 Task: Look for space in Almelo, Netherlands from 10th July, 2023 to 15th July, 2023 for 7 adults in price range Rs.10000 to Rs.15000. Place can be entire place or shared room with 4 bedrooms having 7 beds and 4 bathrooms. Property type can be house, flat, guest house. Amenities needed are: wifi, TV, free parkinig on premises, gym, breakfast. Booking option can be shelf check-in. Required host language is English.
Action: Mouse moved to (457, 101)
Screenshot: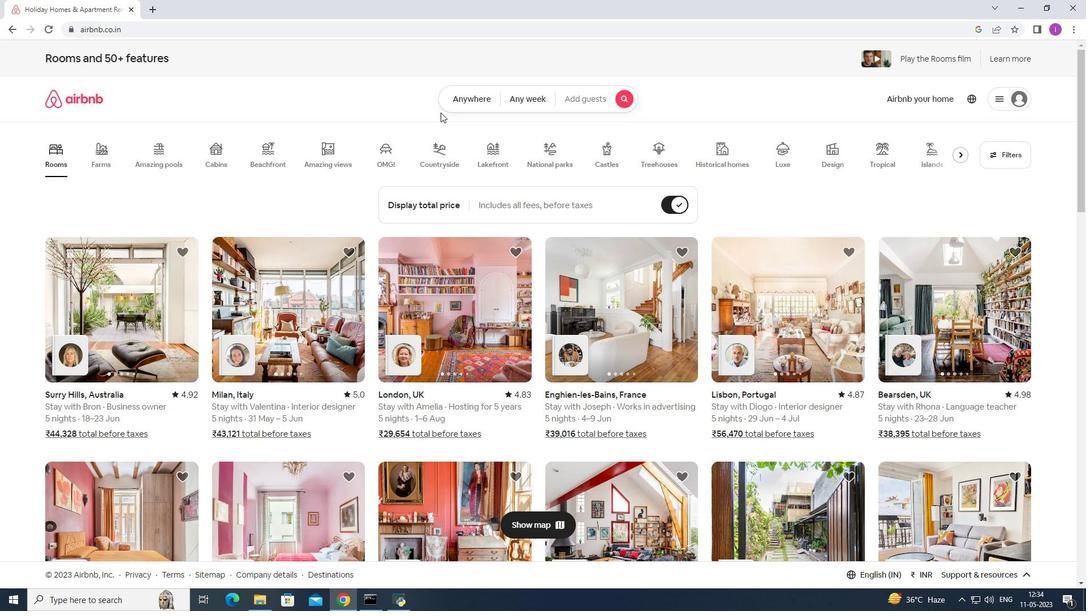 
Action: Mouse pressed left at (457, 101)
Screenshot: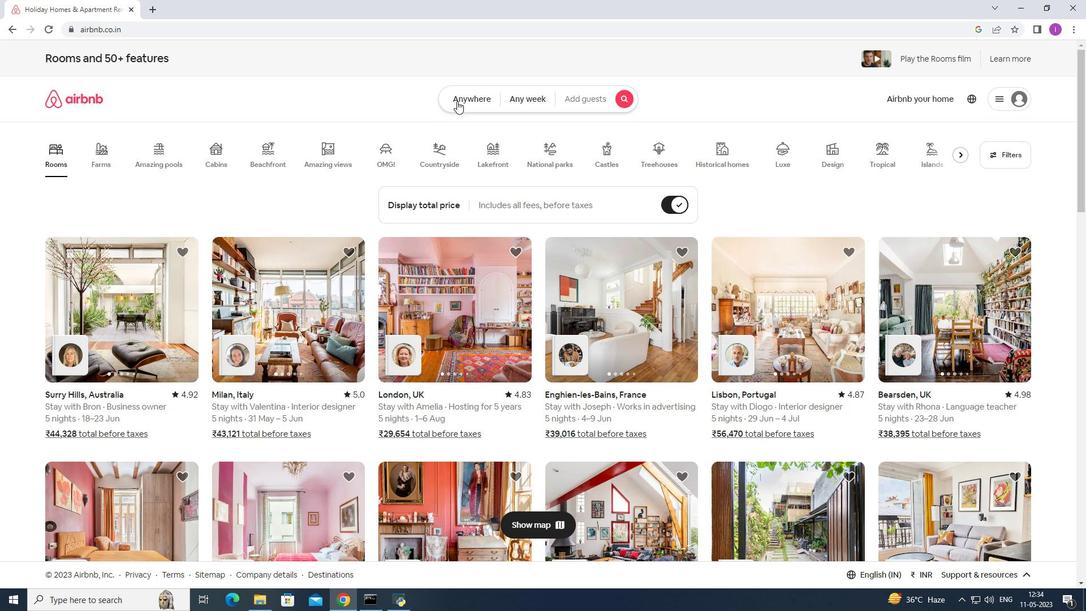 
Action: Mouse moved to (384, 142)
Screenshot: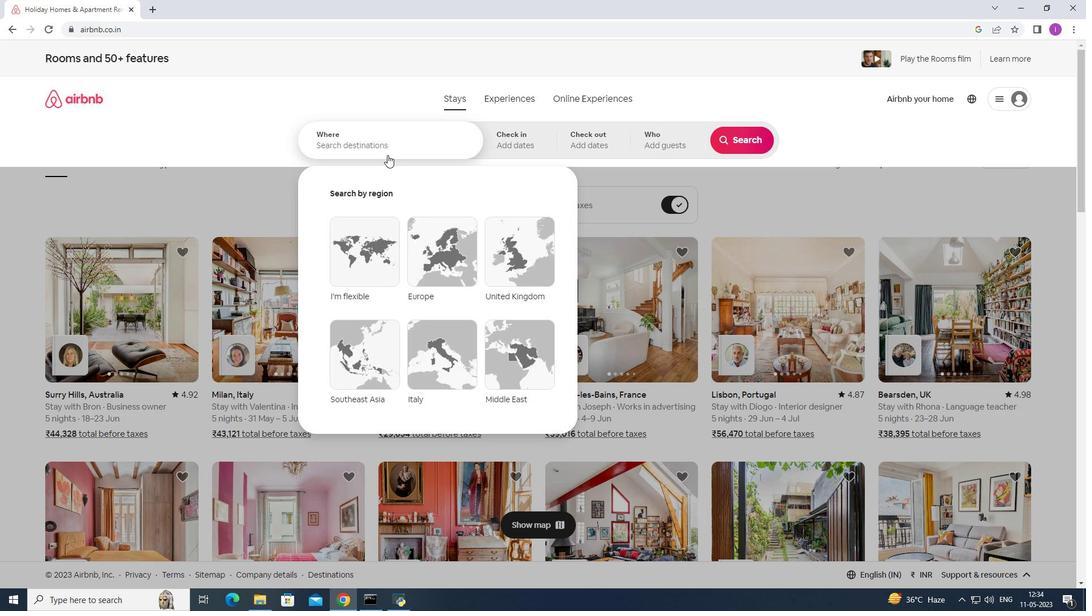 
Action: Mouse pressed left at (384, 142)
Screenshot: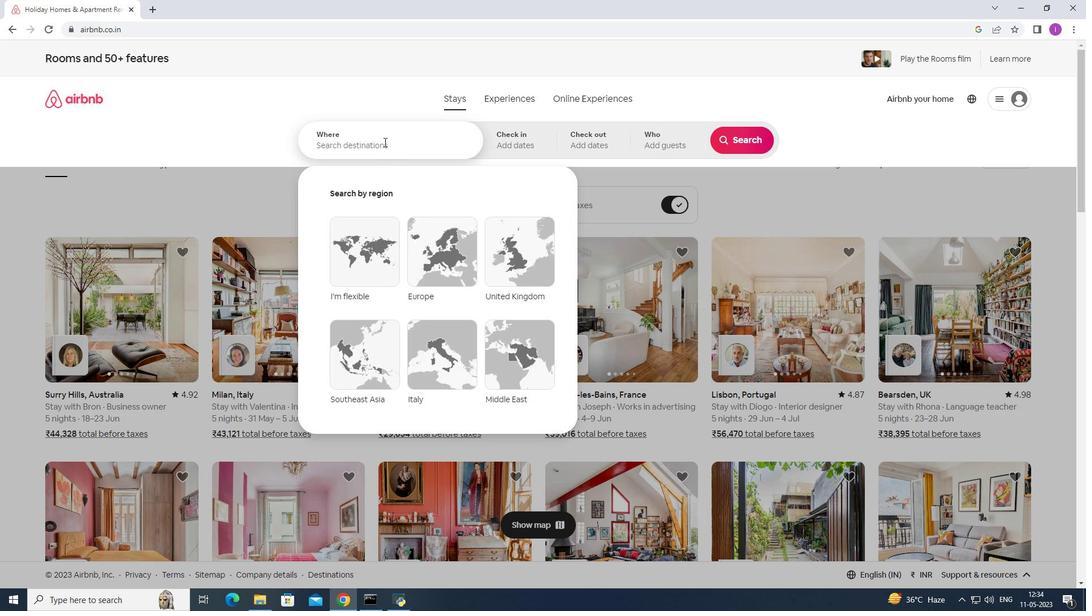 
Action: Mouse moved to (449, 135)
Screenshot: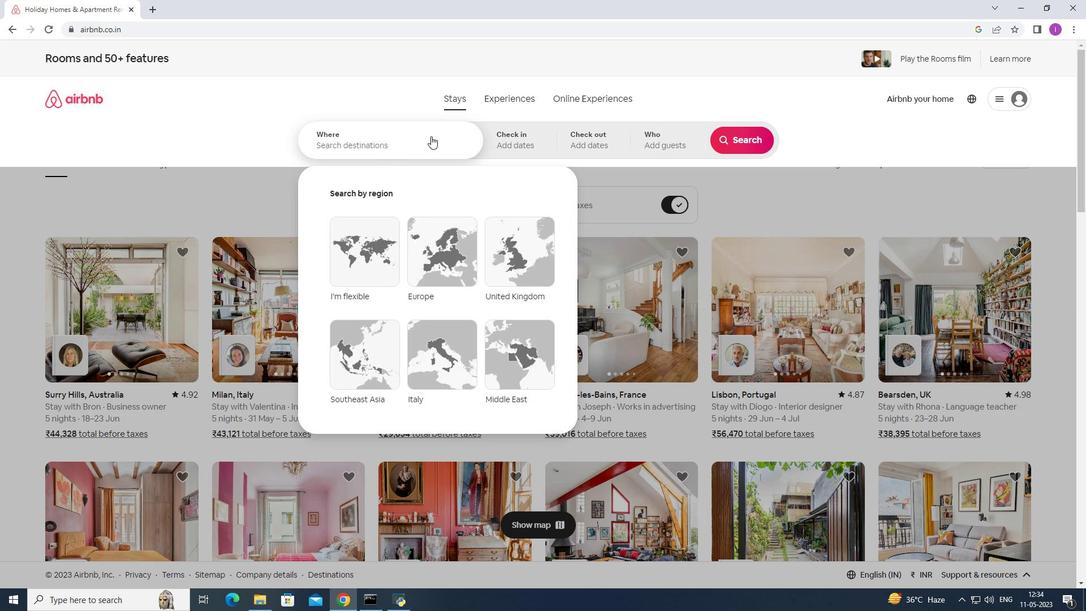 
Action: Key pressed <Key.shift>Almelo,<Key.shift>M<Key.backspace><Key.shift>Natherland
Screenshot: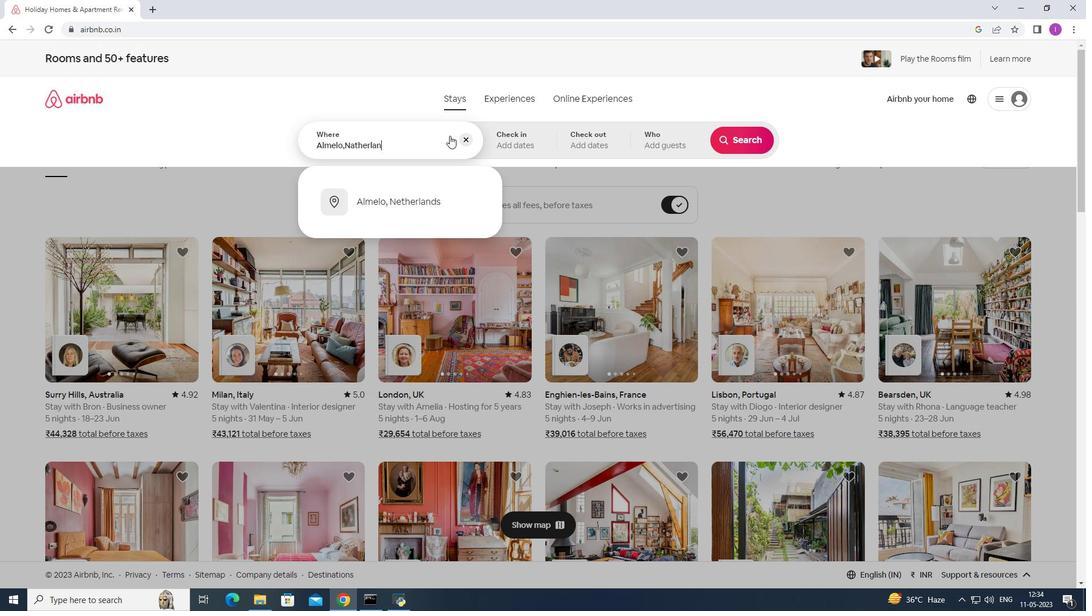 
Action: Mouse moved to (388, 206)
Screenshot: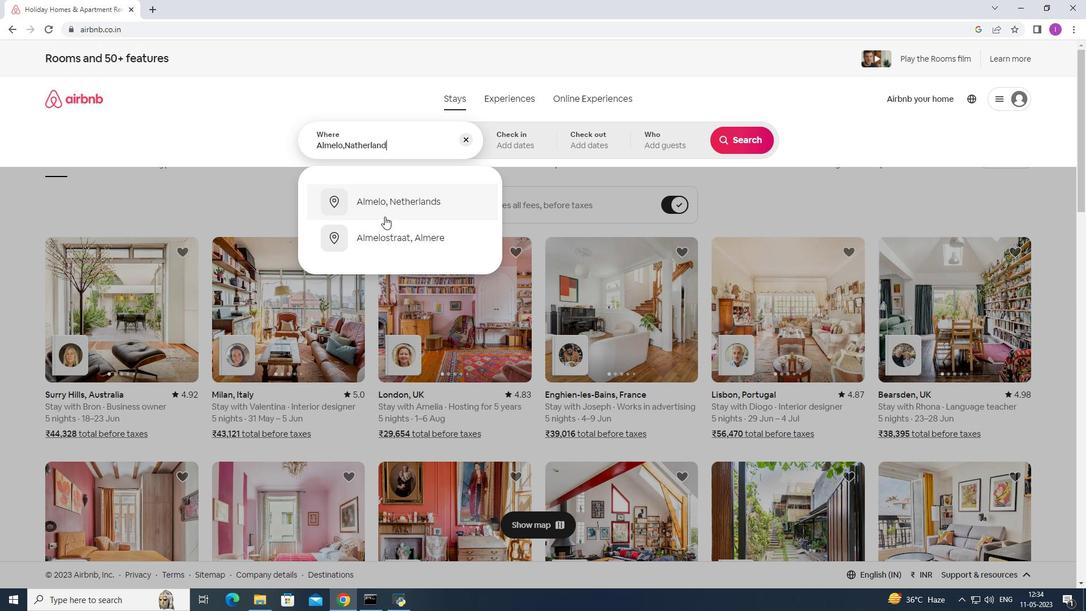 
Action: Mouse pressed left at (388, 206)
Screenshot: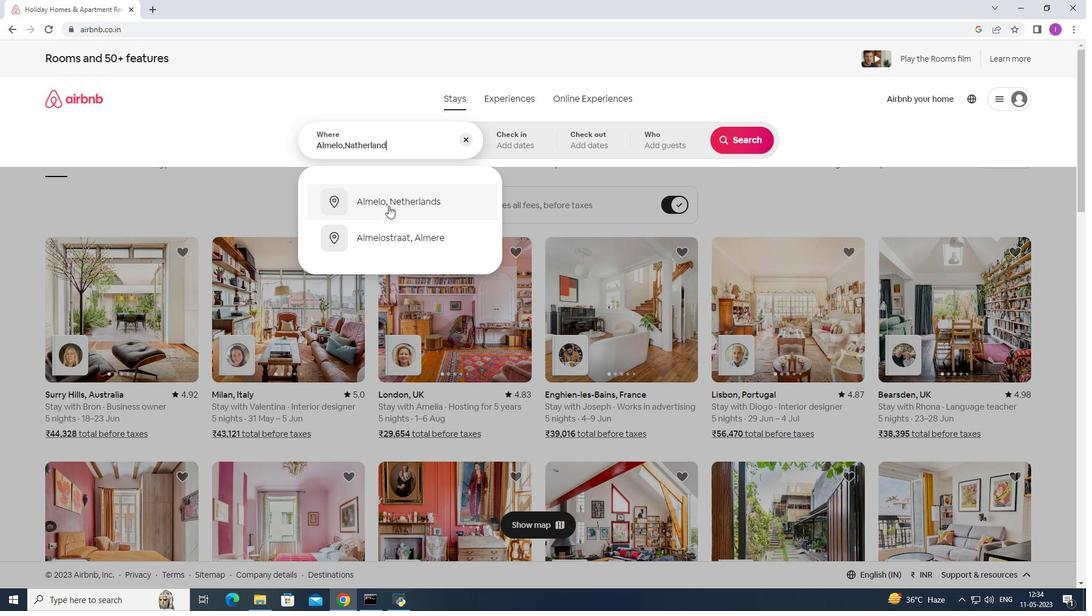 
Action: Mouse moved to (738, 236)
Screenshot: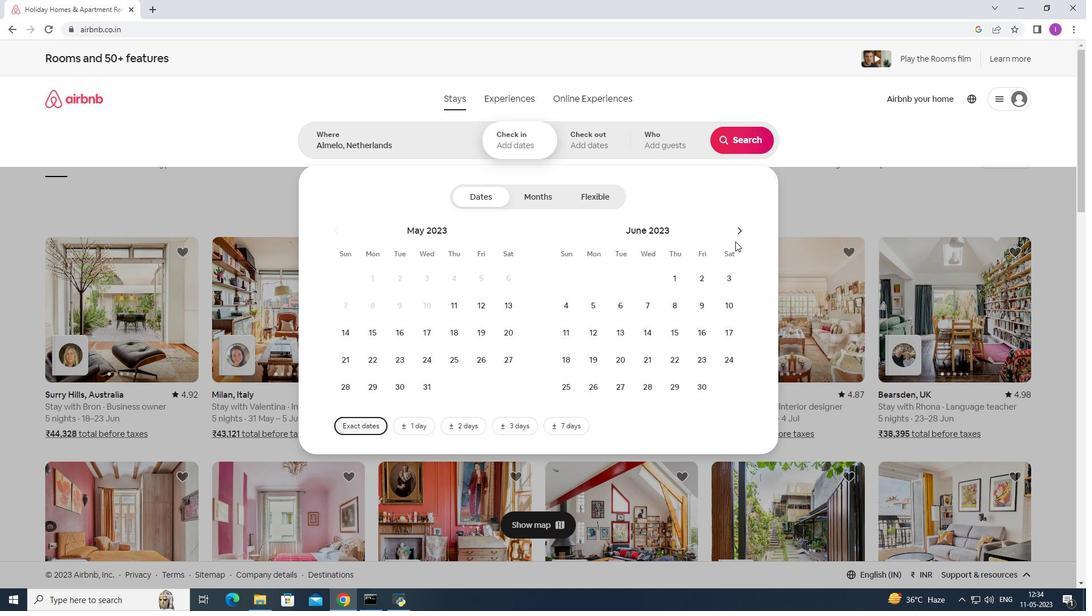 
Action: Mouse pressed left at (738, 236)
Screenshot: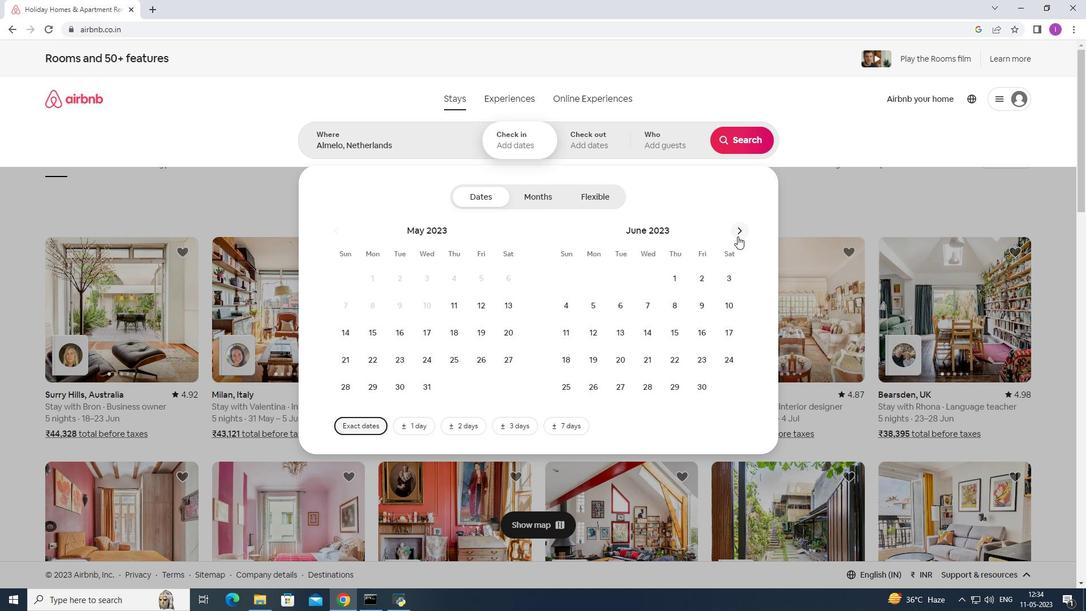 
Action: Mouse moved to (589, 329)
Screenshot: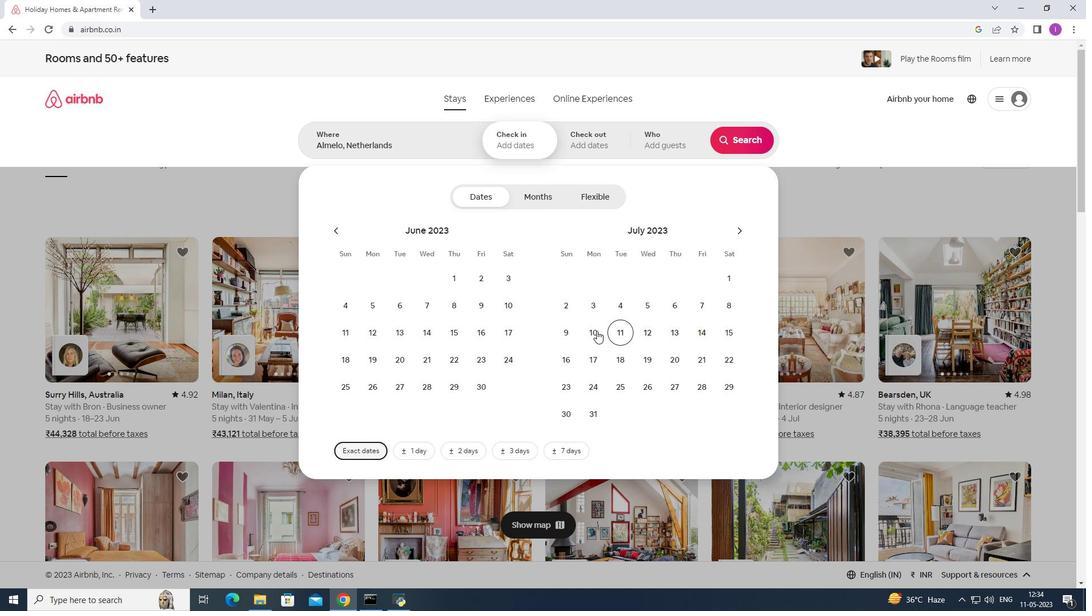 
Action: Mouse pressed left at (589, 329)
Screenshot: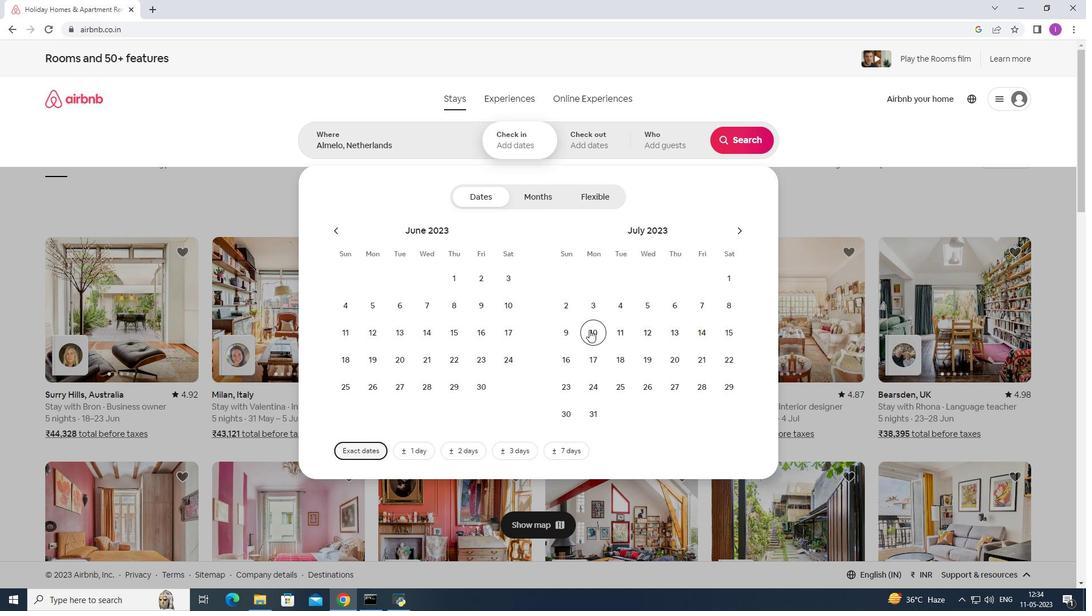 
Action: Mouse moved to (731, 328)
Screenshot: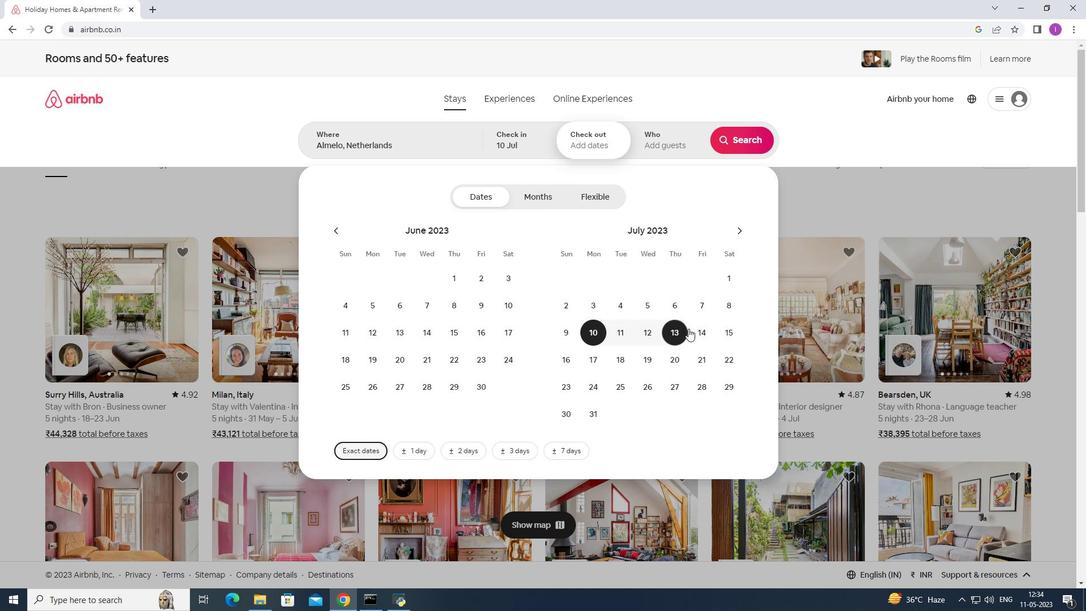 
Action: Mouse pressed left at (731, 328)
Screenshot: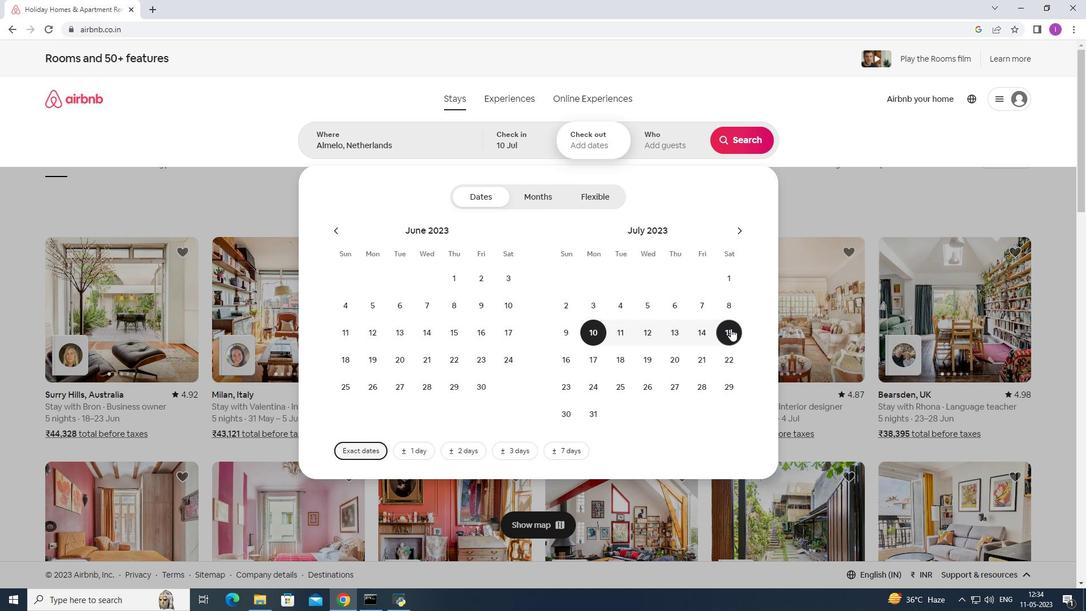 
Action: Mouse moved to (675, 149)
Screenshot: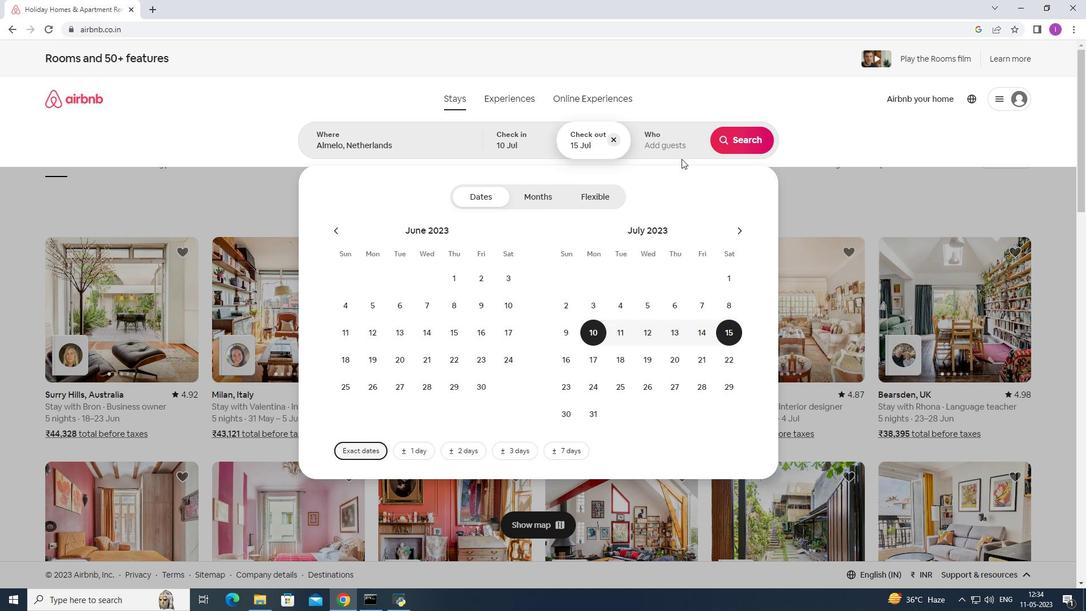 
Action: Mouse pressed left at (675, 149)
Screenshot: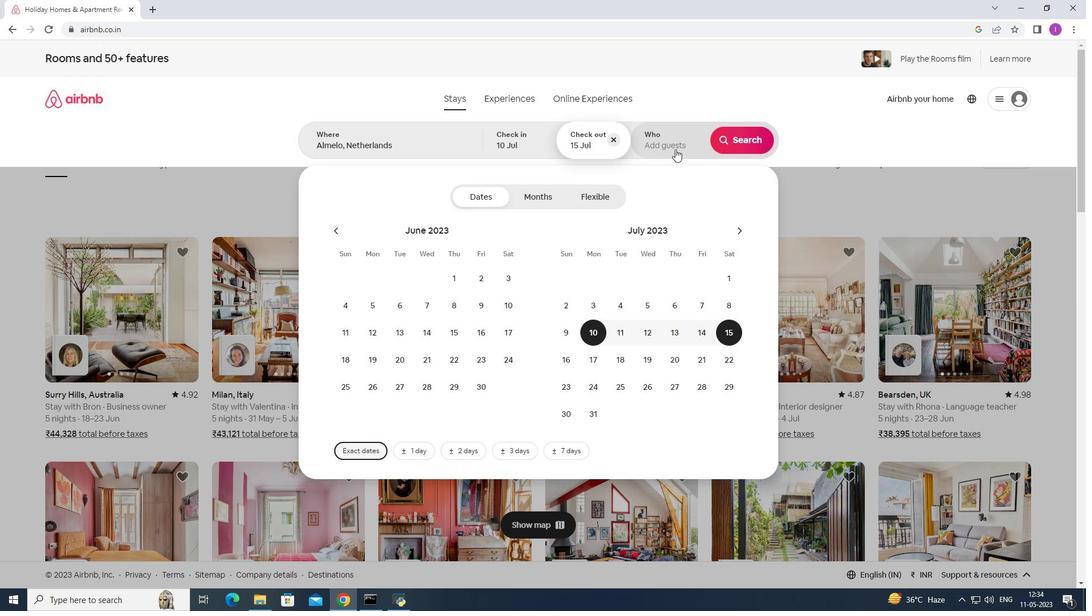 
Action: Mouse moved to (748, 200)
Screenshot: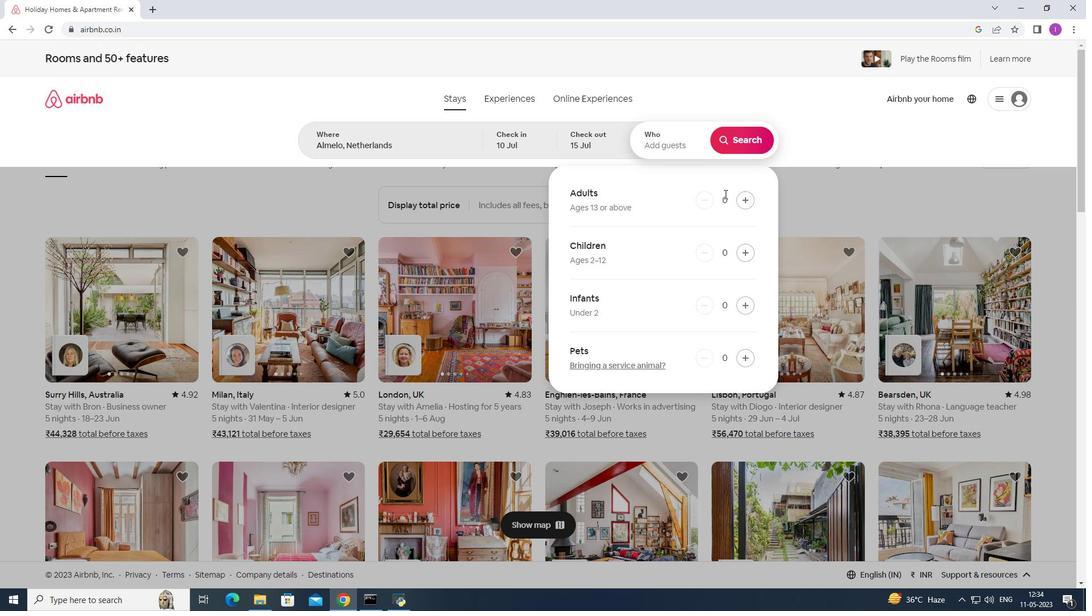 
Action: Mouse pressed left at (748, 200)
Screenshot: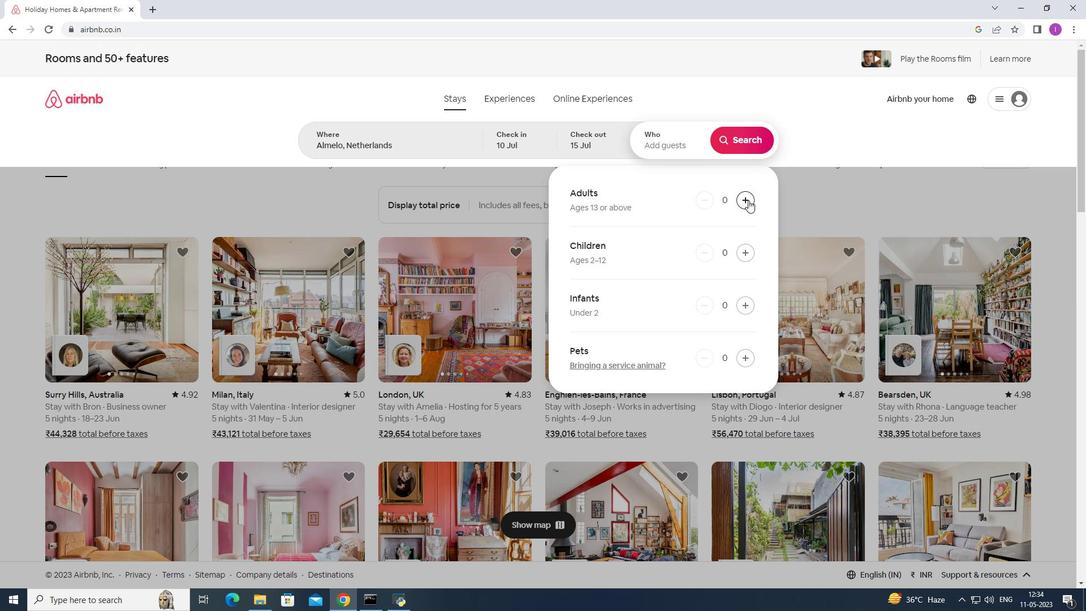
Action: Mouse pressed left at (748, 200)
Screenshot: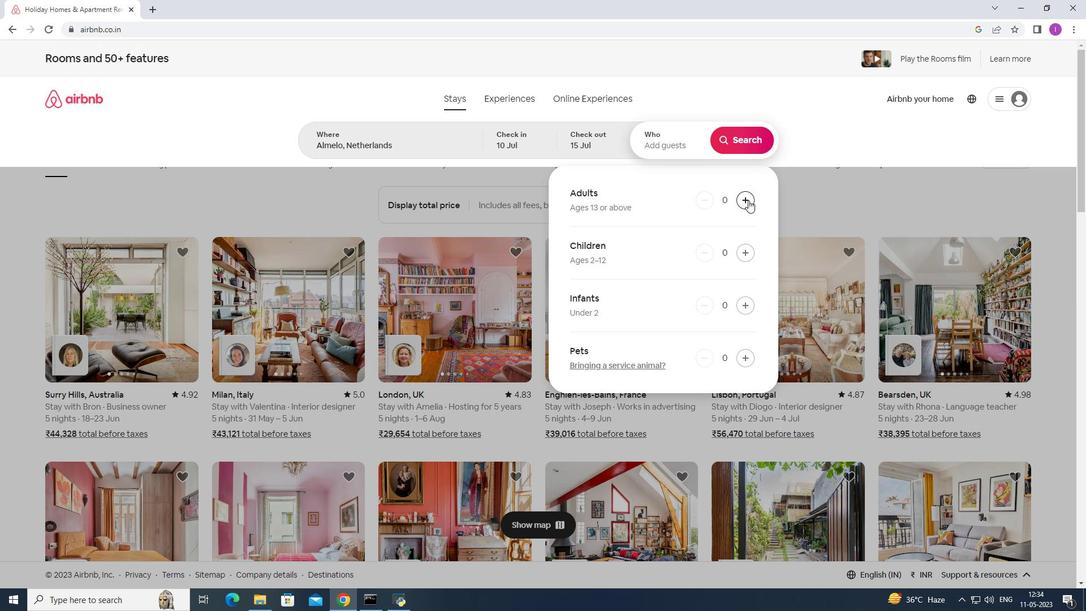 
Action: Mouse pressed left at (748, 200)
Screenshot: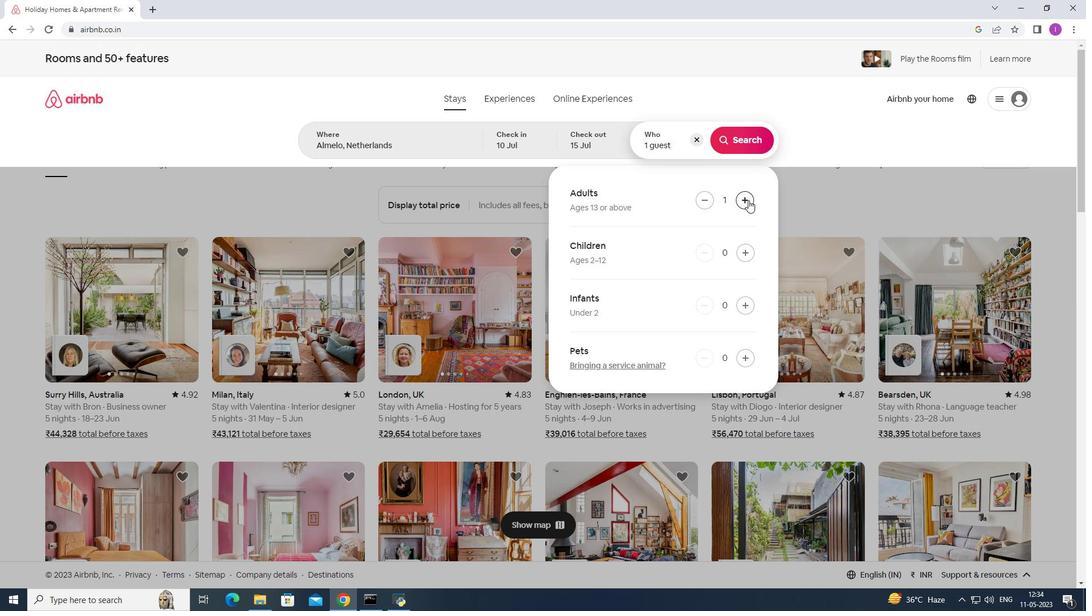 
Action: Mouse pressed left at (748, 200)
Screenshot: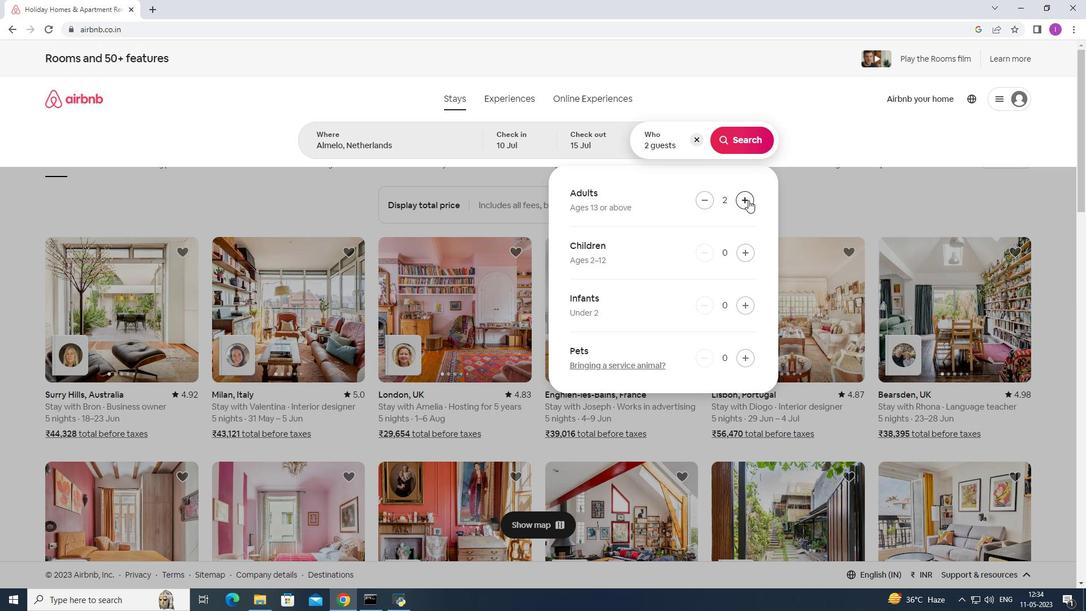 
Action: Mouse pressed left at (748, 200)
Screenshot: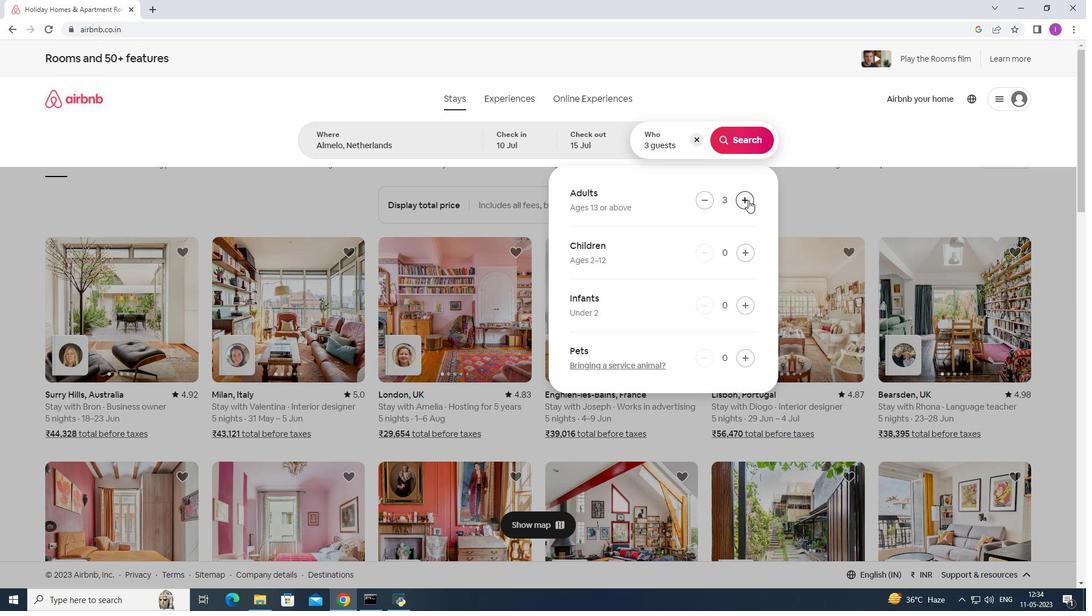 
Action: Mouse pressed left at (748, 200)
Screenshot: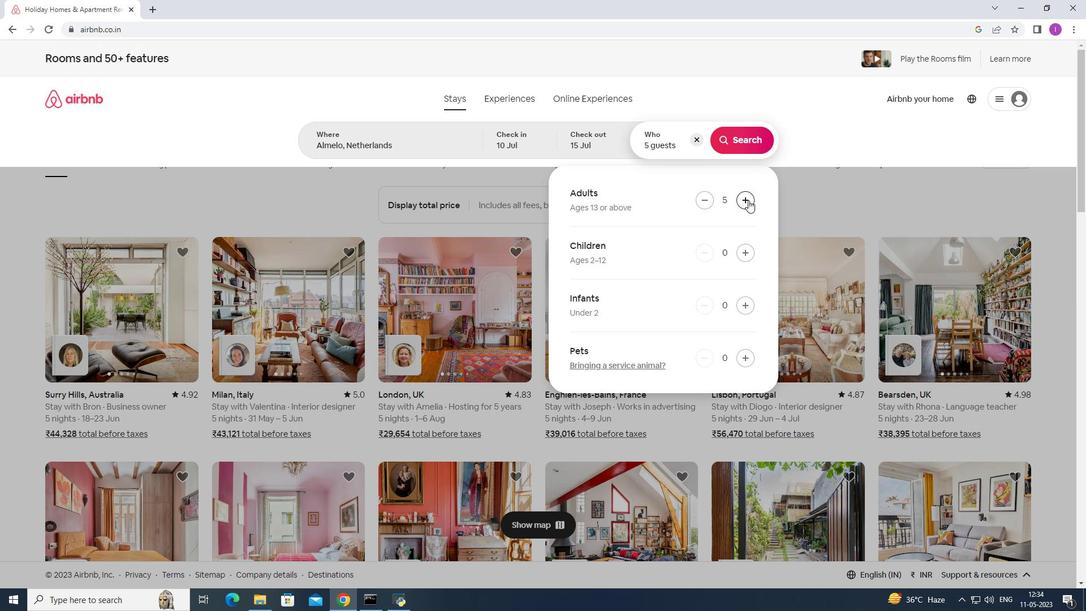 
Action: Mouse pressed left at (748, 200)
Screenshot: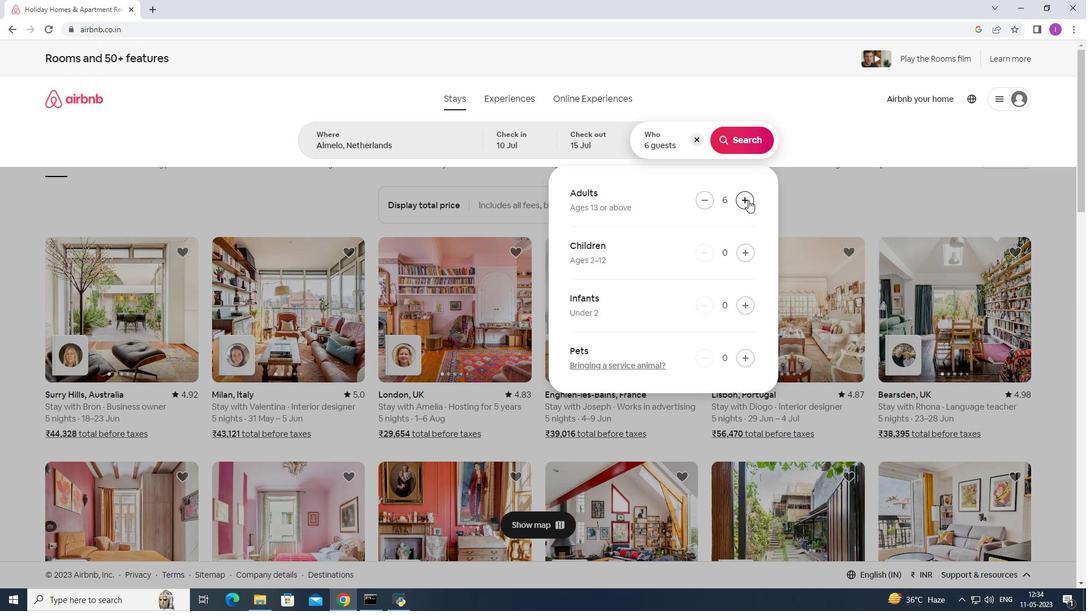 
Action: Mouse moved to (748, 137)
Screenshot: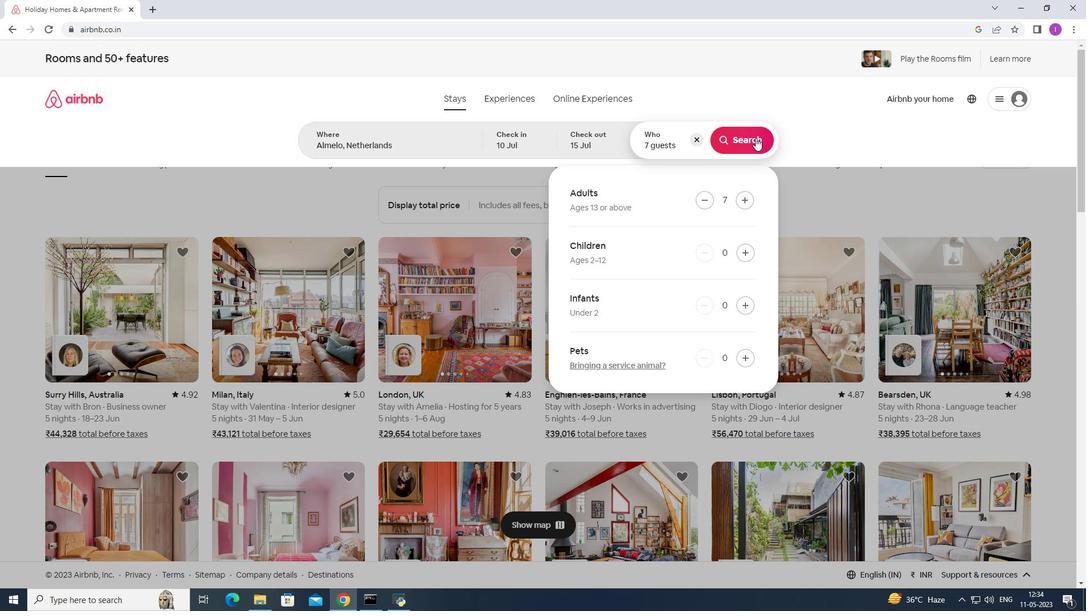 
Action: Mouse pressed left at (748, 137)
Screenshot: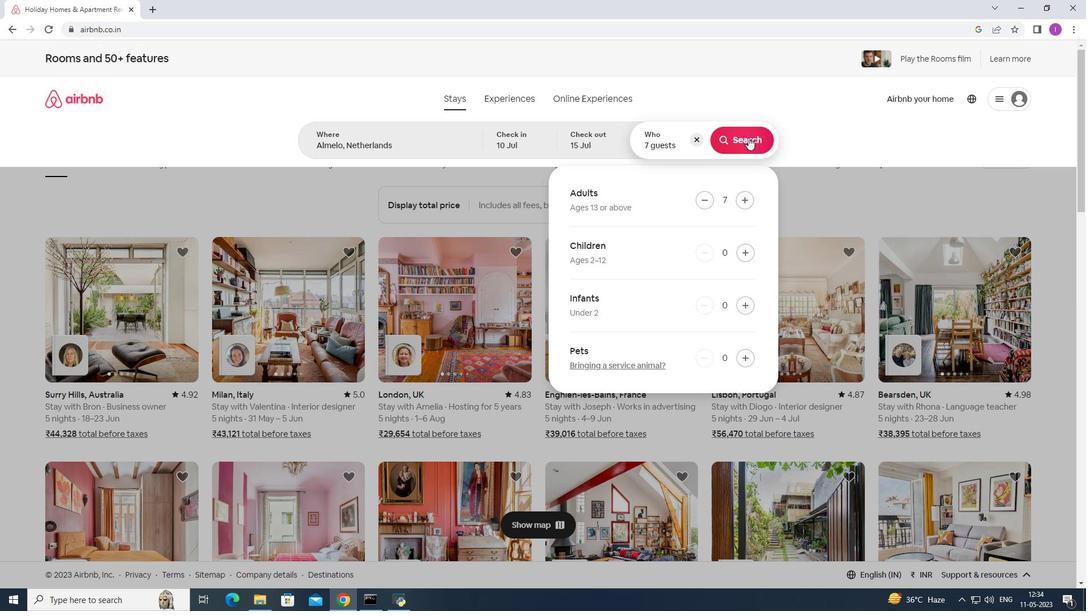 
Action: Mouse moved to (1039, 106)
Screenshot: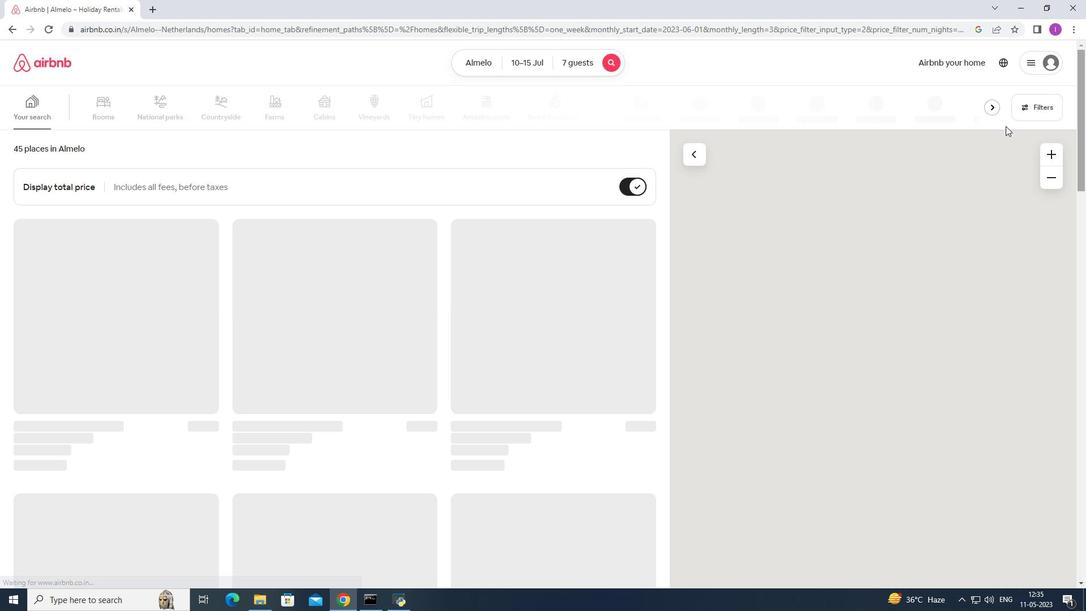
Action: Mouse pressed left at (1039, 106)
Screenshot: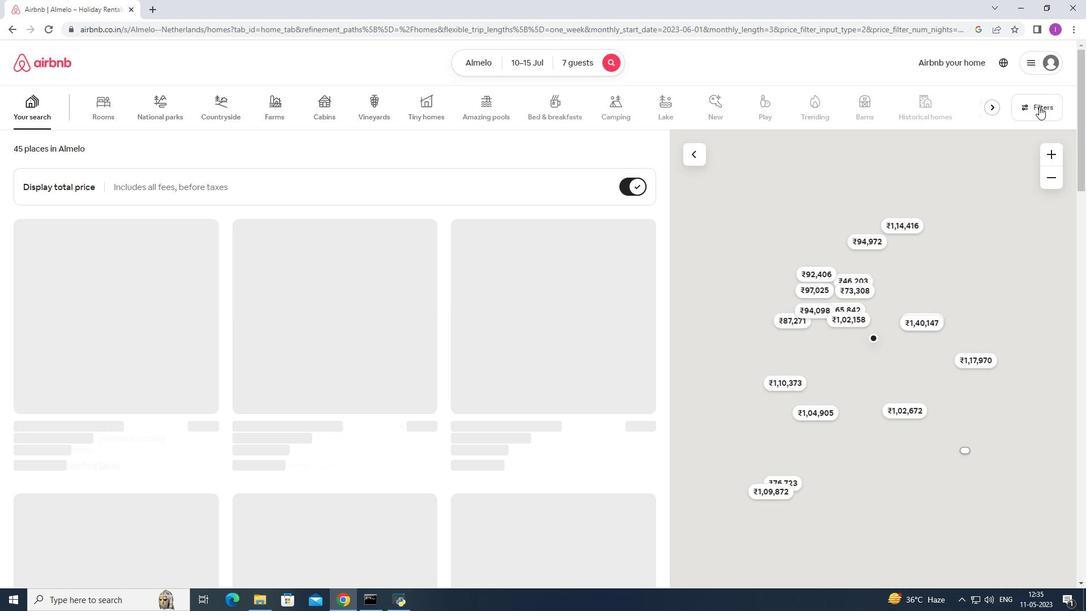 
Action: Mouse moved to (623, 388)
Screenshot: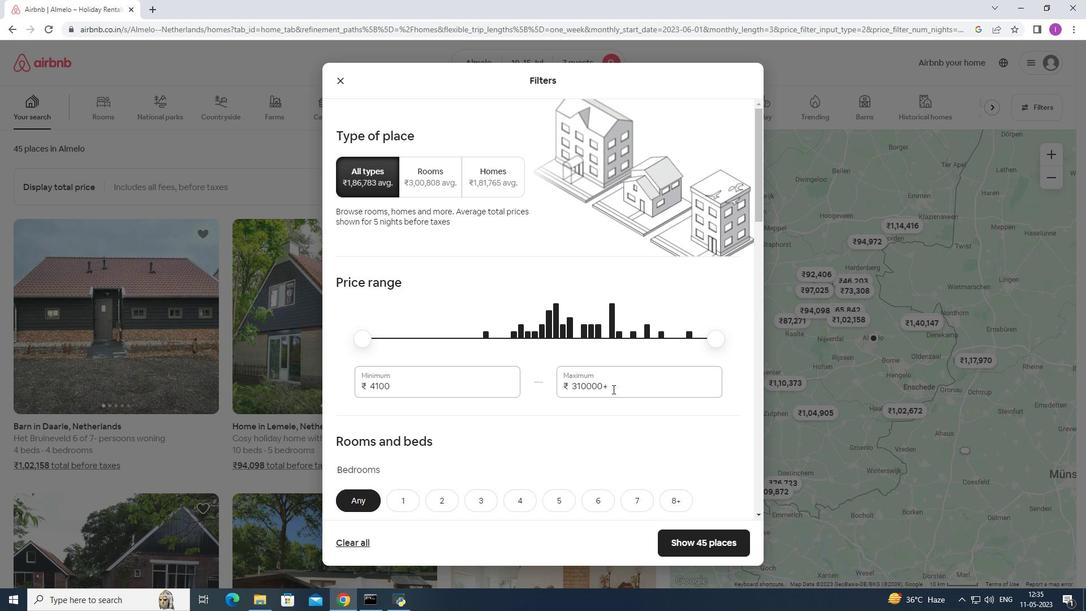 
Action: Mouse pressed left at (623, 388)
Screenshot: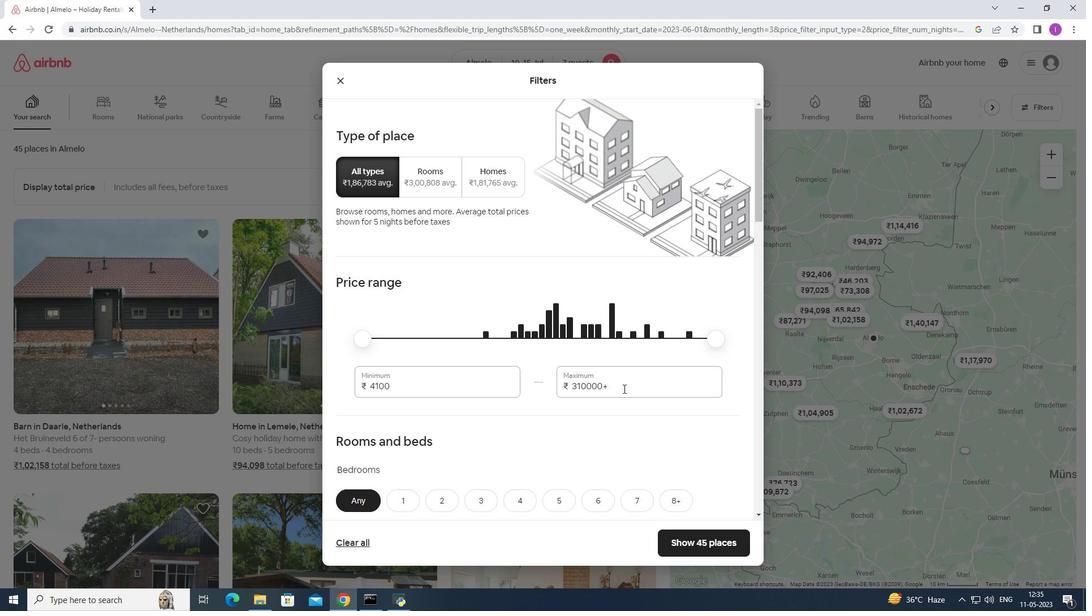 
Action: Mouse moved to (532, 388)
Screenshot: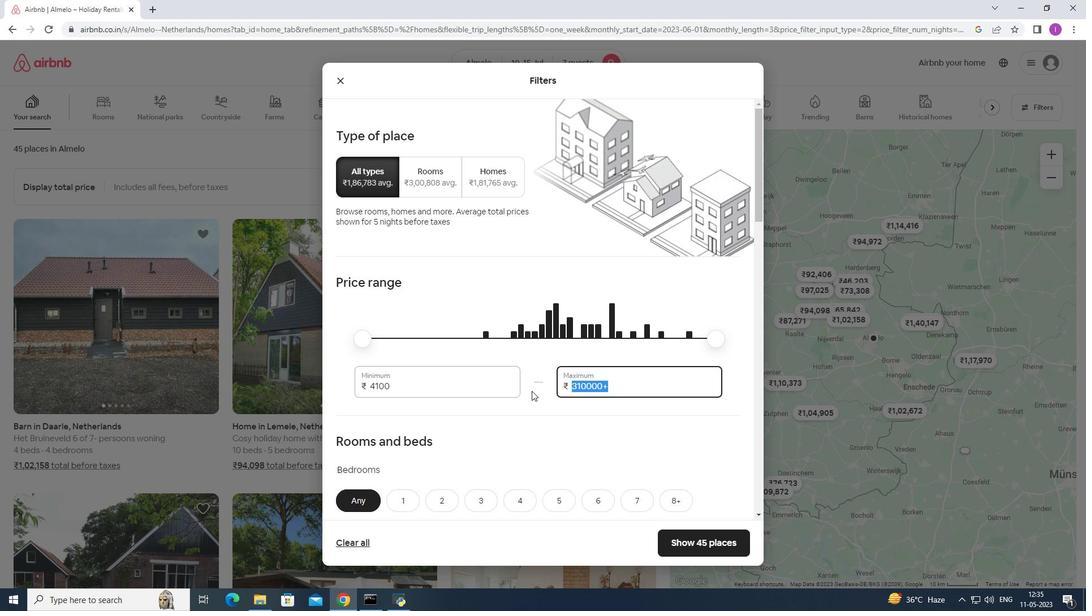 
Action: Key pressed 1
Screenshot: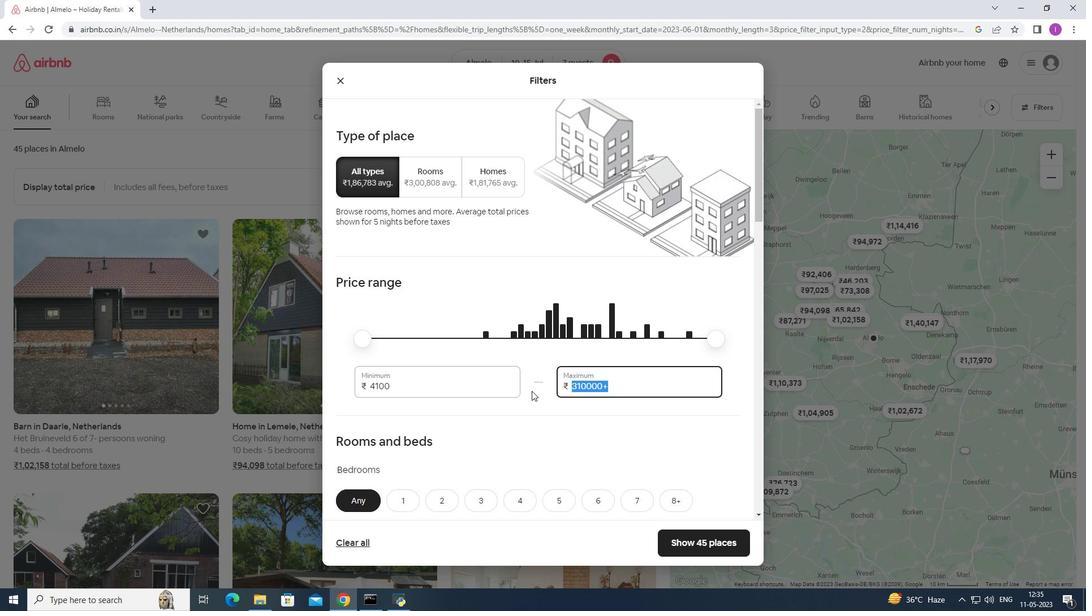 
Action: Mouse moved to (528, 376)
Screenshot: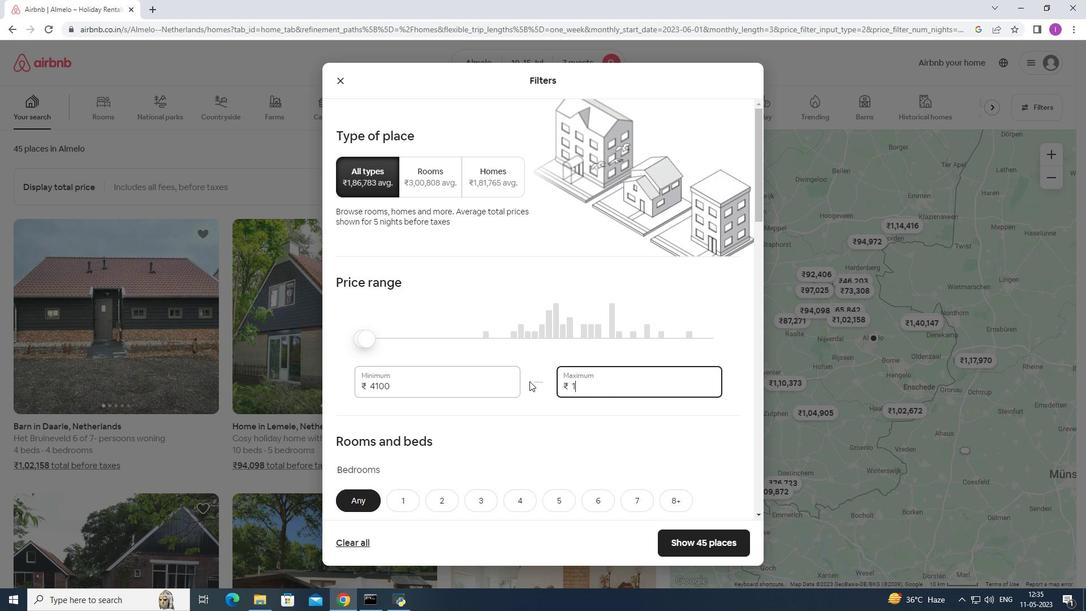 
Action: Key pressed 5000
Screenshot: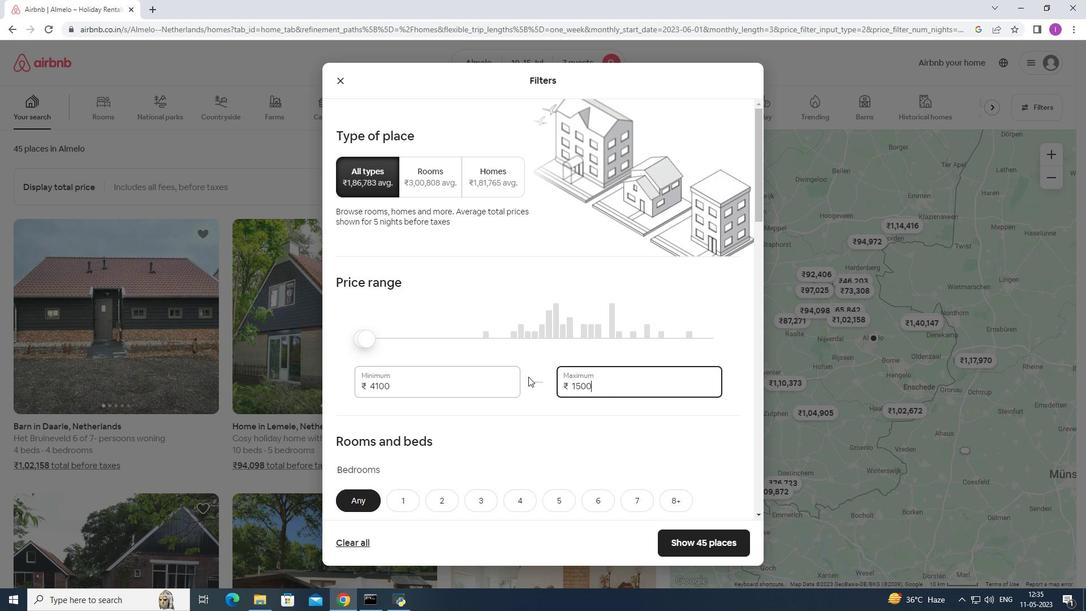 
Action: Mouse moved to (401, 388)
Screenshot: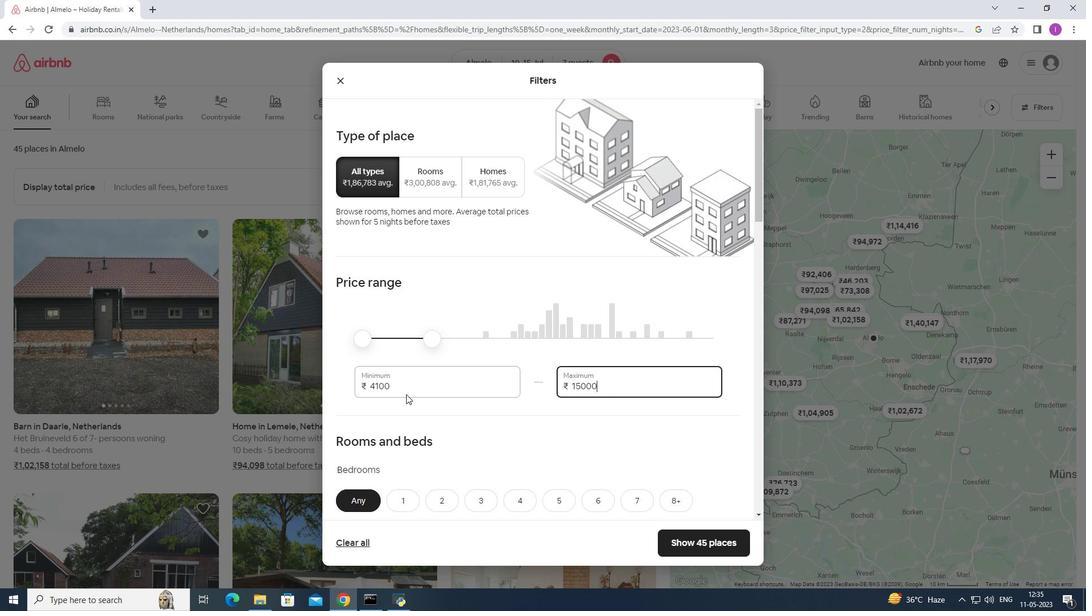 
Action: Mouse pressed left at (401, 388)
Screenshot: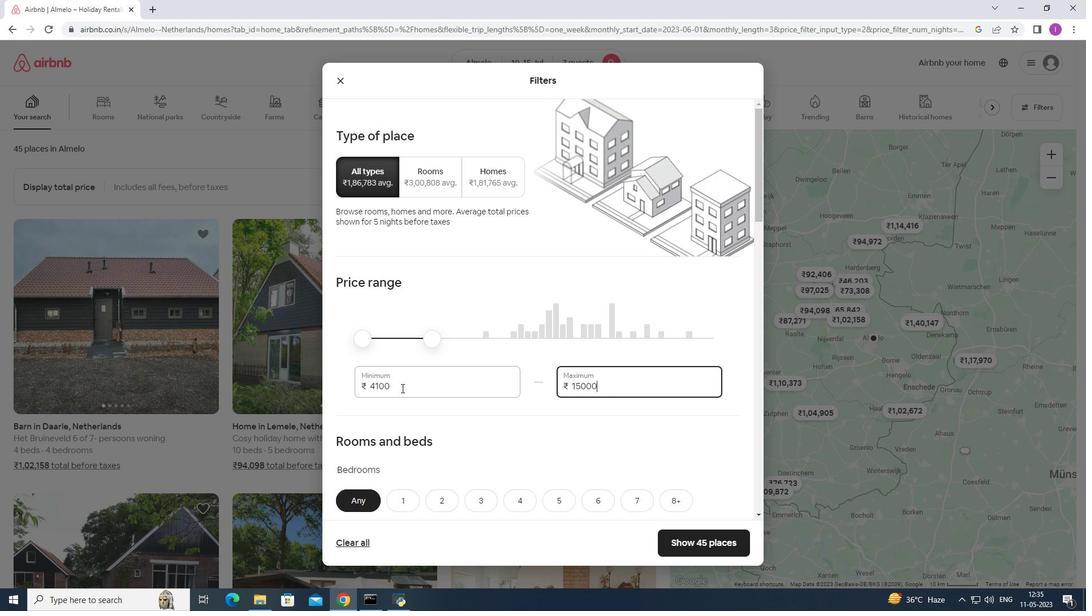
Action: Mouse moved to (361, 393)
Screenshot: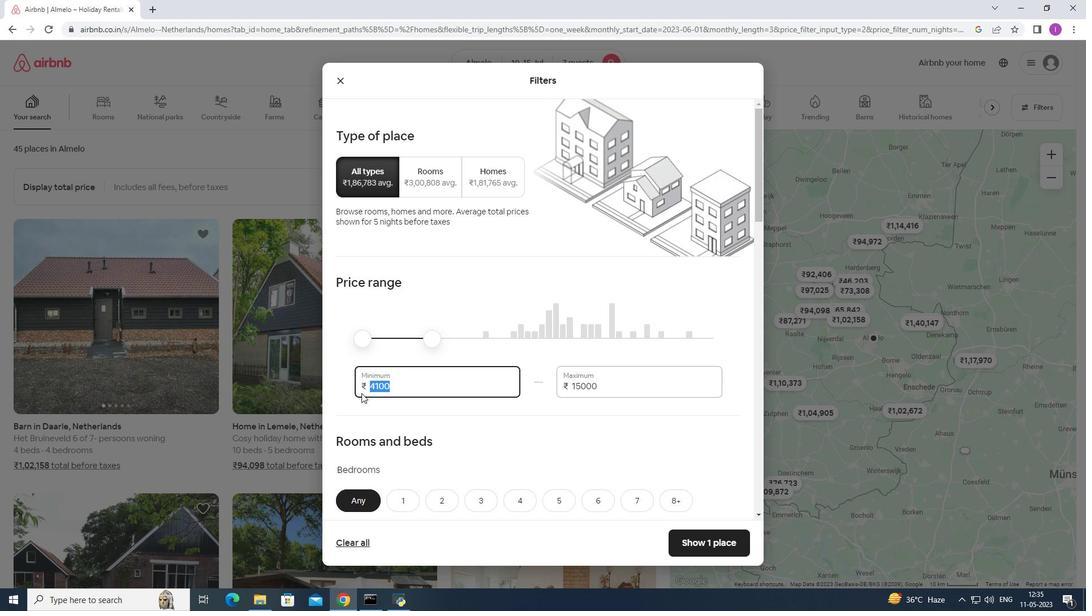 
Action: Key pressed 1
Screenshot: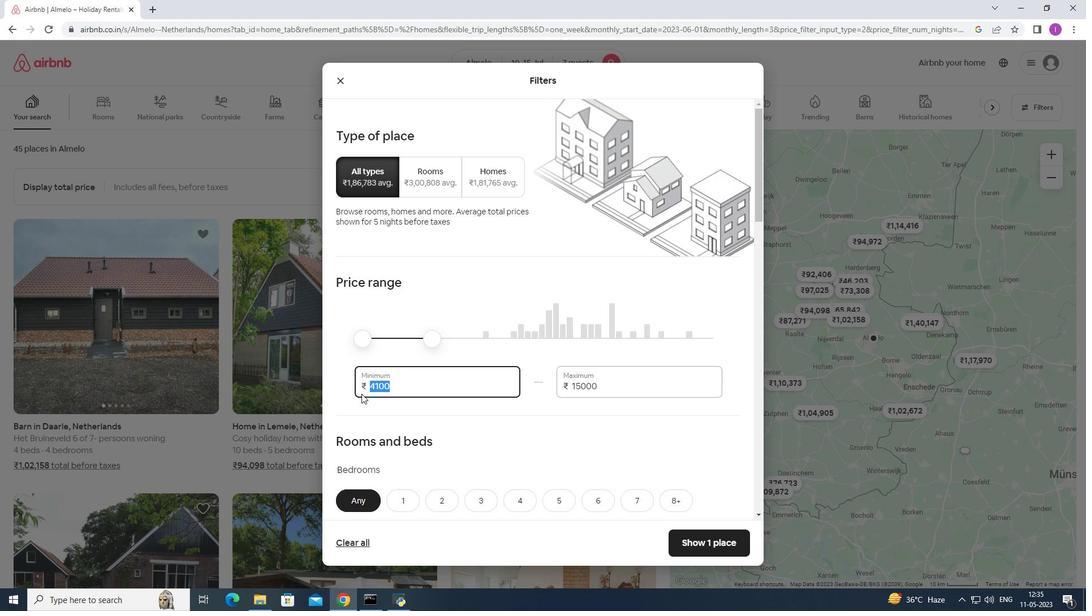 
Action: Mouse moved to (358, 390)
Screenshot: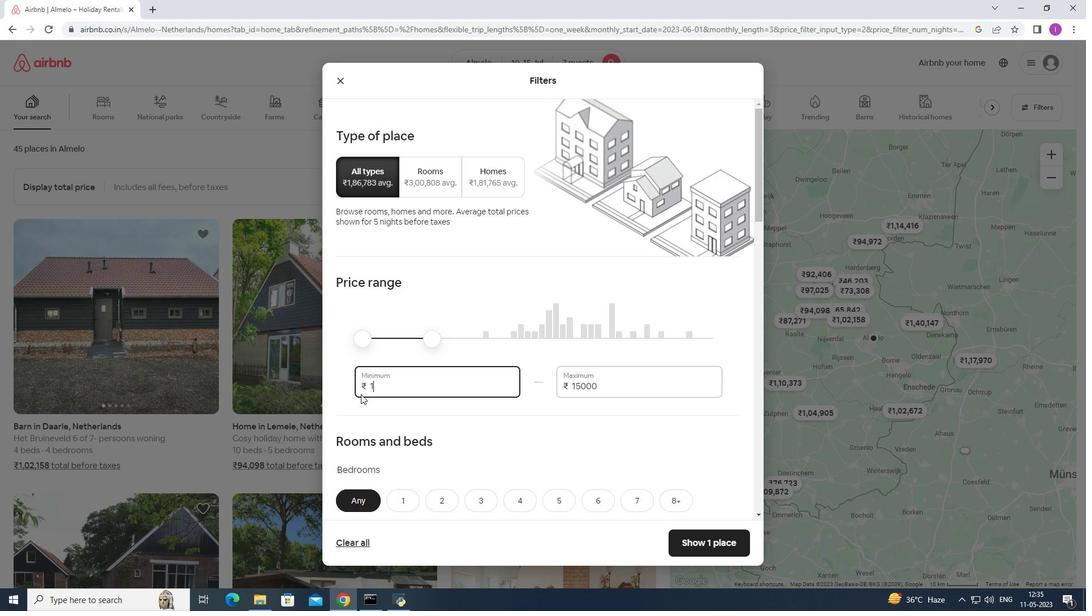 
Action: Key pressed 0000
Screenshot: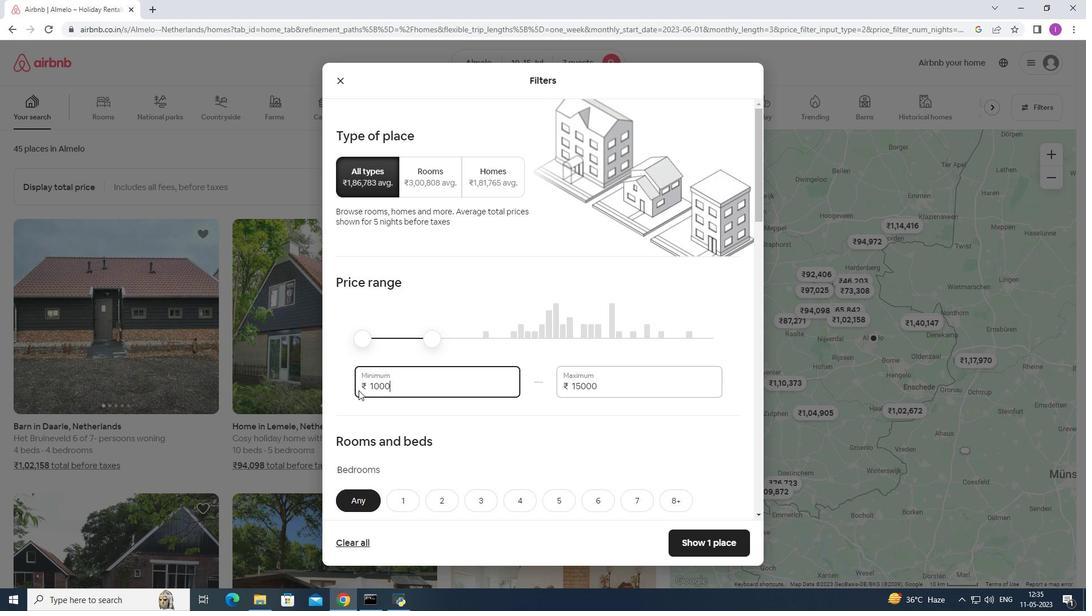 
Action: Mouse moved to (478, 405)
Screenshot: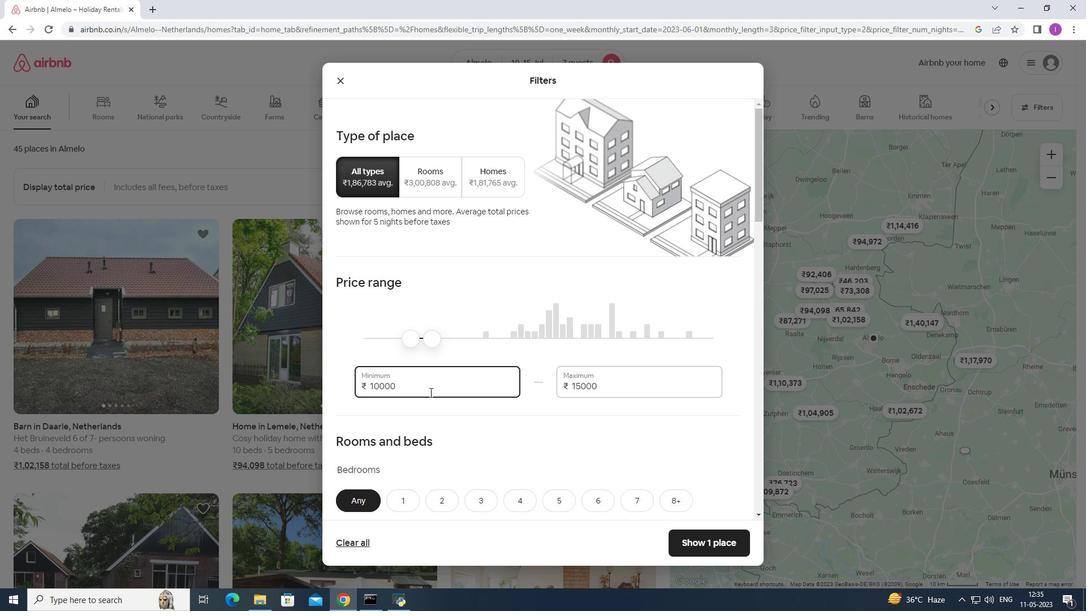 
Action: Mouse scrolled (478, 404) with delta (0, 0)
Screenshot: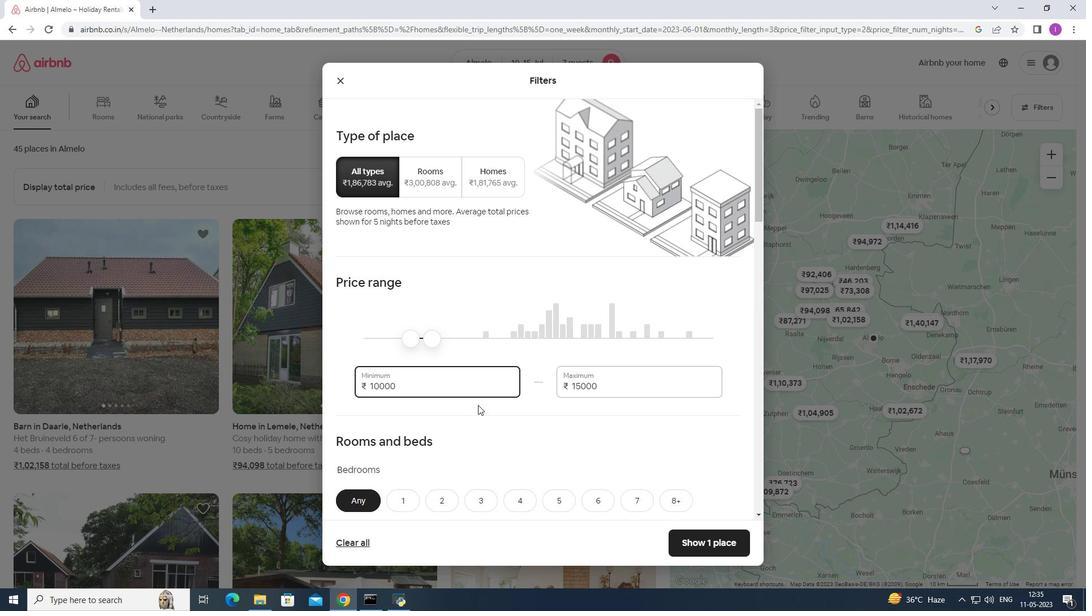 
Action: Mouse scrolled (478, 404) with delta (0, 0)
Screenshot: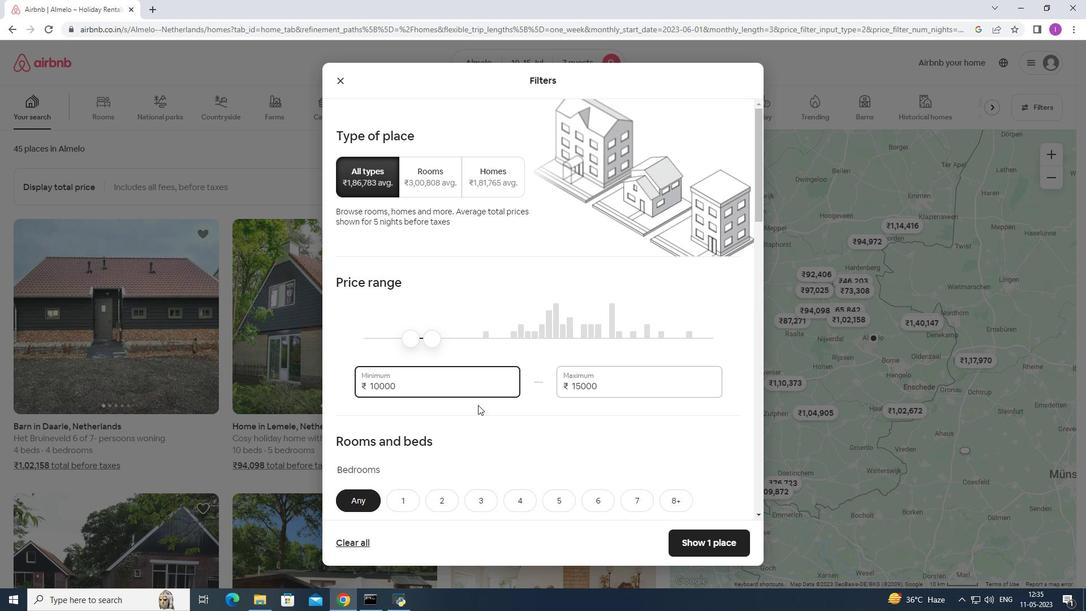 
Action: Mouse moved to (519, 388)
Screenshot: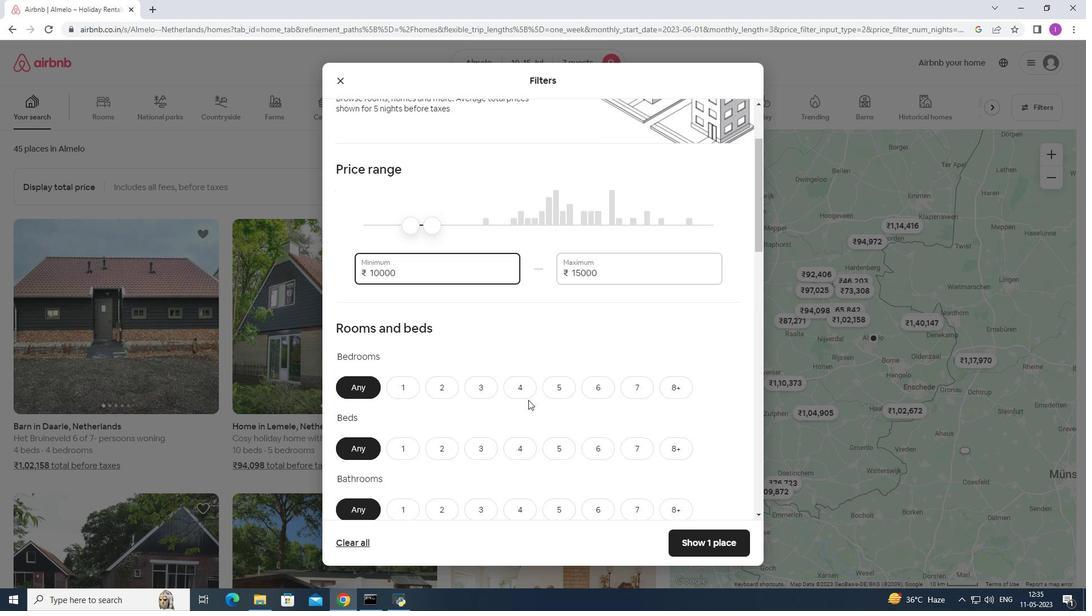 
Action: Mouse pressed left at (519, 388)
Screenshot: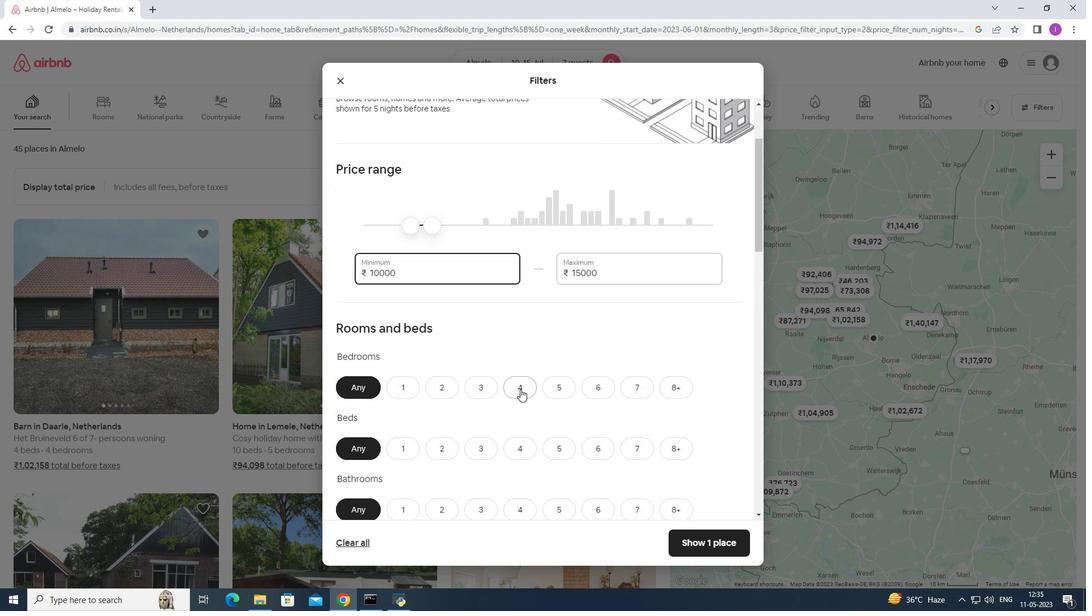 
Action: Mouse moved to (598, 442)
Screenshot: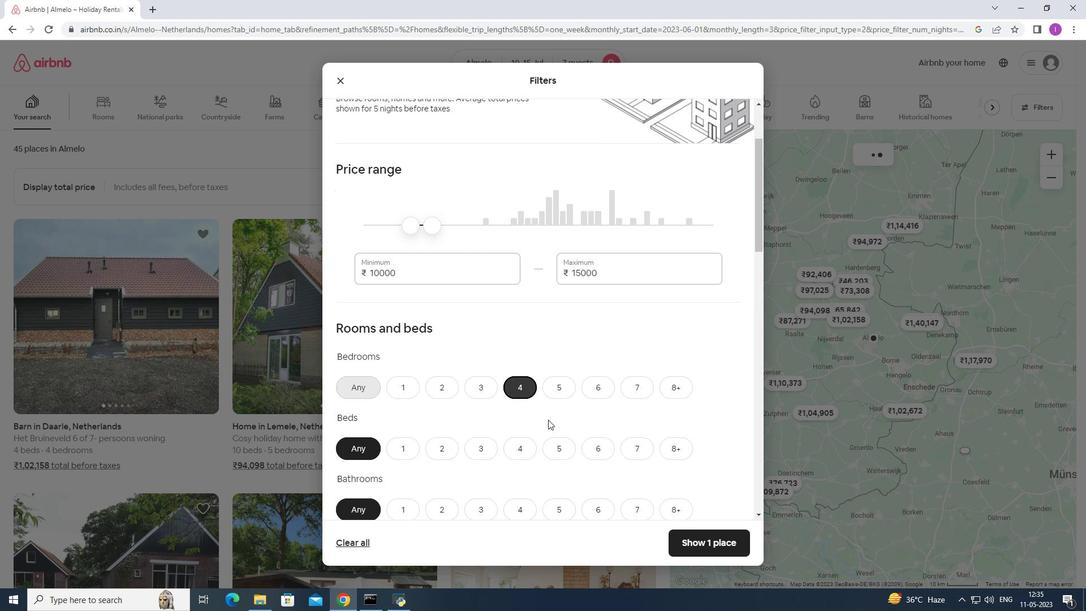 
Action: Mouse scrolled (598, 441) with delta (0, 0)
Screenshot: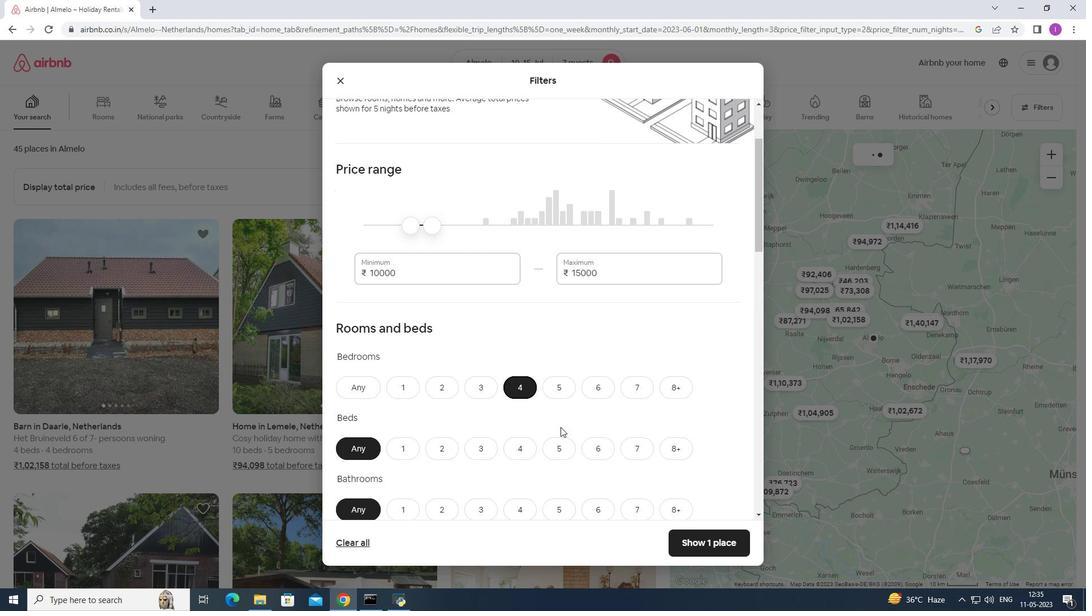 
Action: Mouse moved to (598, 442)
Screenshot: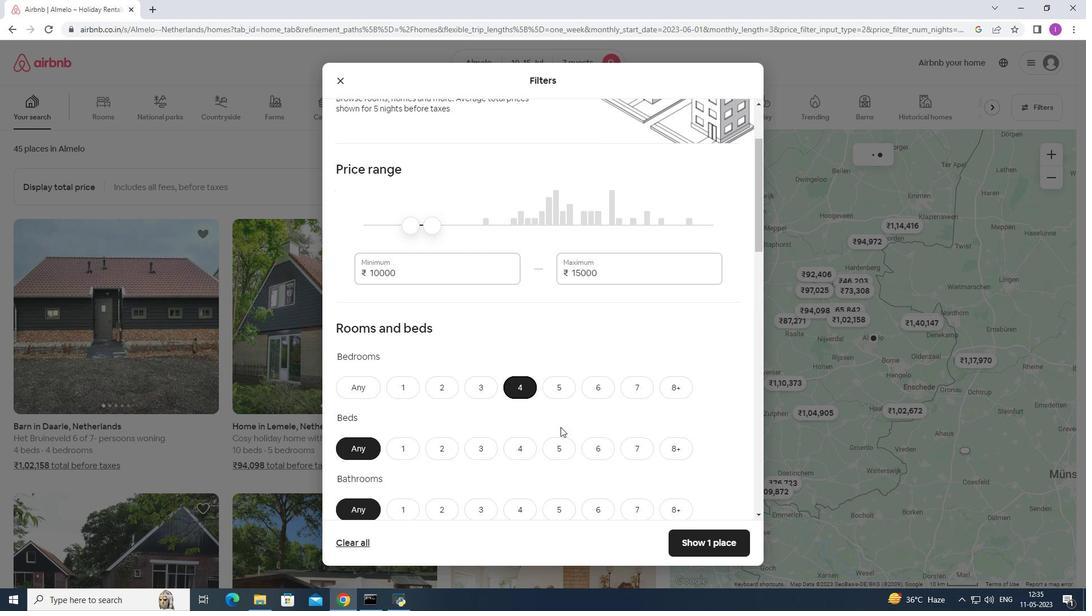 
Action: Mouse scrolled (598, 441) with delta (0, 0)
Screenshot: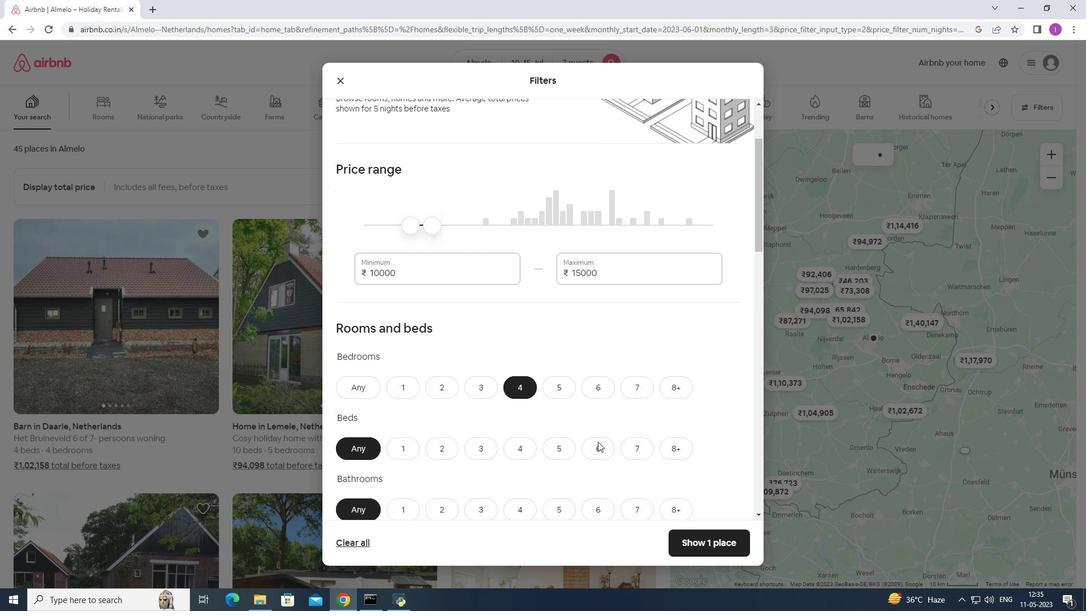 
Action: Mouse moved to (627, 335)
Screenshot: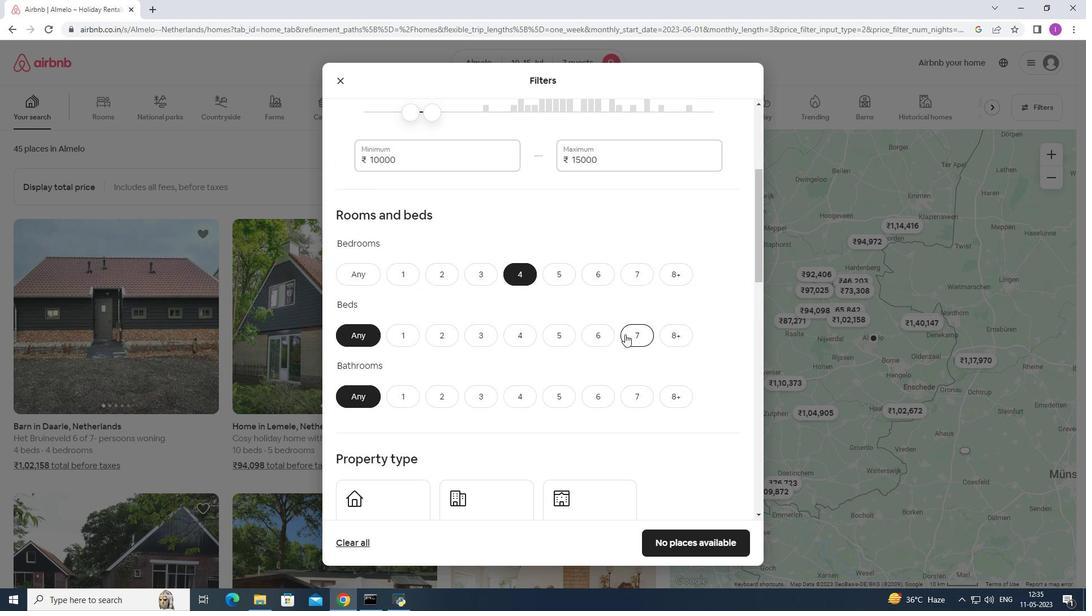
Action: Mouse pressed left at (627, 335)
Screenshot: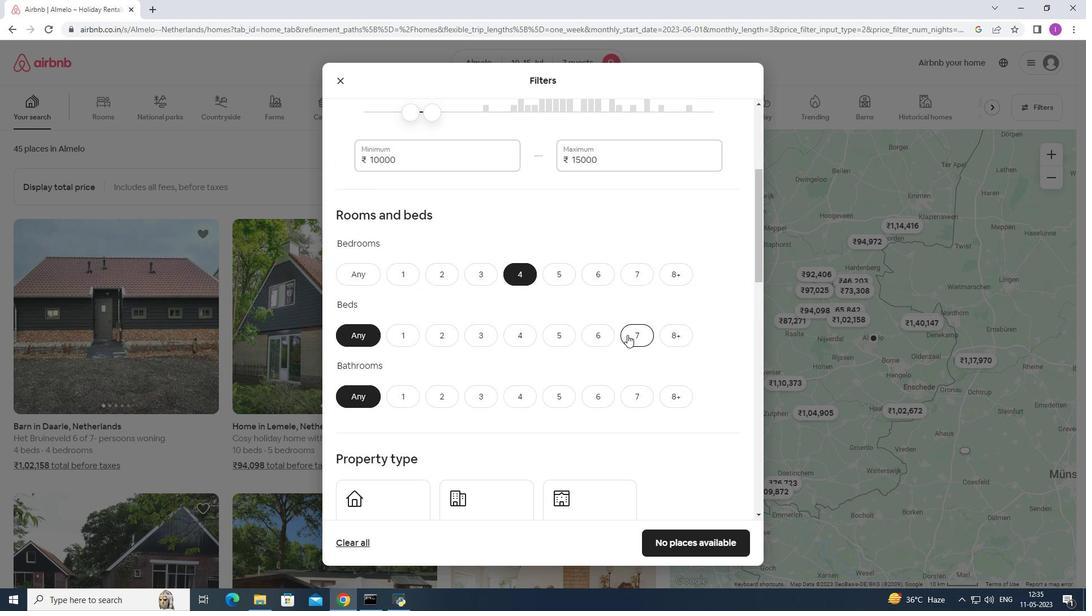 
Action: Mouse moved to (516, 395)
Screenshot: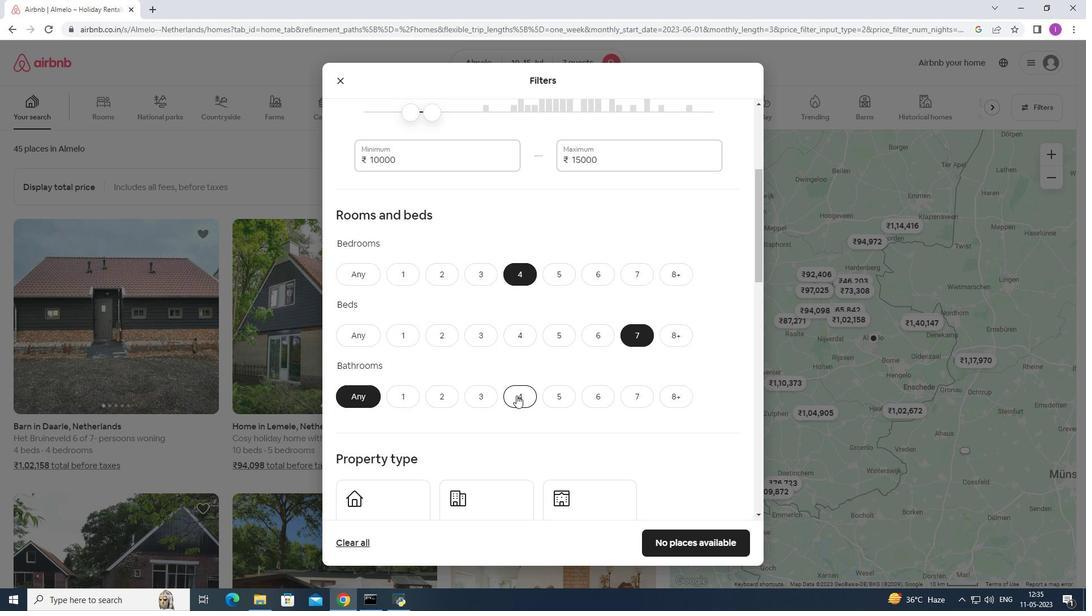 
Action: Mouse pressed left at (516, 395)
Screenshot: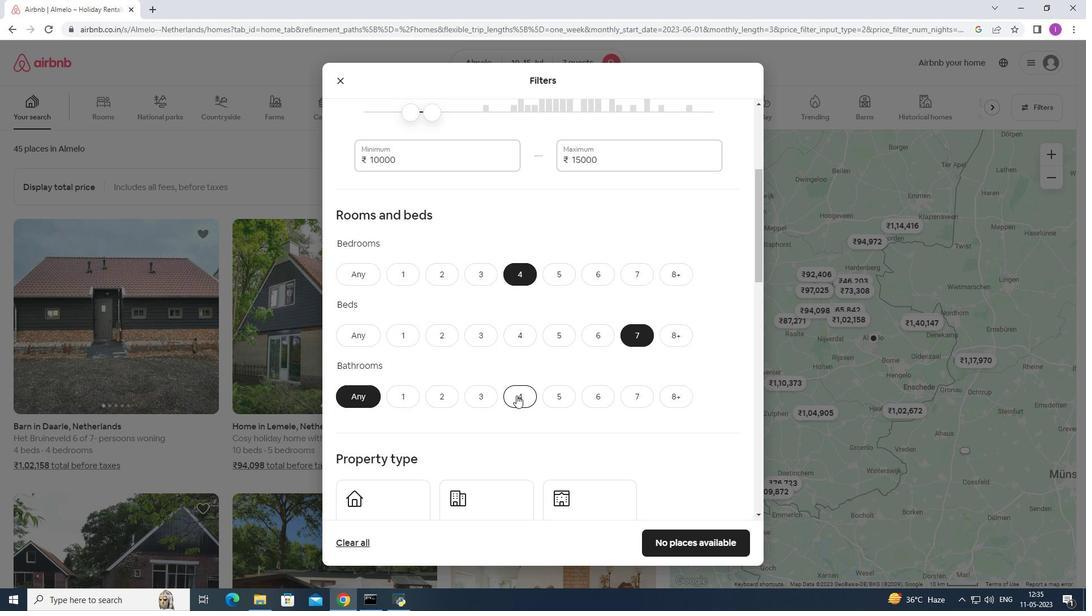 
Action: Mouse moved to (443, 464)
Screenshot: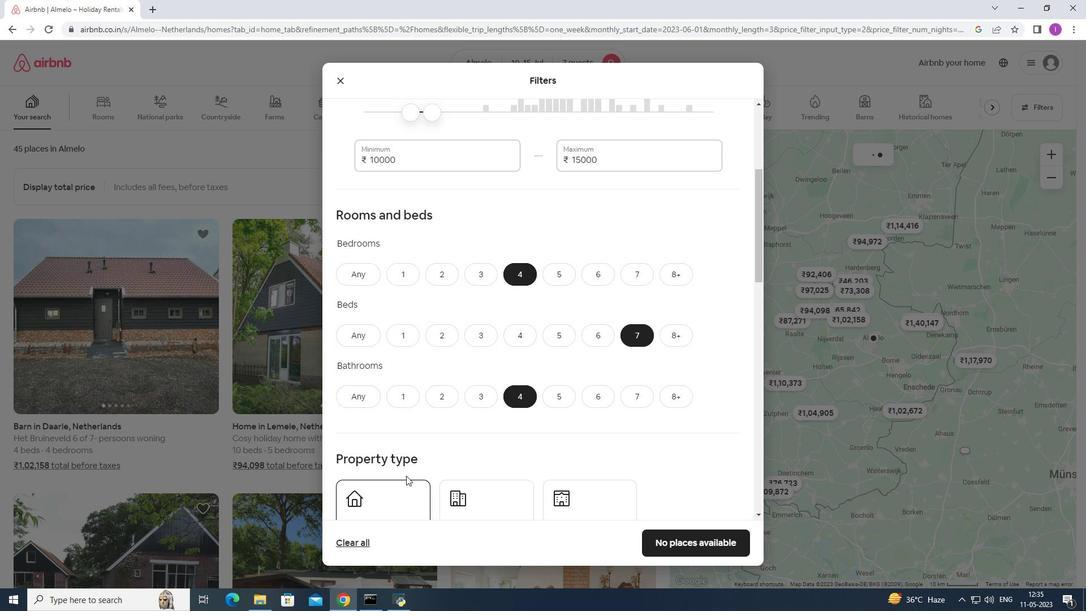 
Action: Mouse scrolled (443, 463) with delta (0, 0)
Screenshot: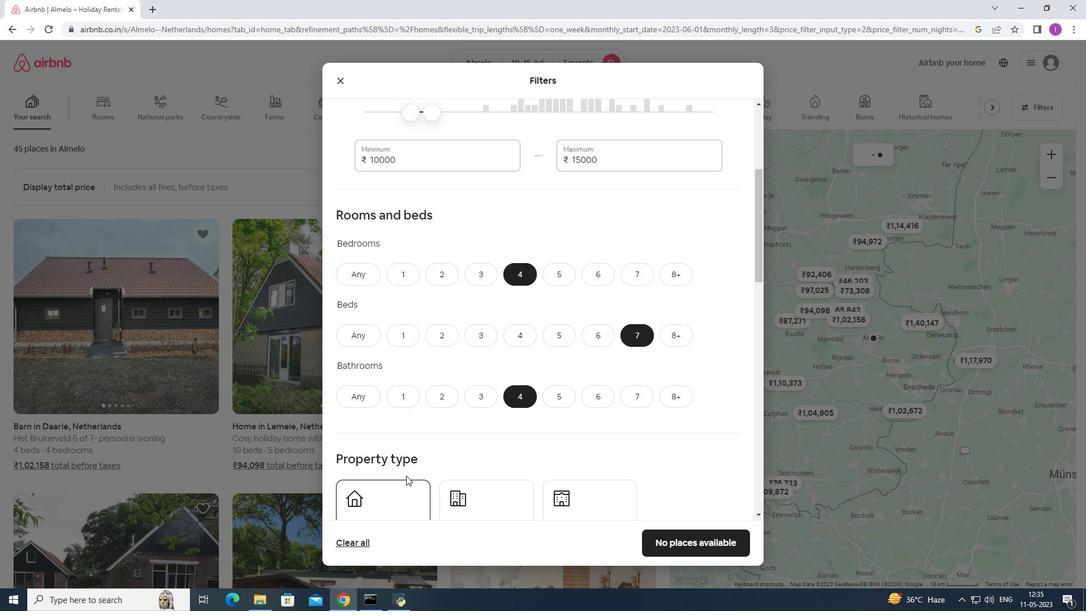 
Action: Mouse moved to (444, 464)
Screenshot: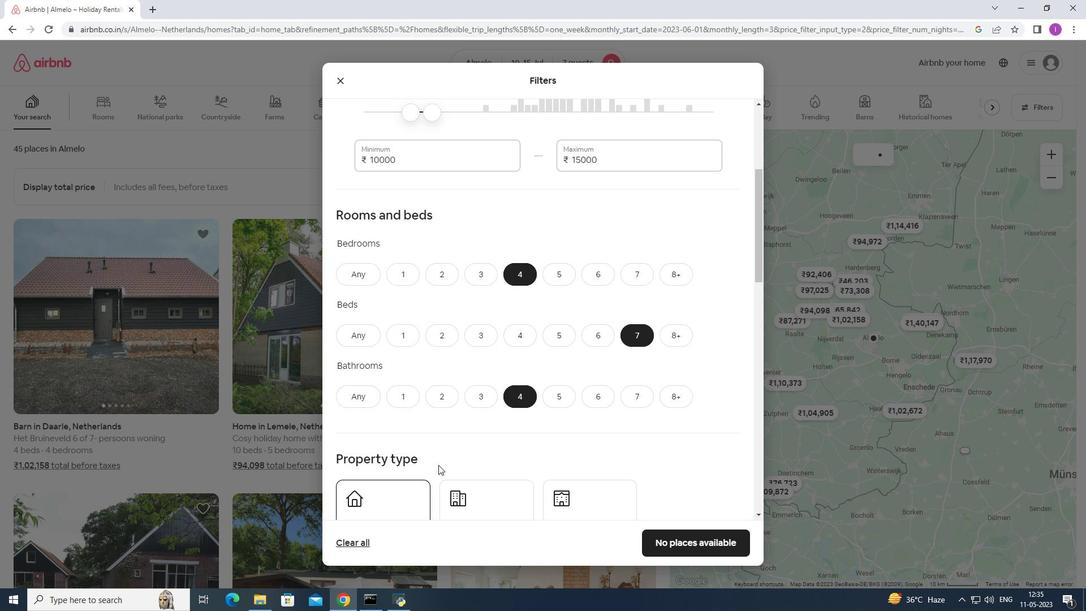 
Action: Mouse scrolled (444, 463) with delta (0, 0)
Screenshot: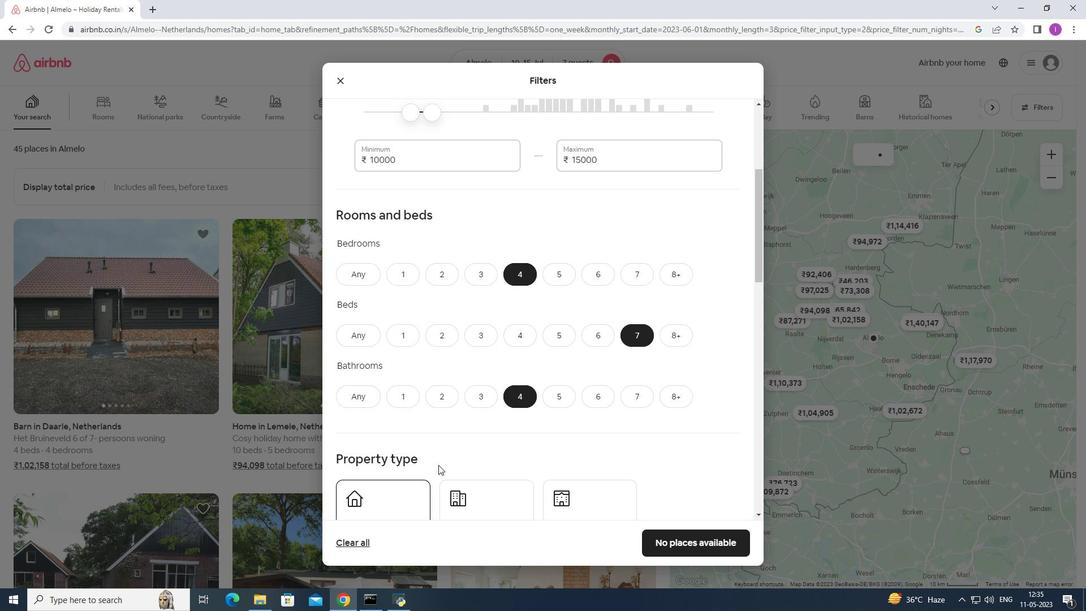 
Action: Mouse scrolled (444, 463) with delta (0, 0)
Screenshot: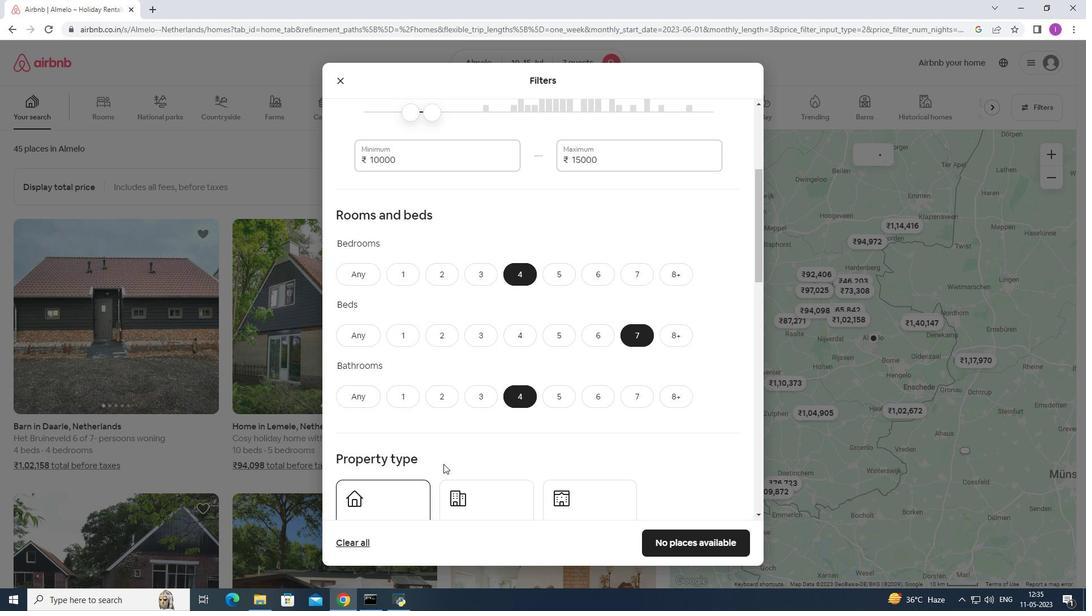 
Action: Mouse scrolled (444, 463) with delta (0, 0)
Screenshot: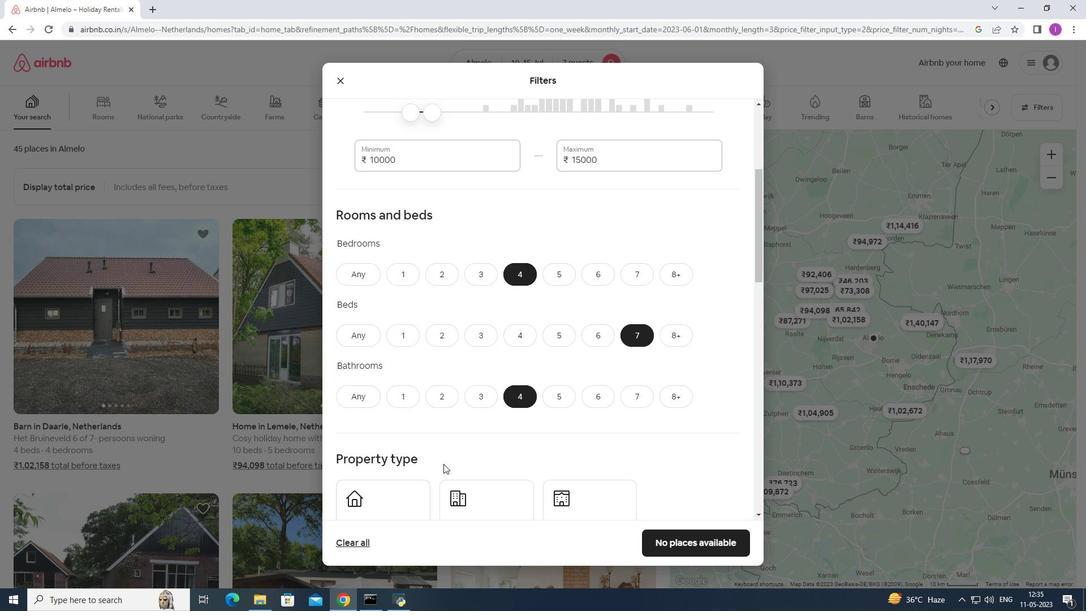 
Action: Mouse moved to (383, 322)
Screenshot: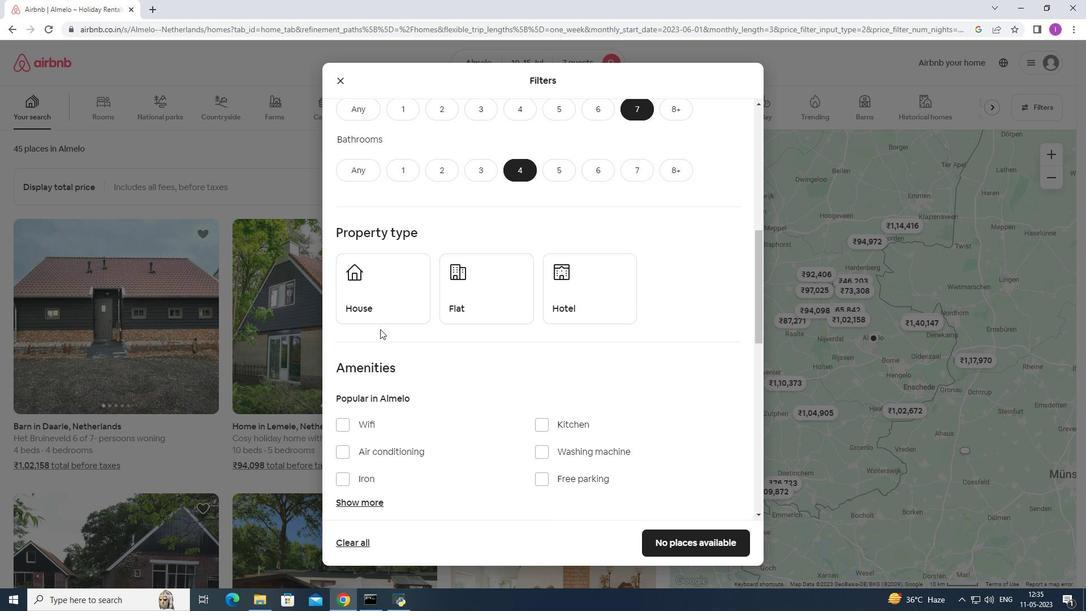 
Action: Mouse pressed left at (383, 322)
Screenshot: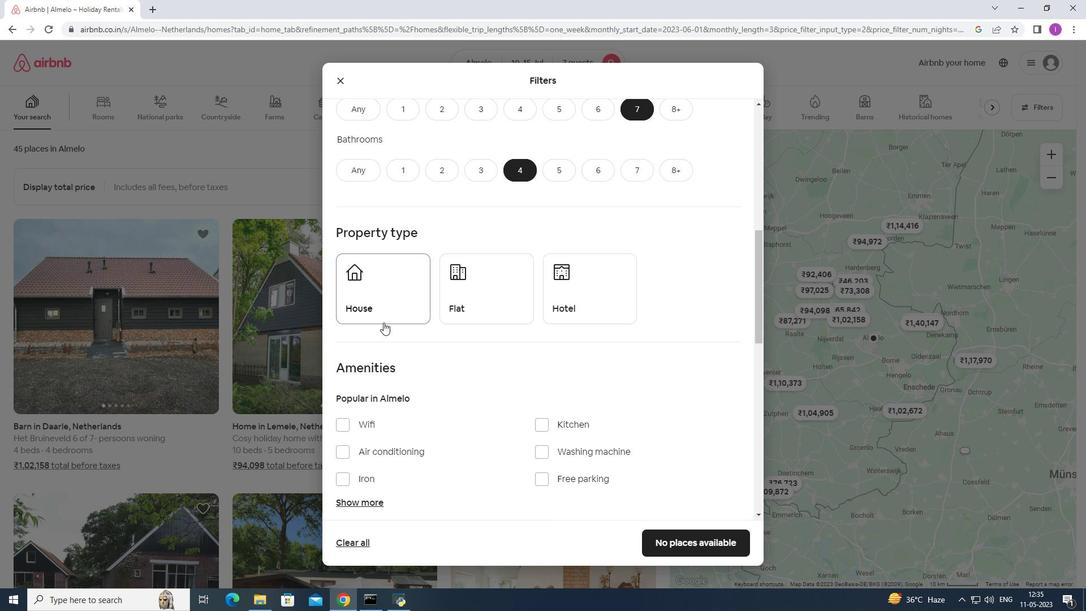 
Action: Mouse moved to (493, 313)
Screenshot: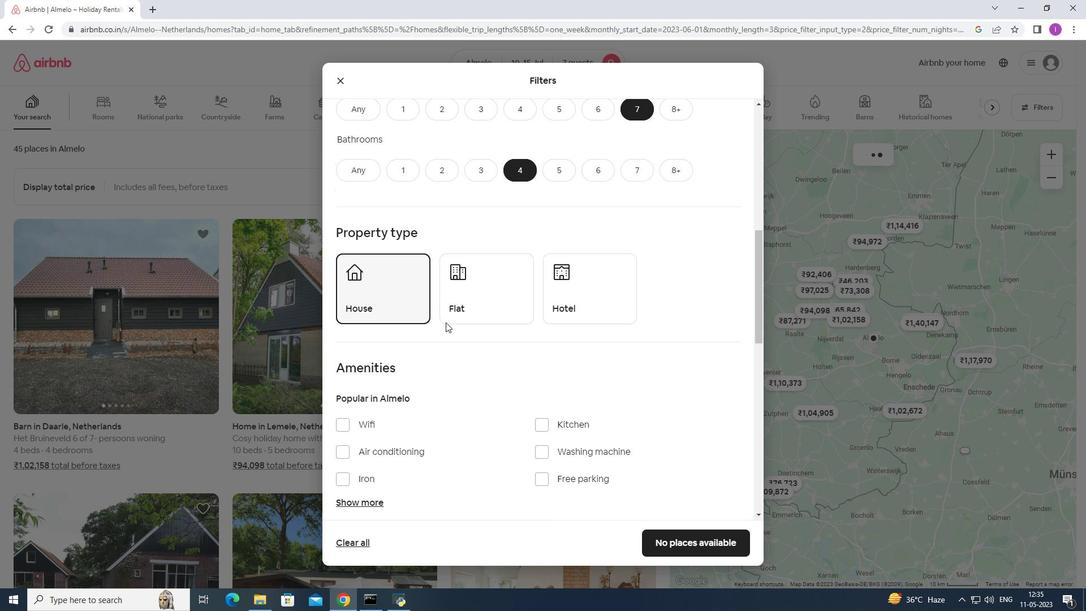 
Action: Mouse pressed left at (493, 313)
Screenshot: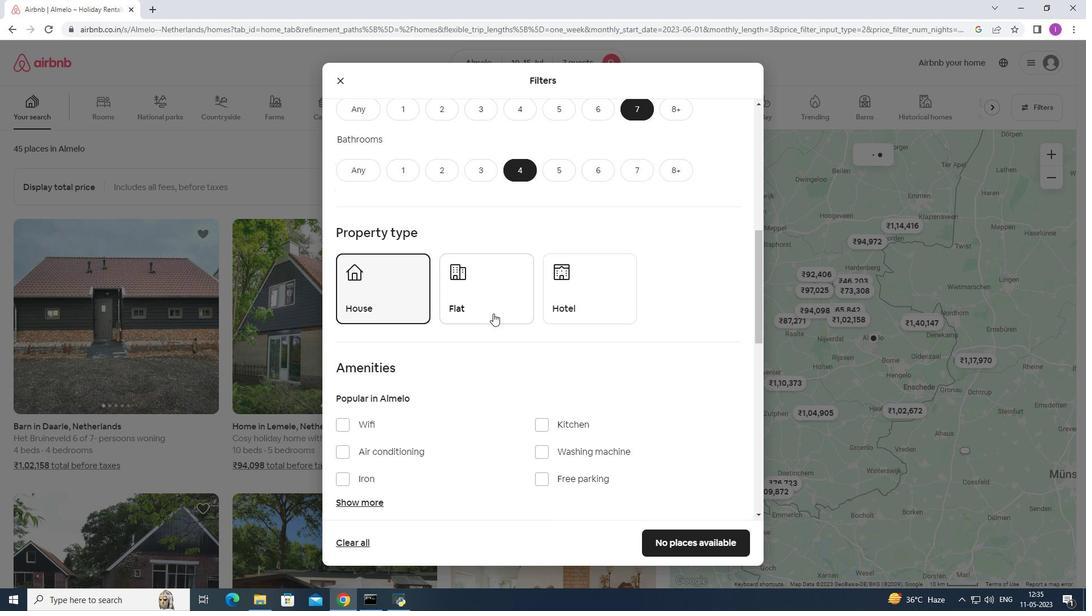 
Action: Mouse moved to (525, 342)
Screenshot: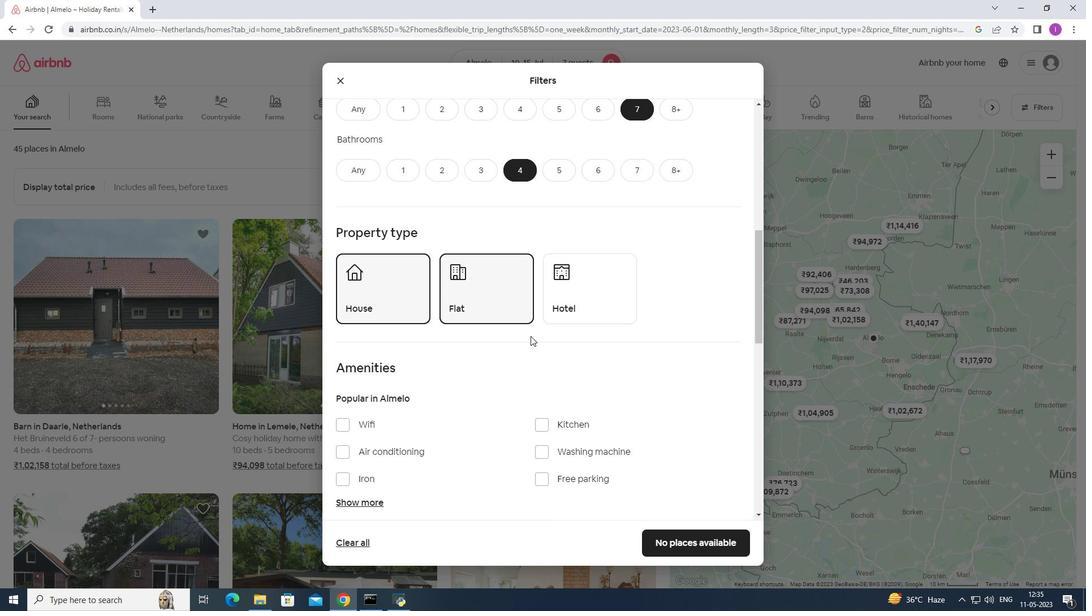 
Action: Mouse scrolled (525, 341) with delta (0, 0)
Screenshot: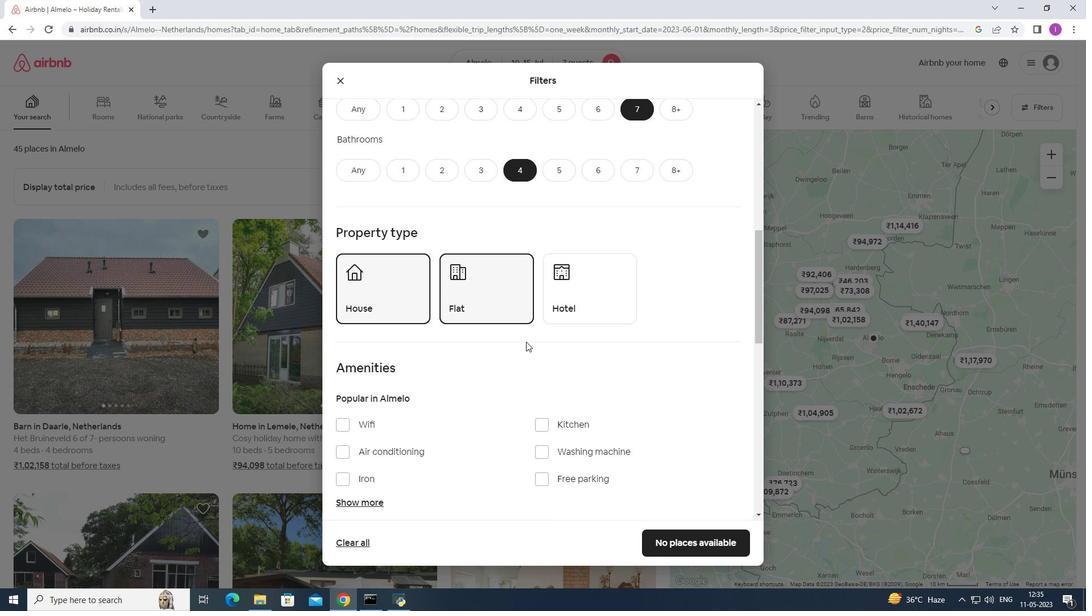 
Action: Mouse scrolled (525, 341) with delta (0, 0)
Screenshot: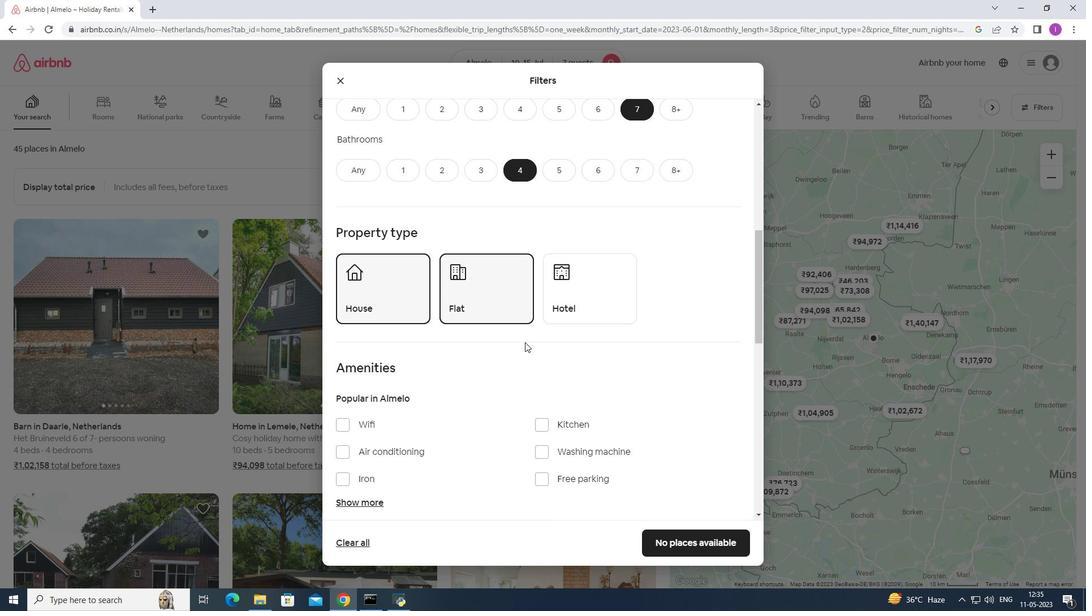 
Action: Mouse moved to (343, 303)
Screenshot: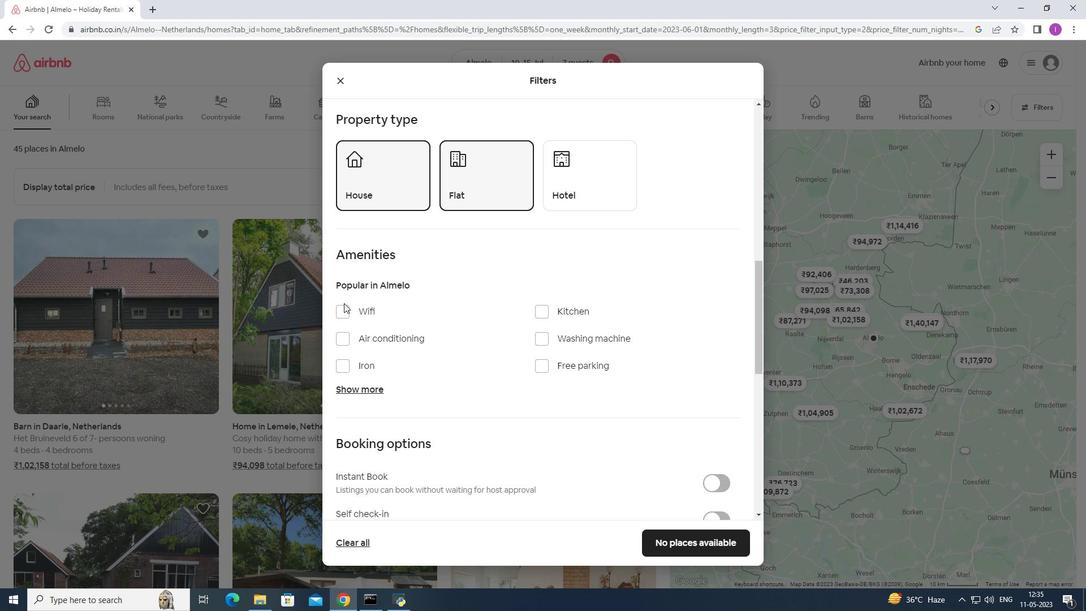 
Action: Mouse pressed left at (343, 303)
Screenshot: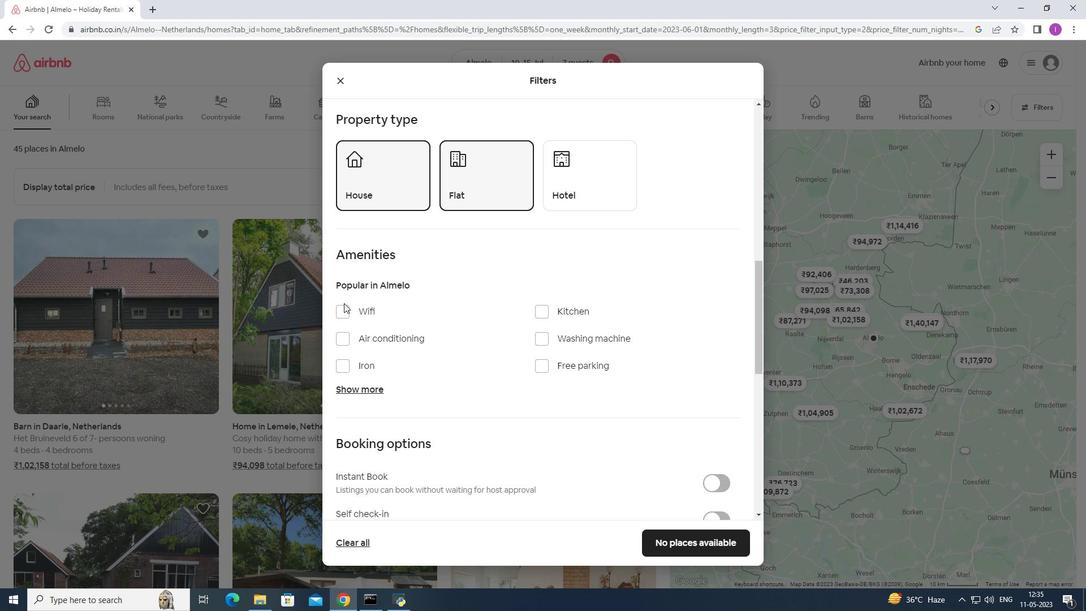 
Action: Mouse moved to (340, 310)
Screenshot: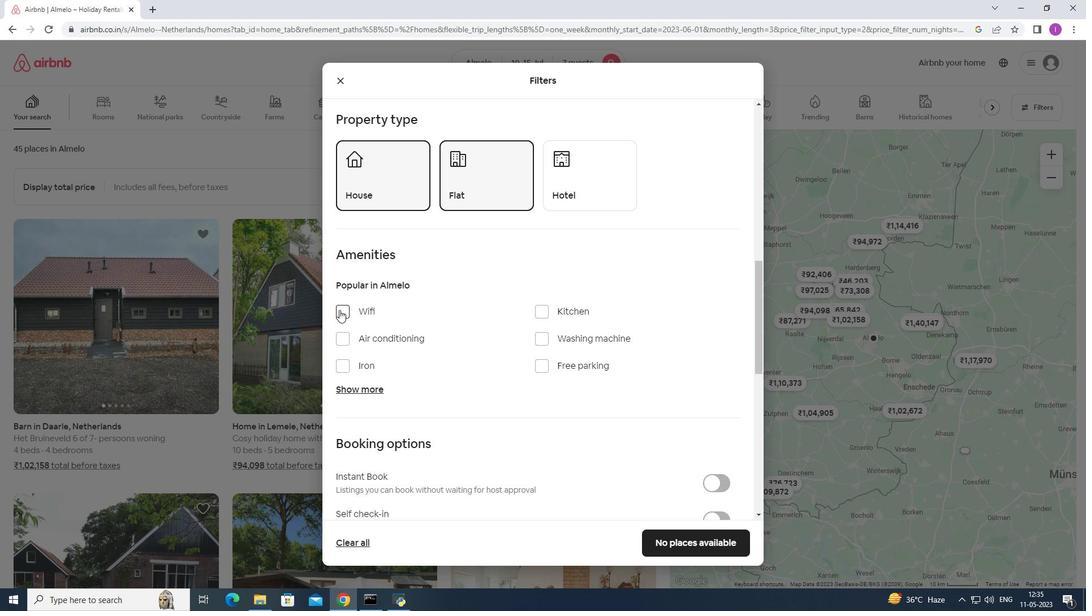 
Action: Mouse pressed left at (340, 310)
Screenshot: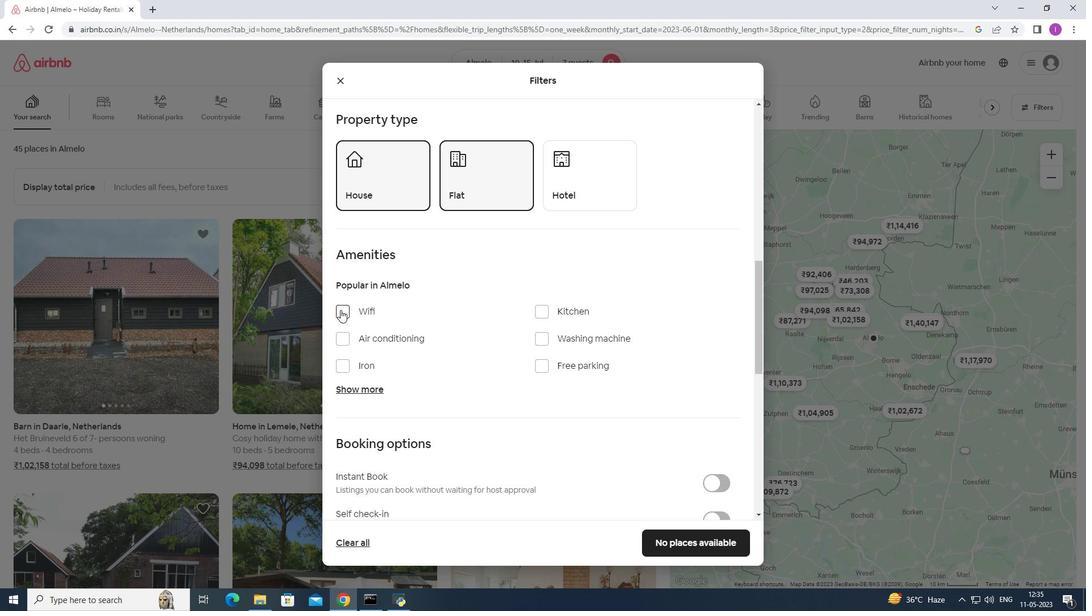 
Action: Mouse moved to (538, 362)
Screenshot: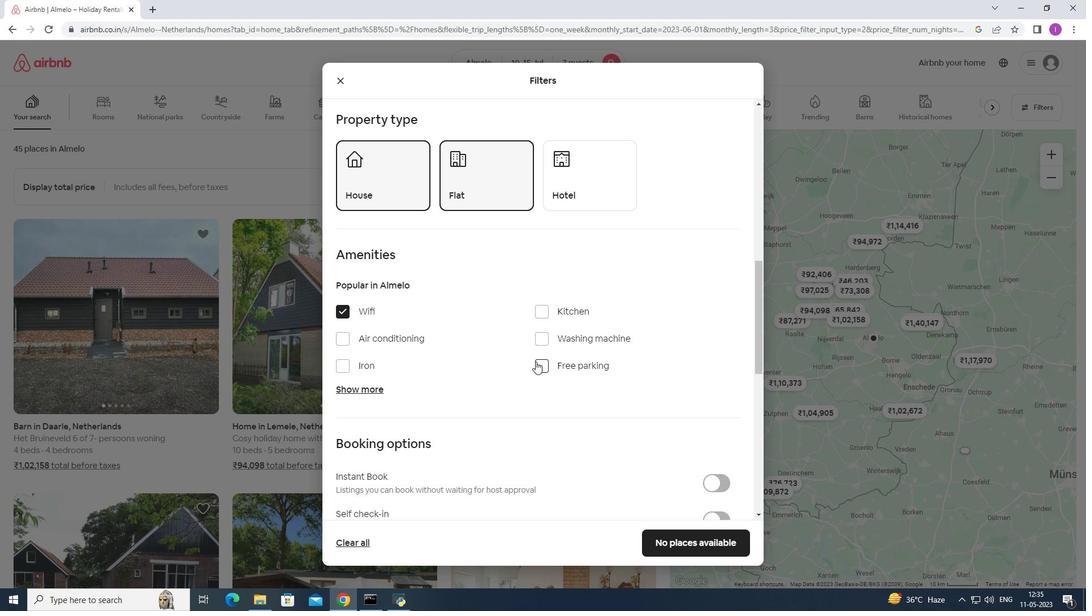 
Action: Mouse pressed left at (538, 362)
Screenshot: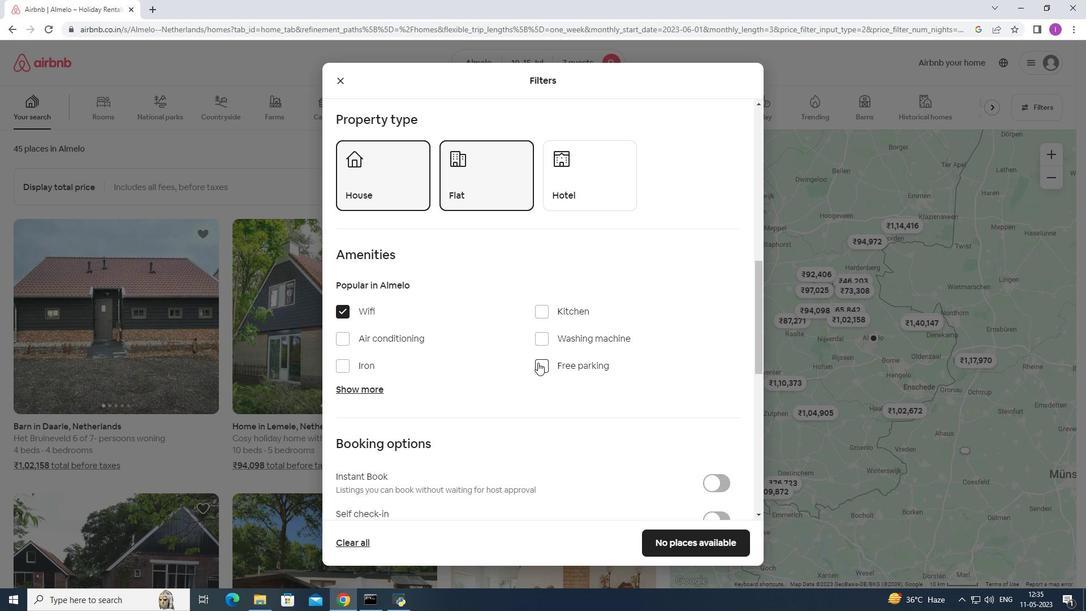 
Action: Mouse moved to (372, 391)
Screenshot: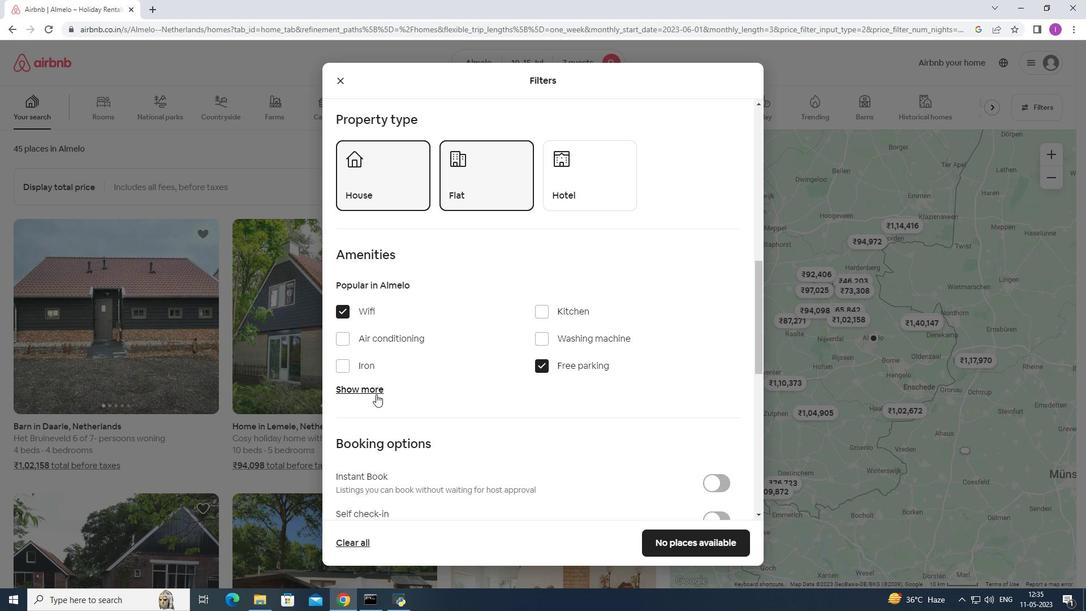 
Action: Mouse pressed left at (372, 391)
Screenshot: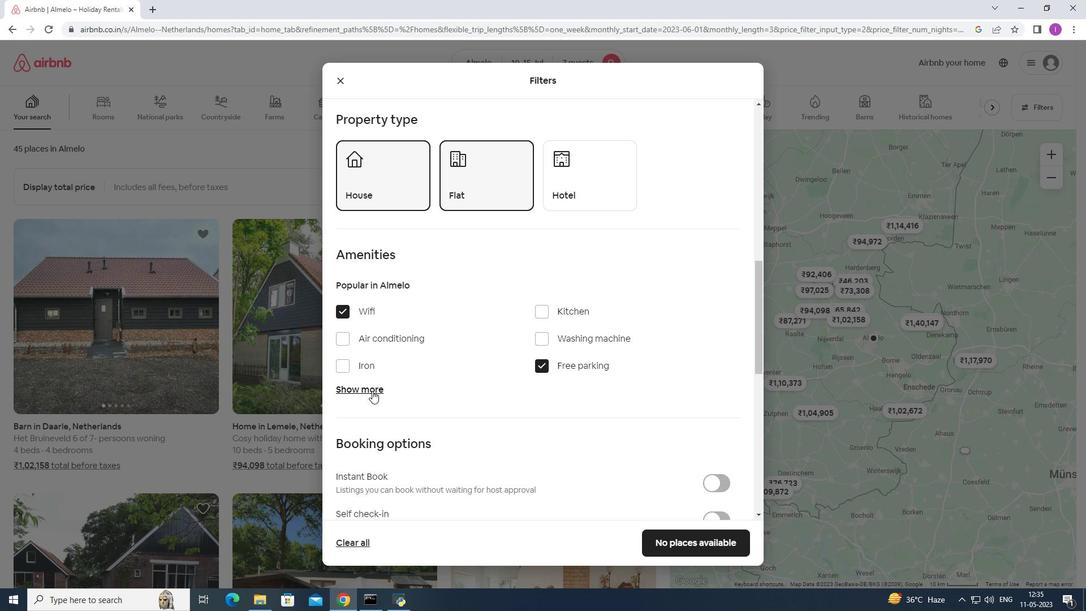 
Action: Mouse moved to (545, 451)
Screenshot: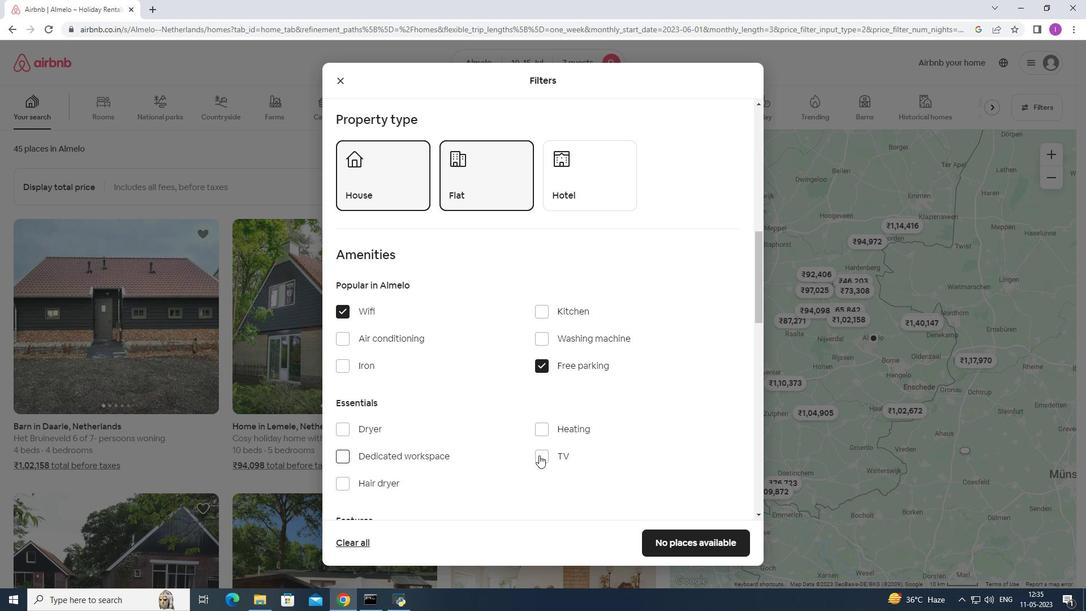 
Action: Mouse pressed left at (545, 451)
Screenshot: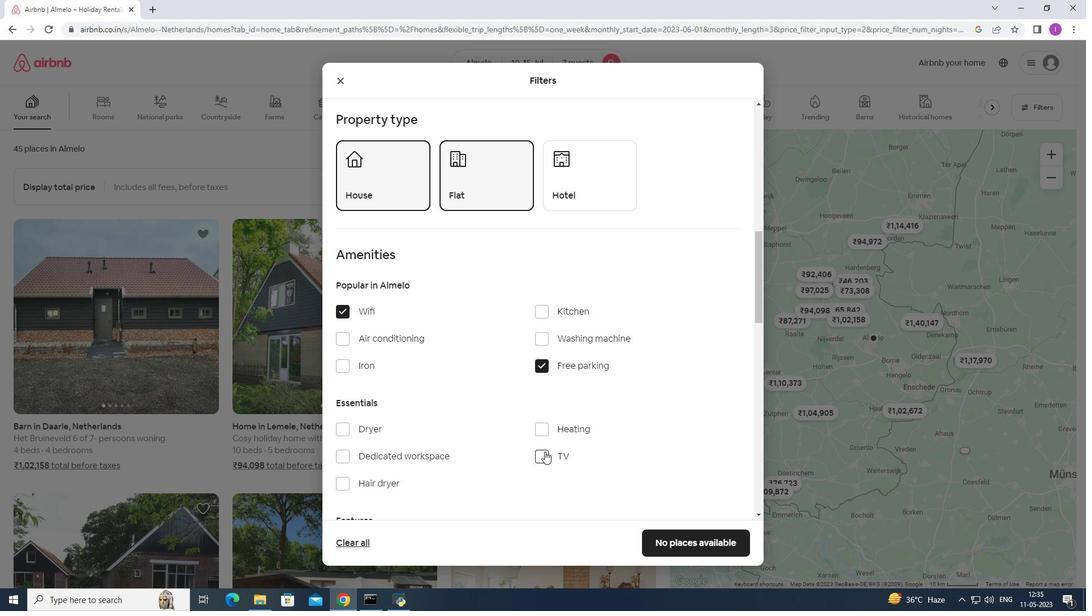 
Action: Mouse moved to (486, 463)
Screenshot: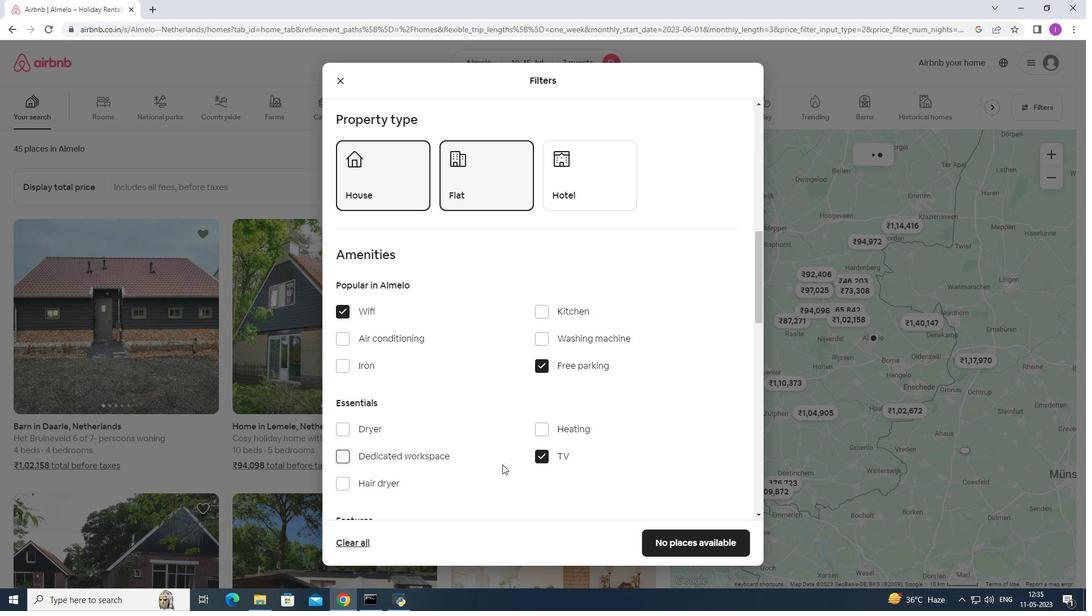 
Action: Mouse scrolled (486, 462) with delta (0, 0)
Screenshot: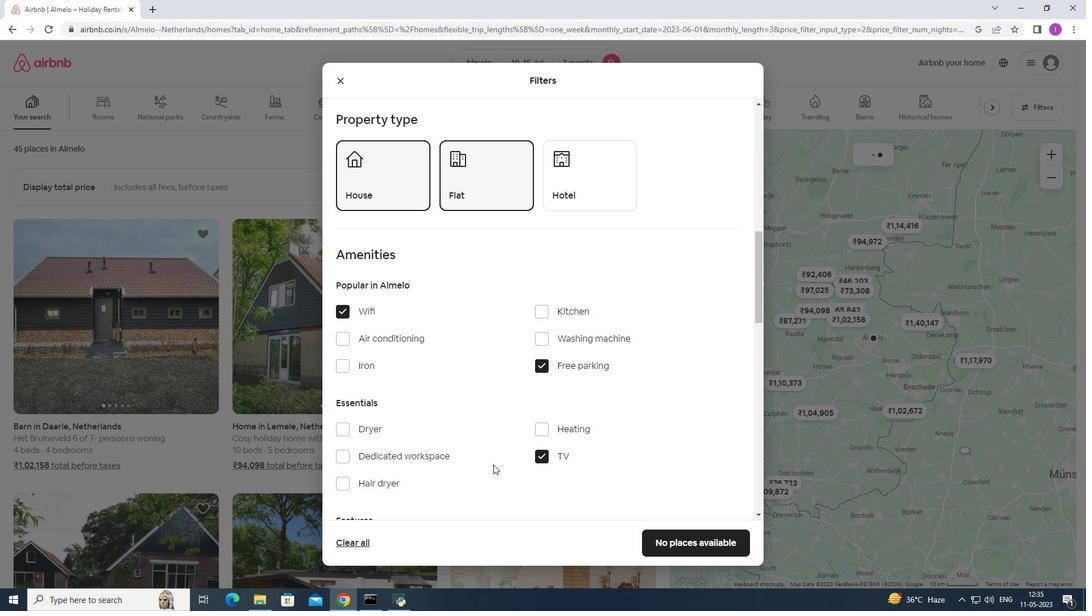 
Action: Mouse scrolled (486, 462) with delta (0, 0)
Screenshot: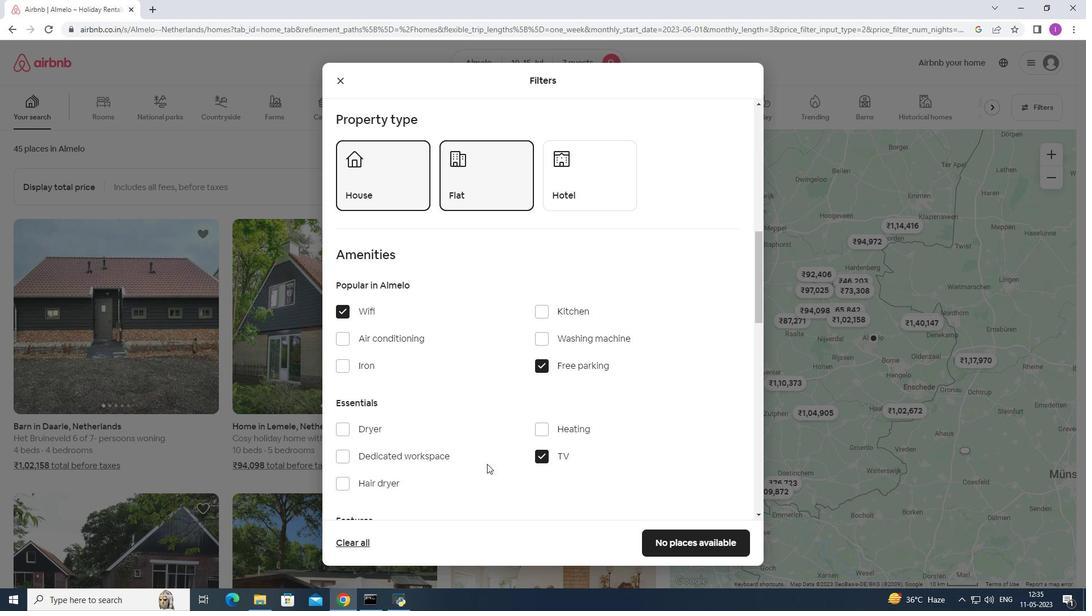 
Action: Mouse moved to (423, 388)
Screenshot: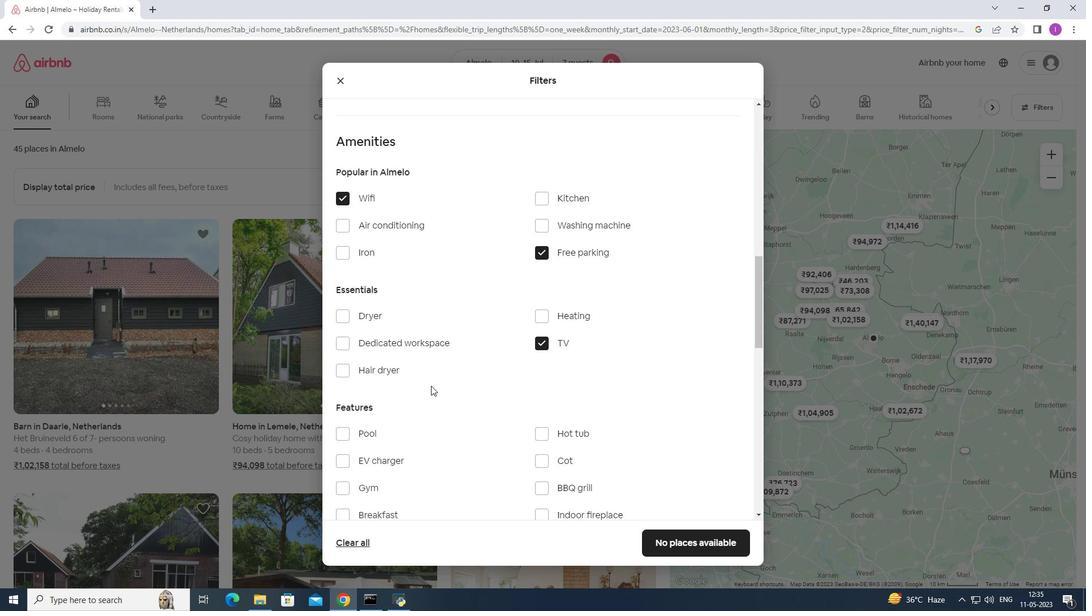 
Action: Mouse scrolled (423, 388) with delta (0, 0)
Screenshot: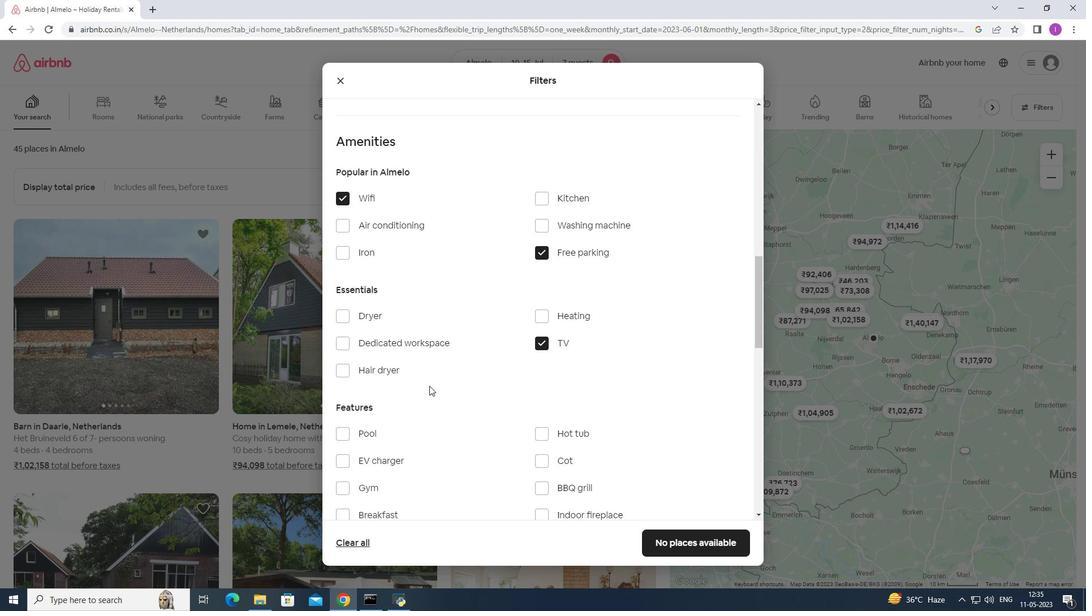 
Action: Mouse scrolled (423, 388) with delta (0, 0)
Screenshot: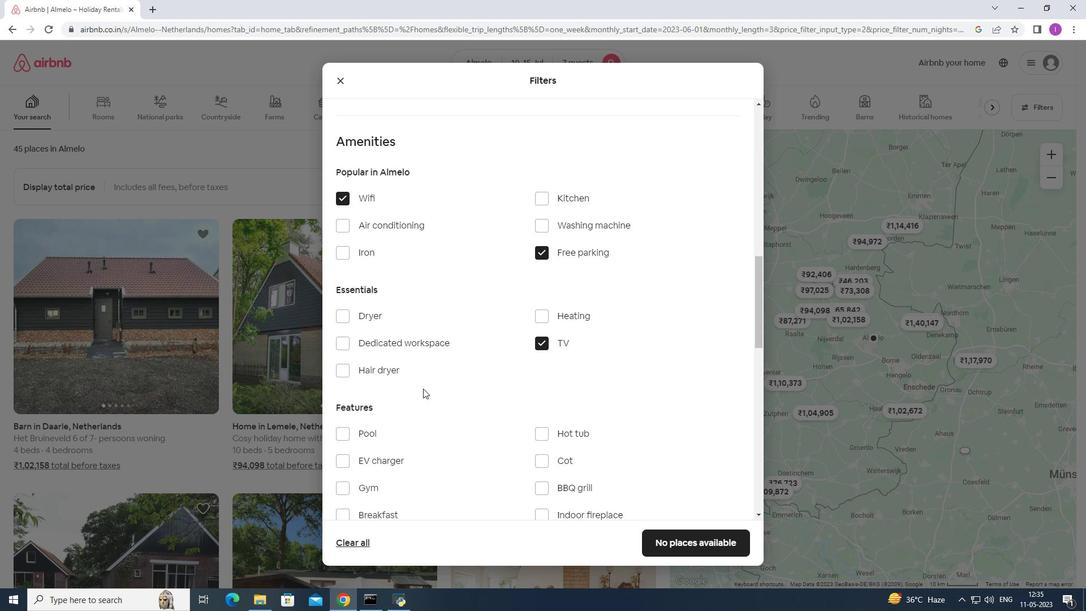 
Action: Mouse moved to (355, 376)
Screenshot: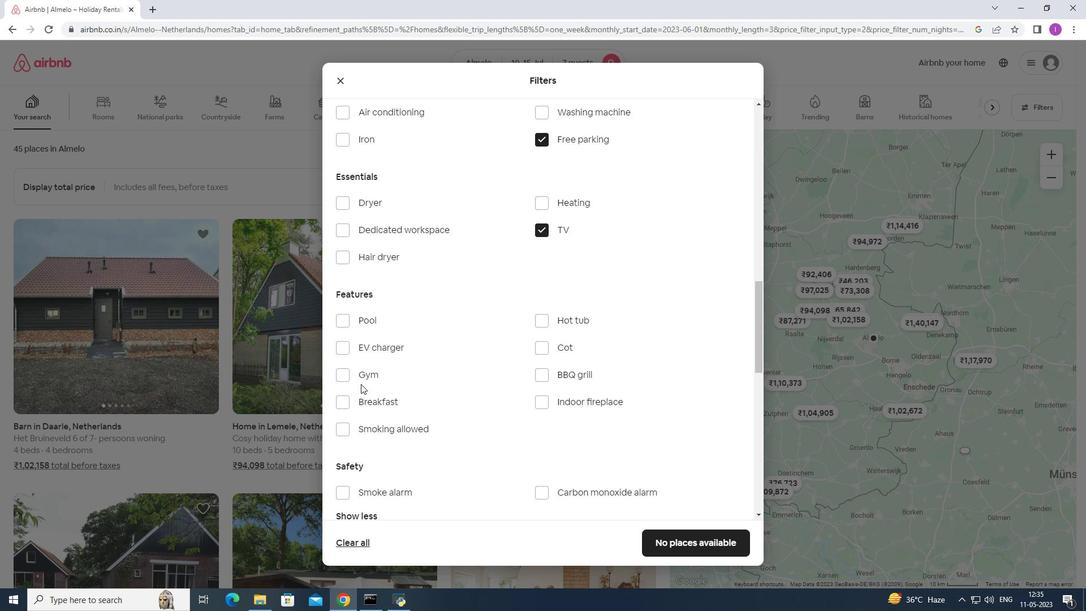 
Action: Mouse pressed left at (355, 376)
Screenshot: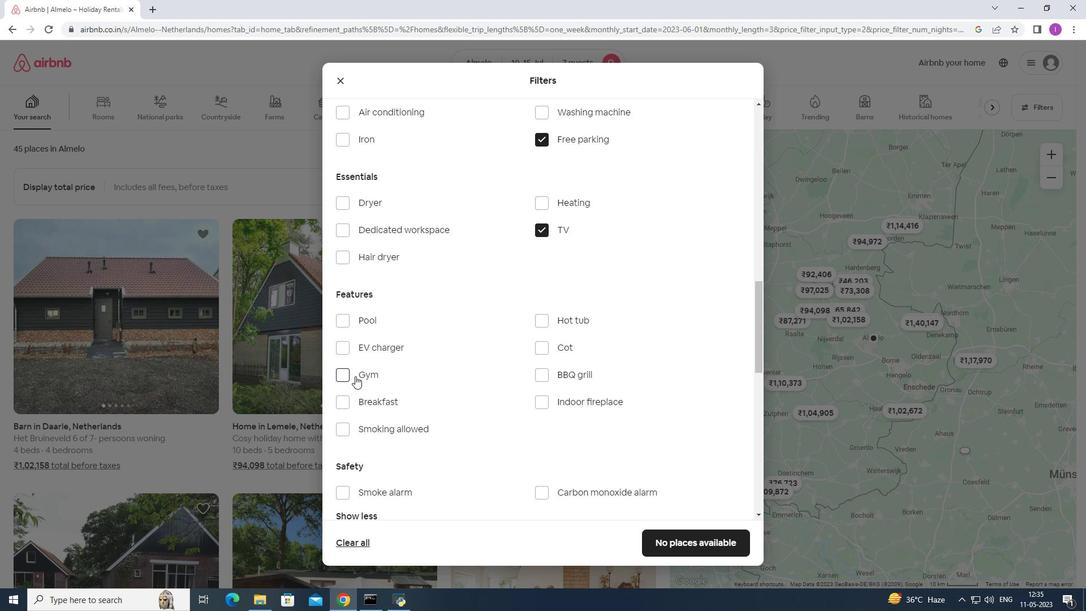 
Action: Mouse moved to (370, 402)
Screenshot: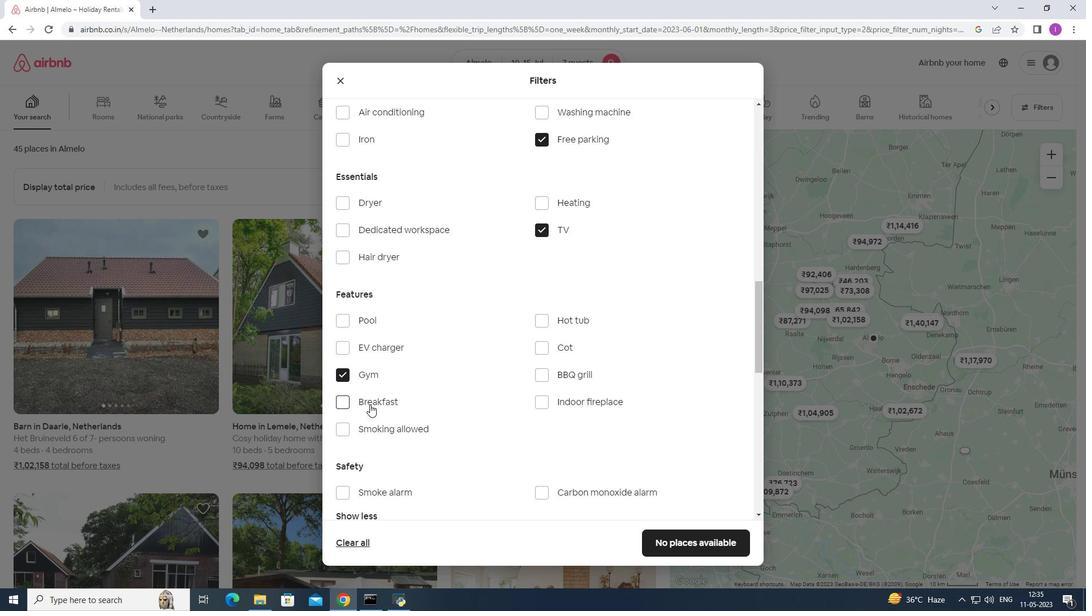 
Action: Mouse pressed left at (370, 402)
Screenshot: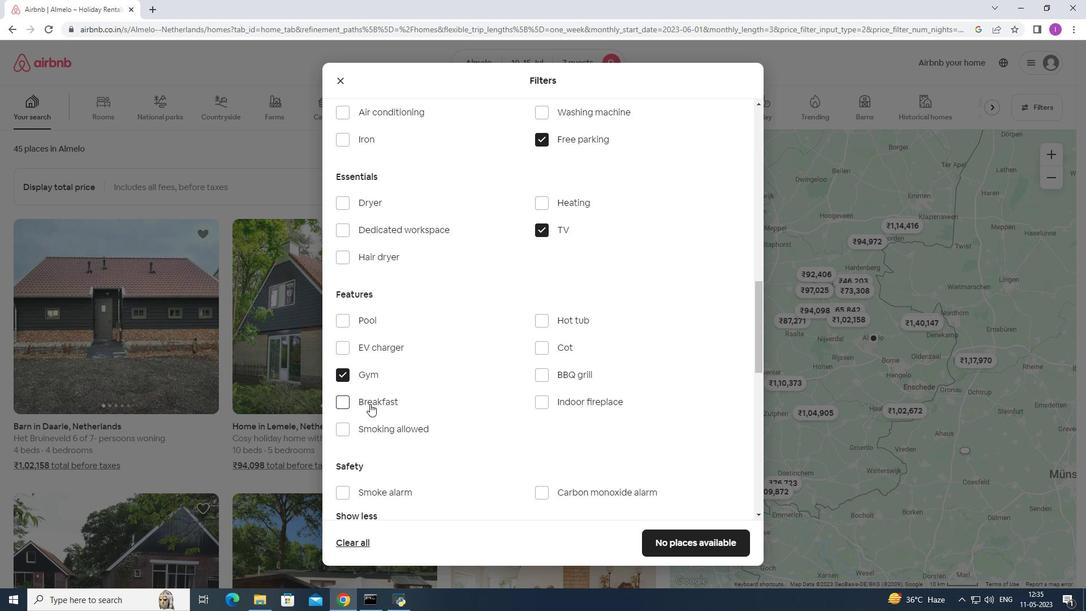 
Action: Mouse moved to (464, 446)
Screenshot: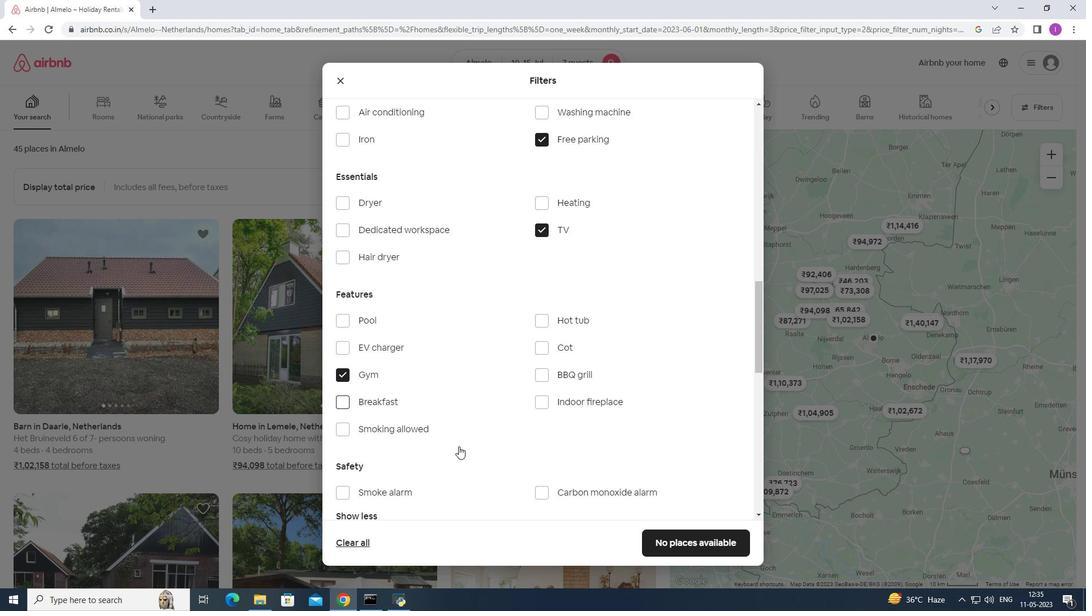
Action: Mouse scrolled (464, 446) with delta (0, 0)
Screenshot: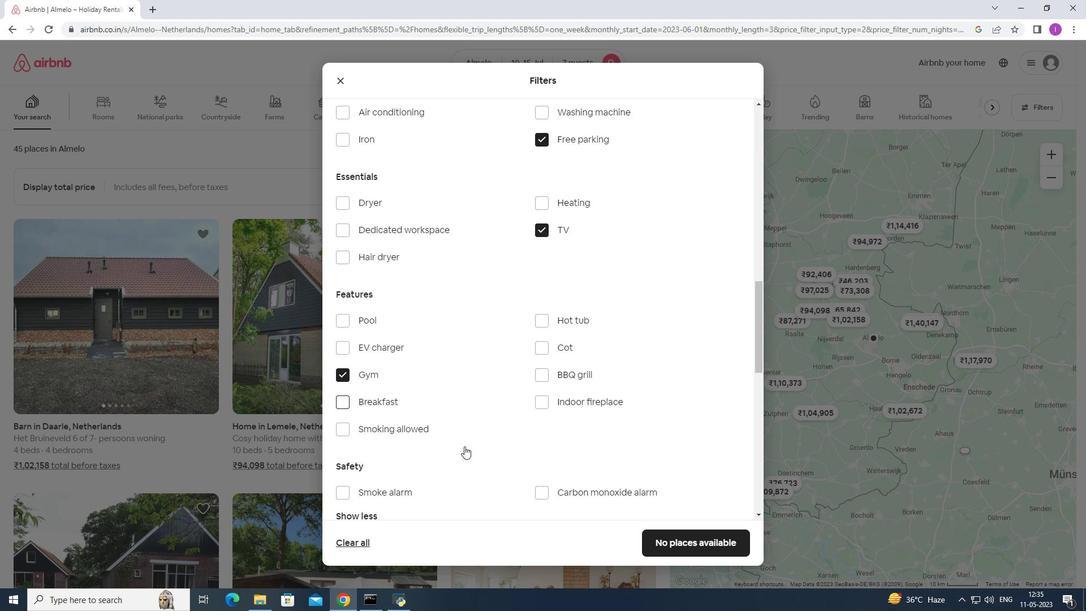 
Action: Mouse scrolled (464, 446) with delta (0, 0)
Screenshot: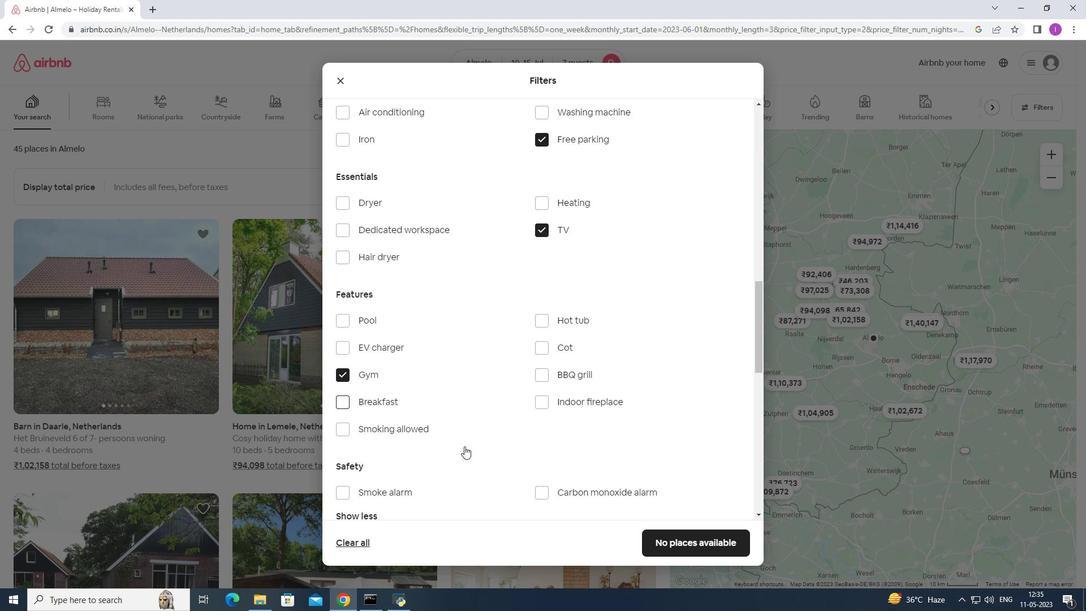 
Action: Mouse scrolled (464, 446) with delta (0, 0)
Screenshot: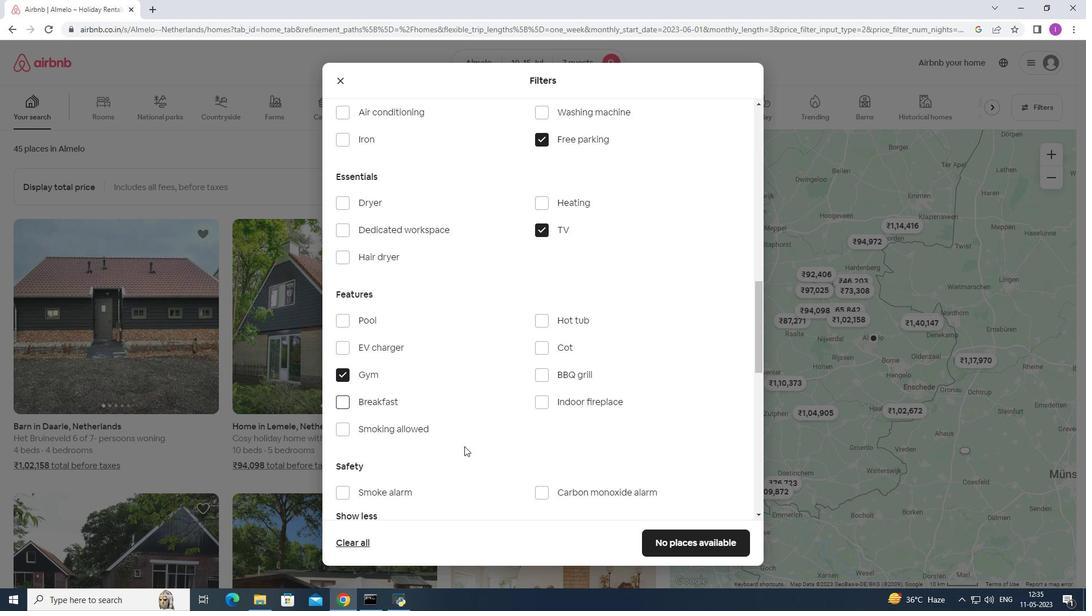 
Action: Mouse moved to (641, 422)
Screenshot: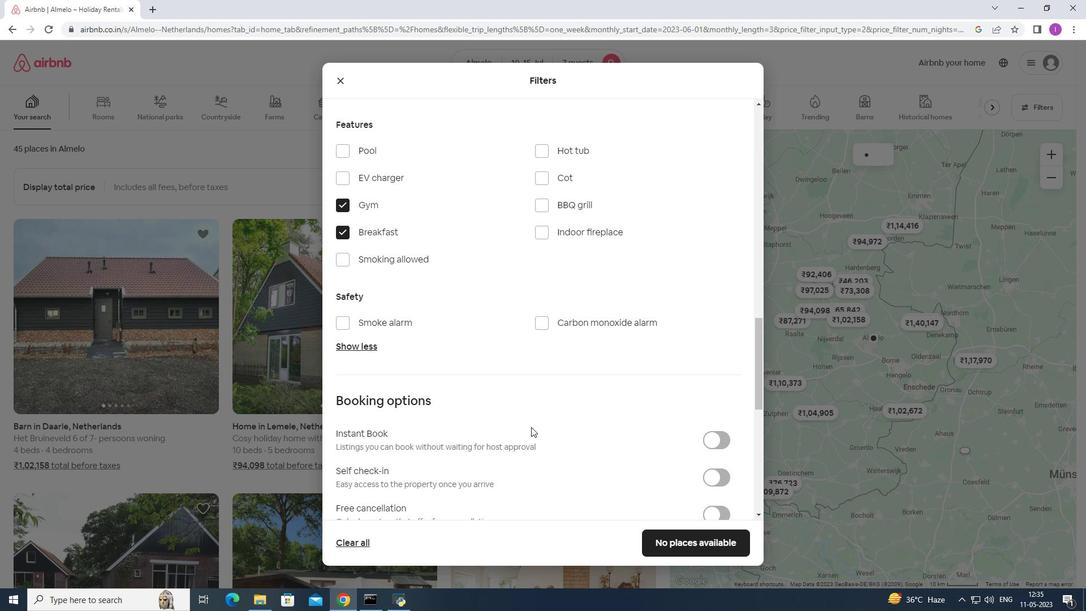 
Action: Mouse scrolled (641, 422) with delta (0, 0)
Screenshot: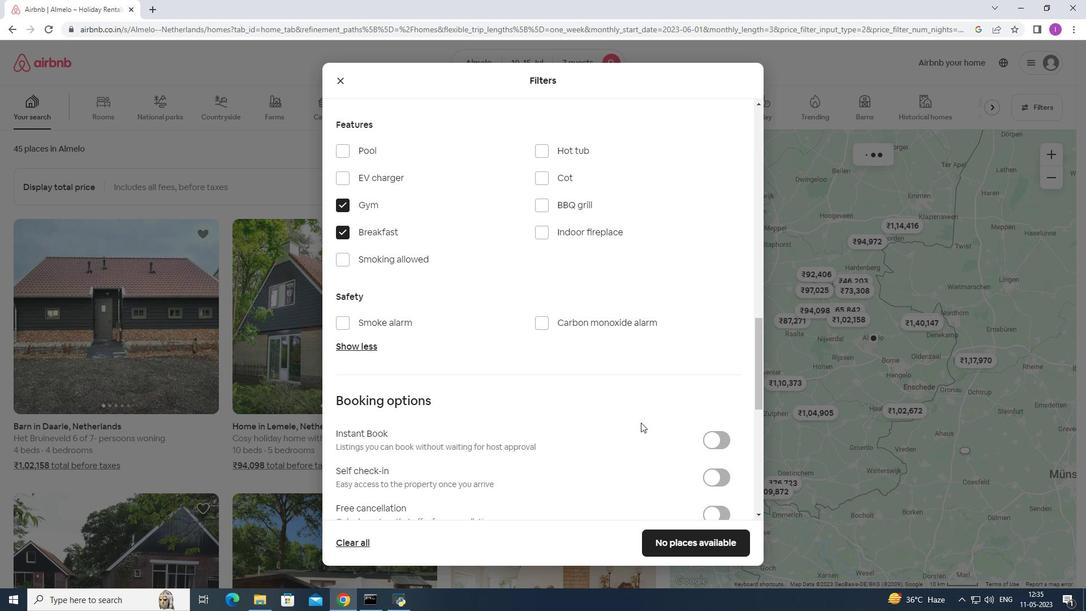 
Action: Mouse scrolled (641, 422) with delta (0, 0)
Screenshot: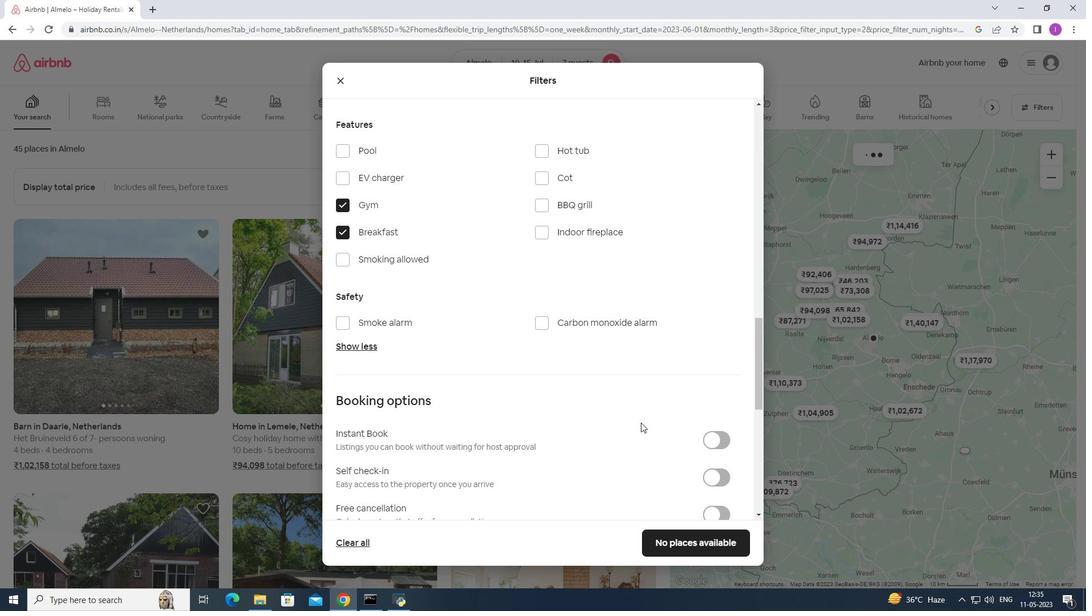
Action: Mouse moved to (717, 362)
Screenshot: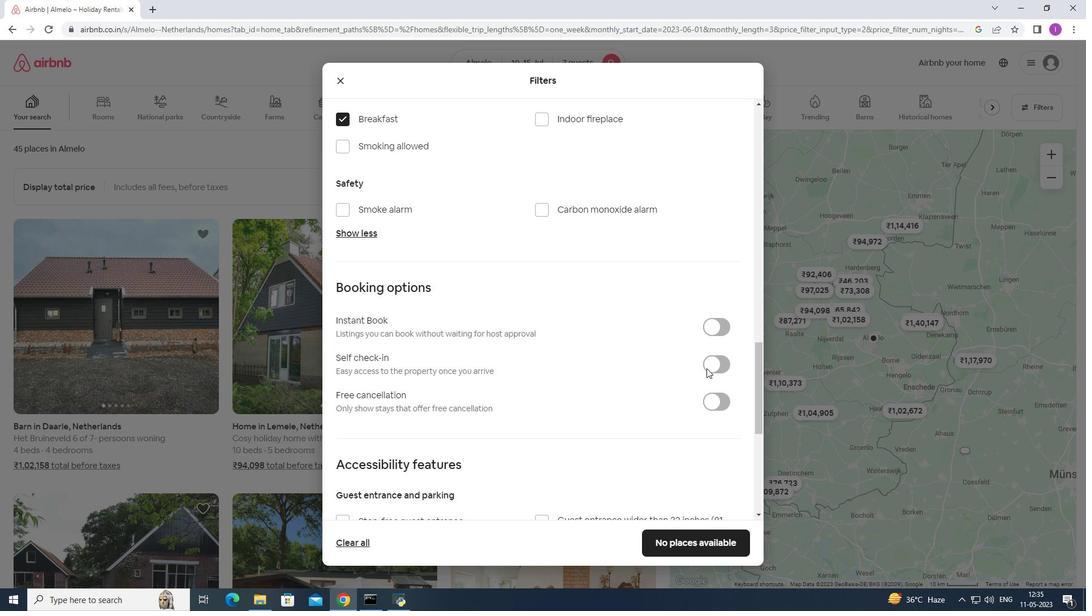 
Action: Mouse pressed left at (717, 362)
Screenshot: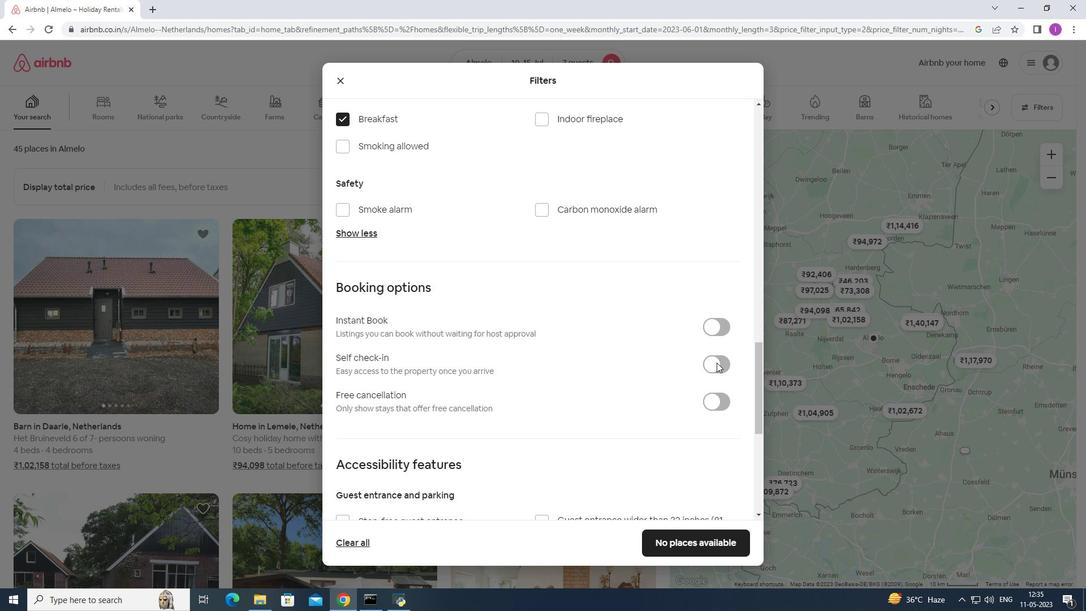 
Action: Mouse moved to (430, 403)
Screenshot: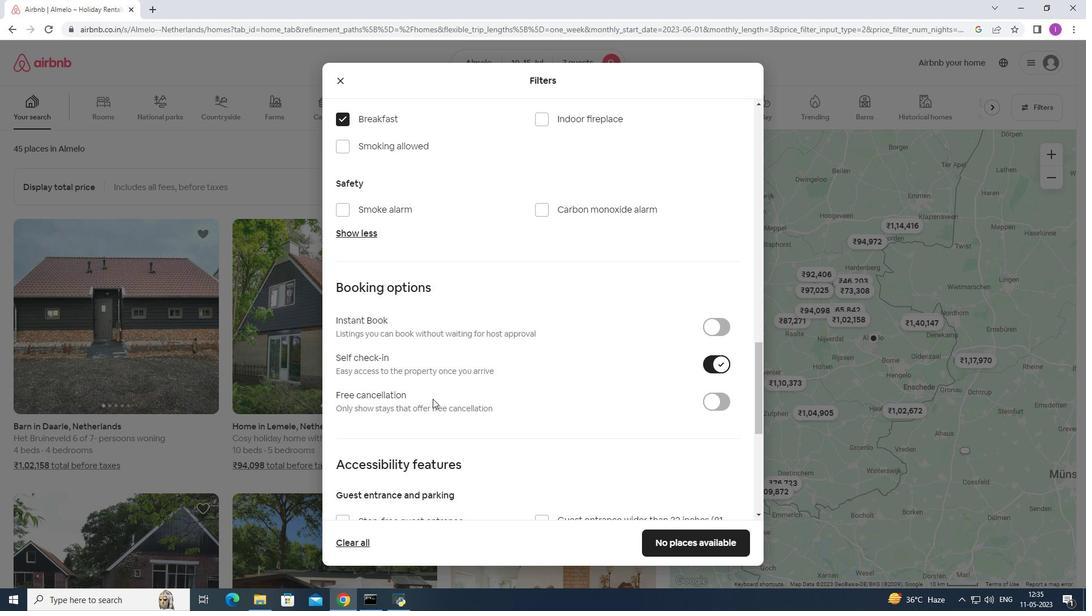 
Action: Mouse scrolled (430, 402) with delta (0, 0)
Screenshot: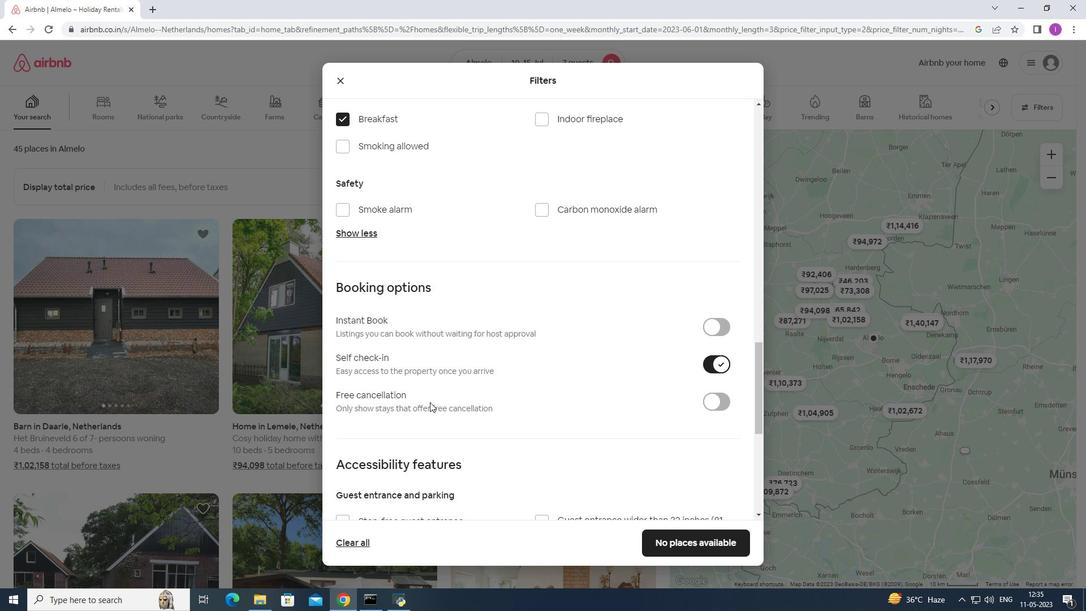 
Action: Mouse scrolled (430, 402) with delta (0, 0)
Screenshot: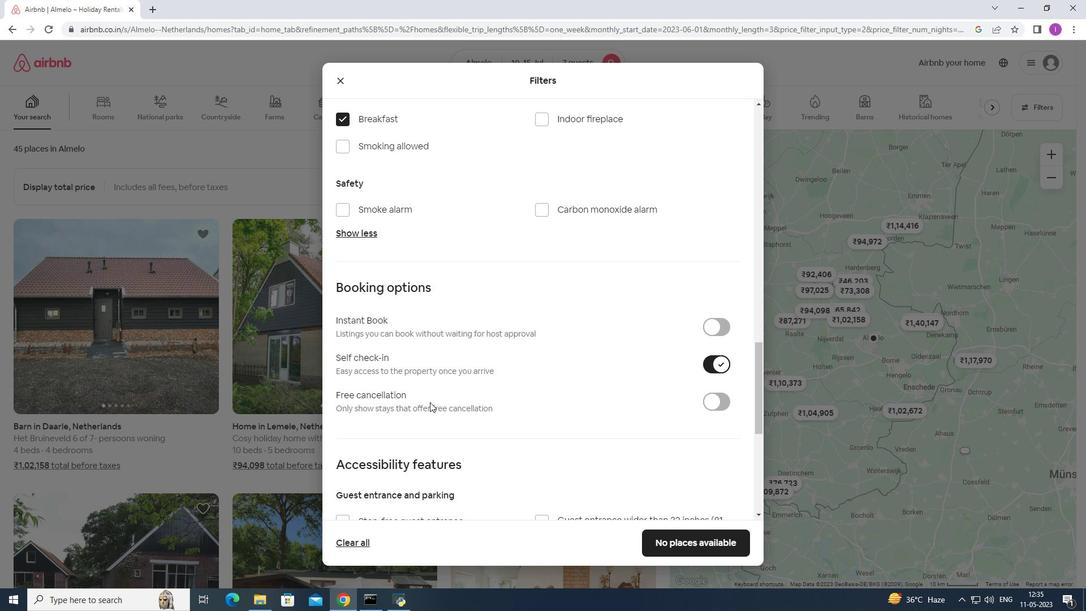 
Action: Mouse scrolled (430, 402) with delta (0, 0)
Screenshot: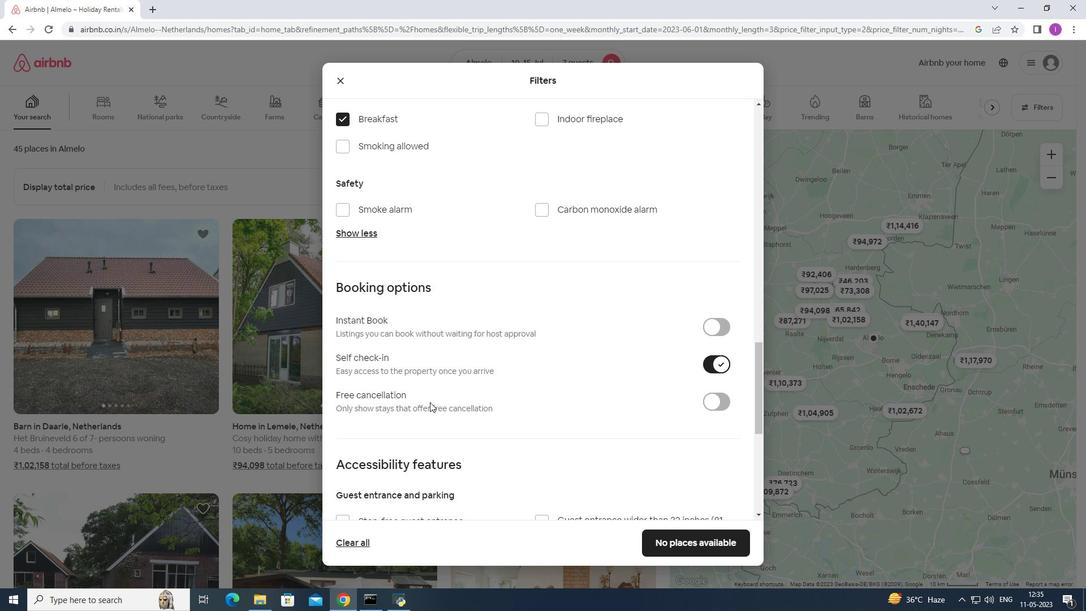 
Action: Mouse scrolled (430, 402) with delta (0, 0)
Screenshot: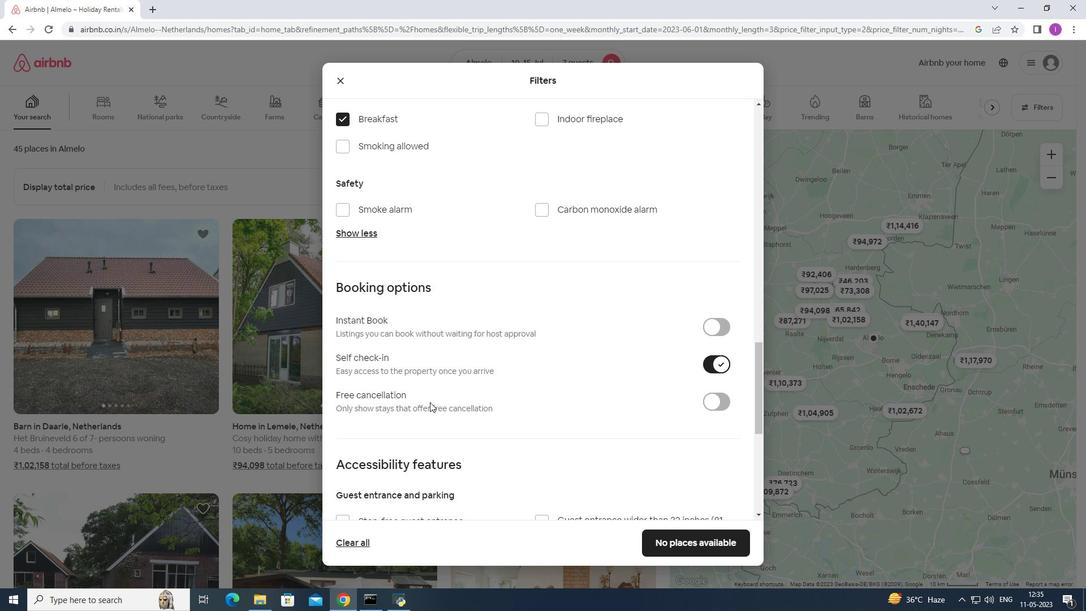 
Action: Mouse moved to (434, 401)
Screenshot: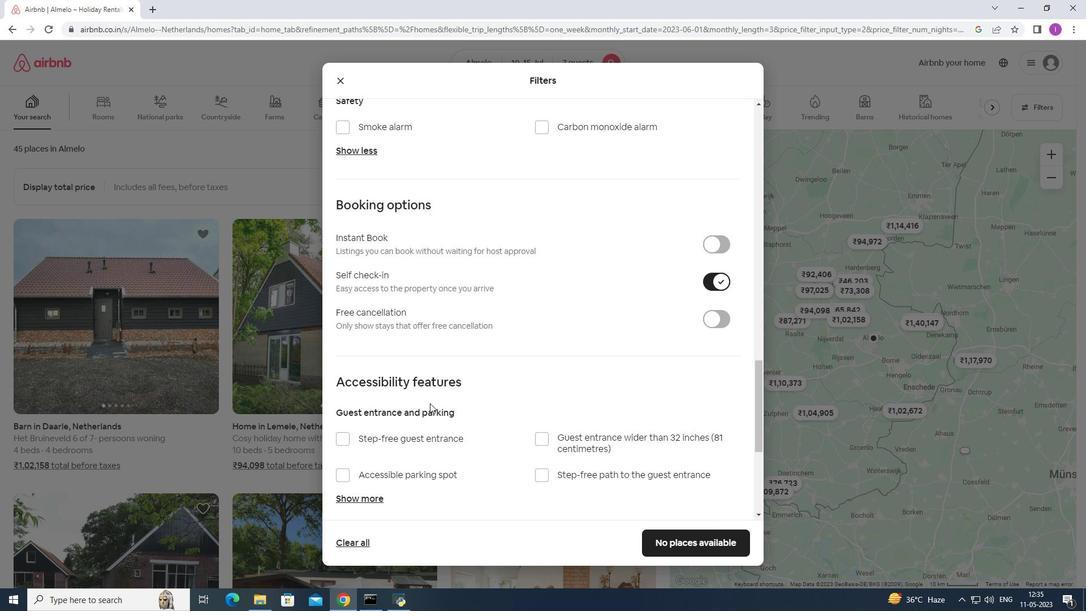 
Action: Mouse scrolled (434, 400) with delta (0, 0)
Screenshot: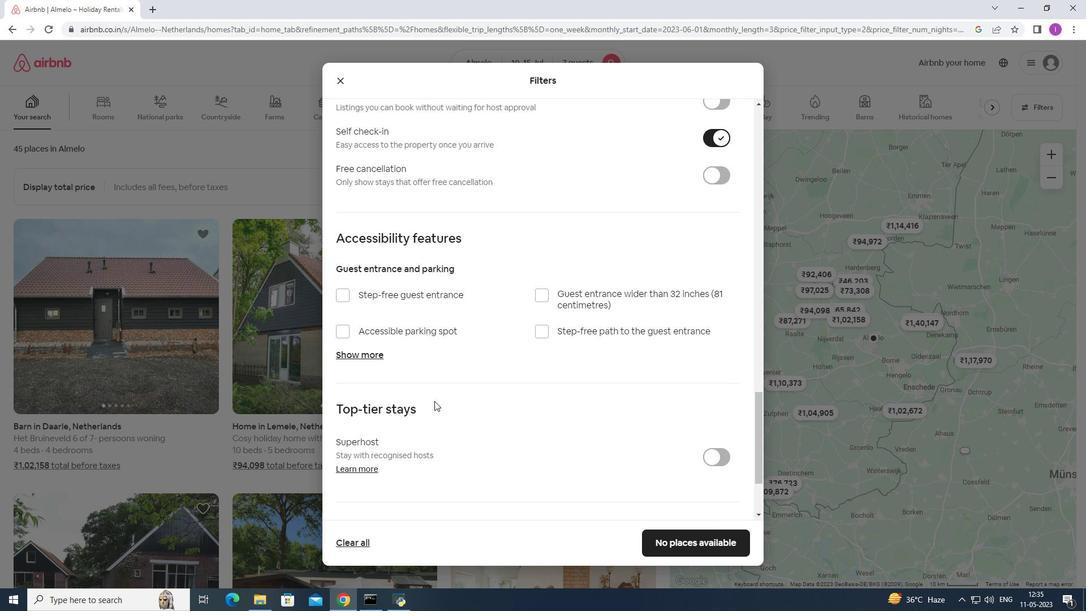 
Action: Mouse scrolled (434, 400) with delta (0, 0)
Screenshot: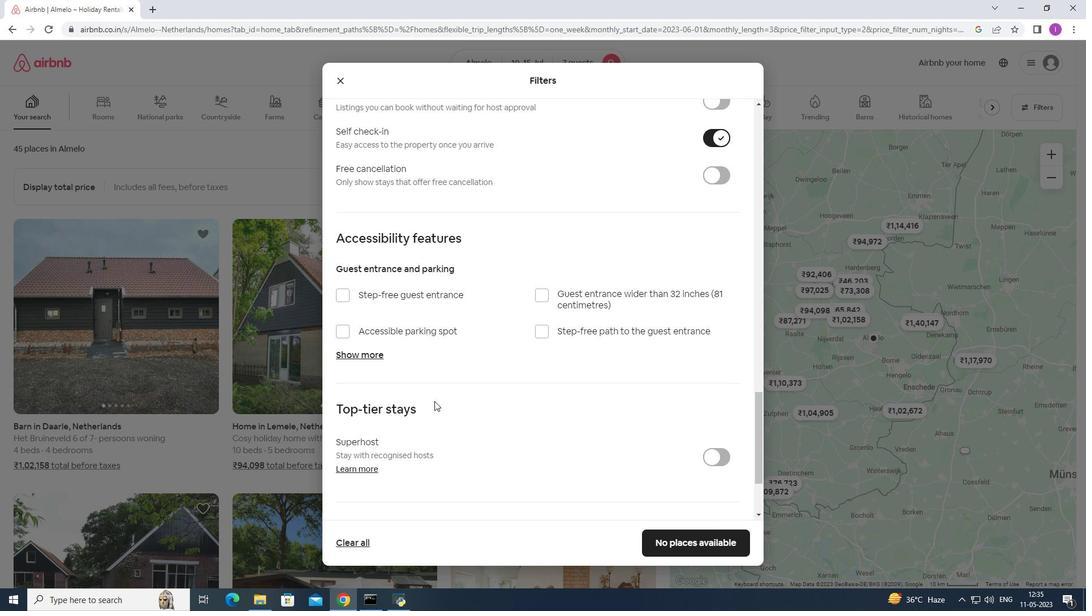 
Action: Mouse scrolled (434, 400) with delta (0, 0)
Screenshot: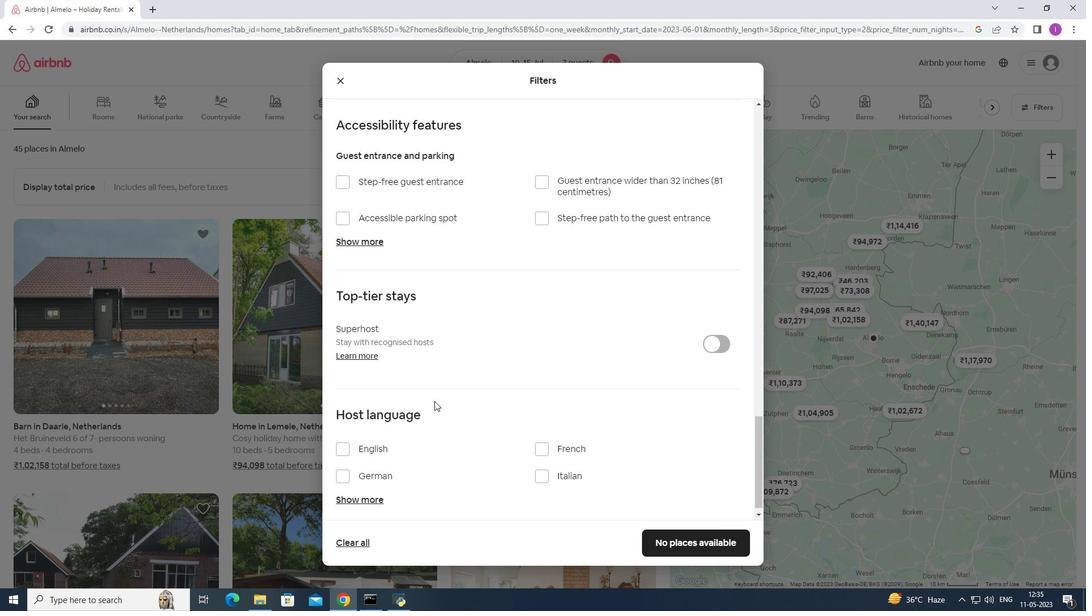 
Action: Mouse scrolled (434, 400) with delta (0, 0)
Screenshot: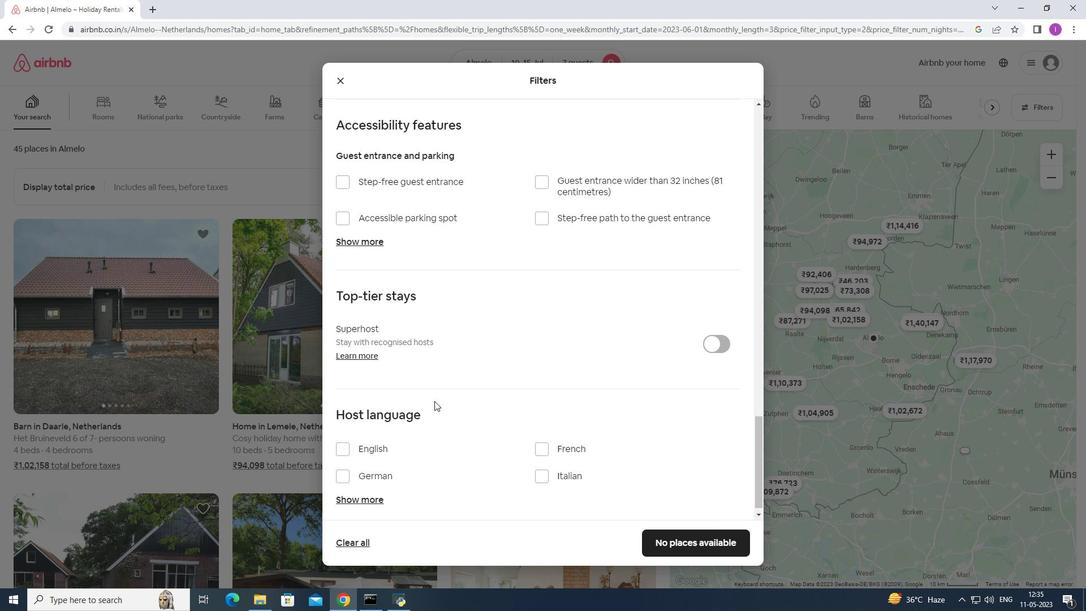
Action: Mouse scrolled (434, 400) with delta (0, 0)
Screenshot: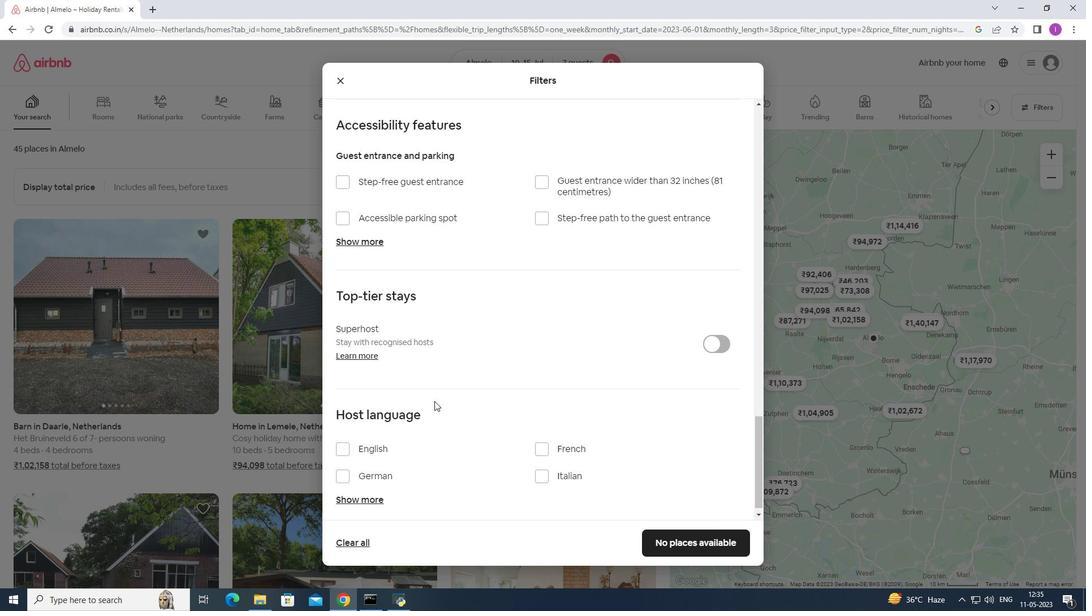 
Action: Mouse scrolled (434, 400) with delta (0, 0)
Screenshot: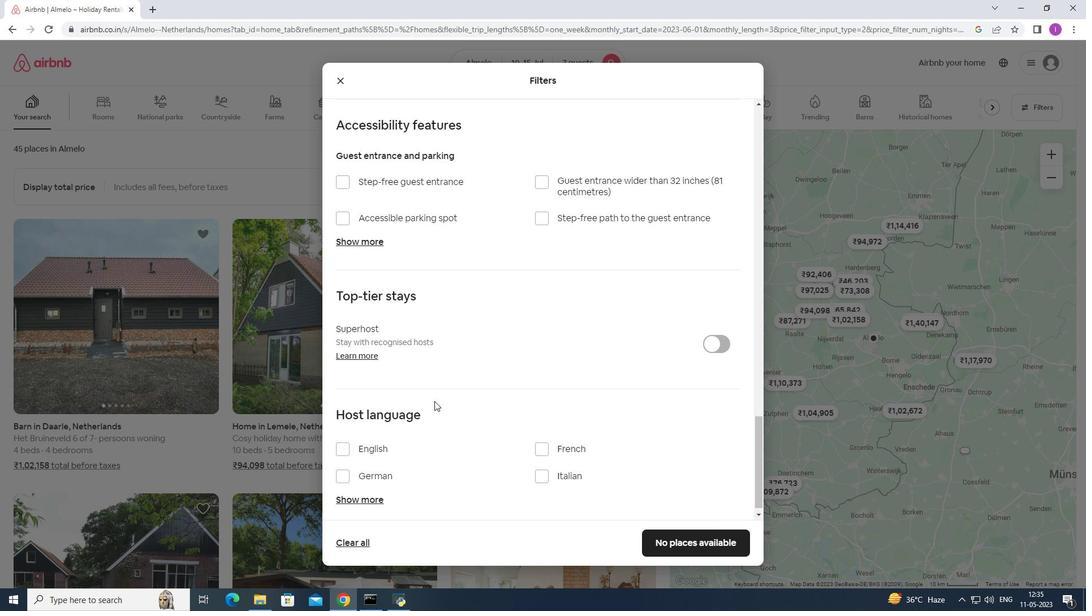 
Action: Mouse moved to (340, 437)
Screenshot: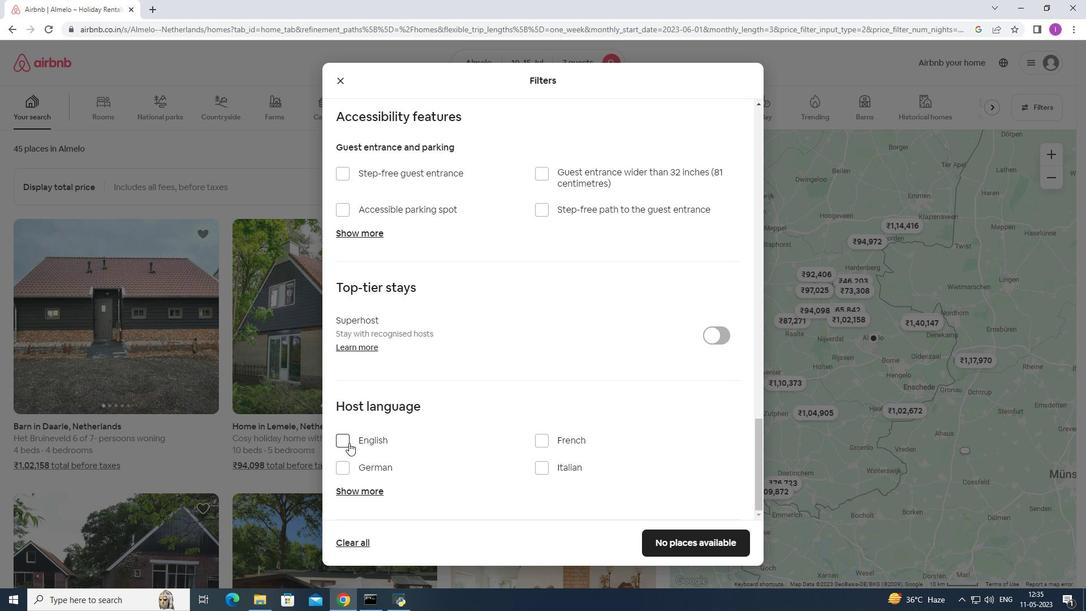 
Action: Mouse pressed left at (340, 437)
Screenshot: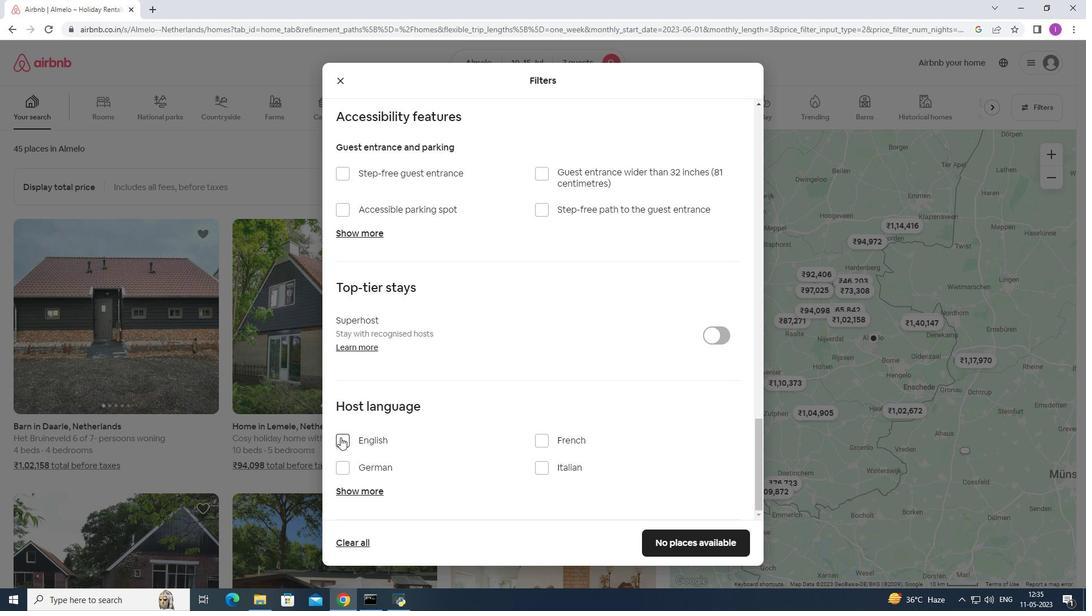 
Action: Mouse moved to (573, 420)
Screenshot: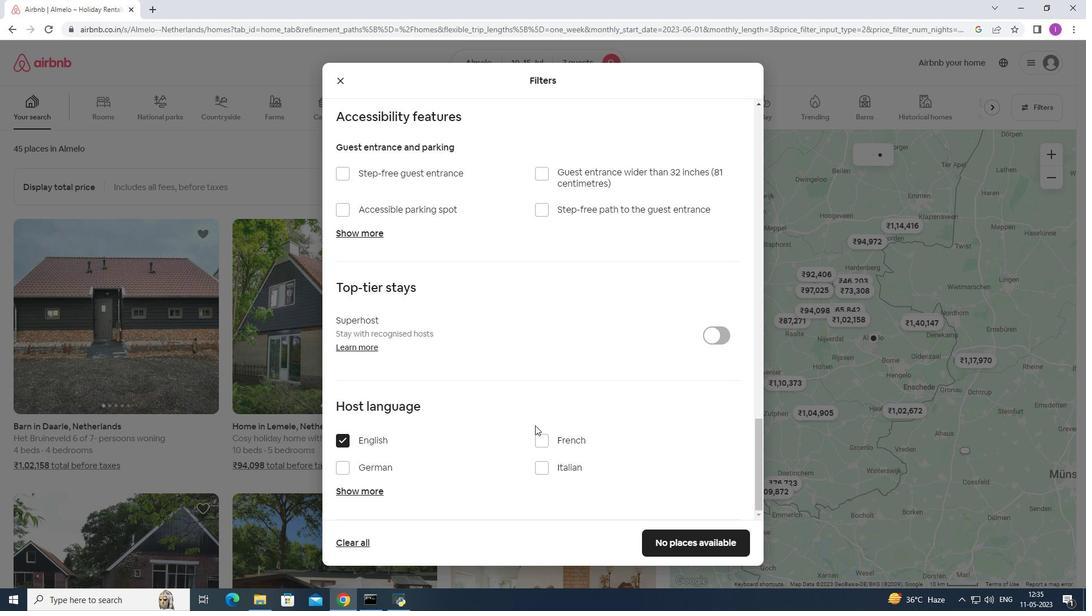 
Action: Mouse scrolled (573, 419) with delta (0, 0)
Screenshot: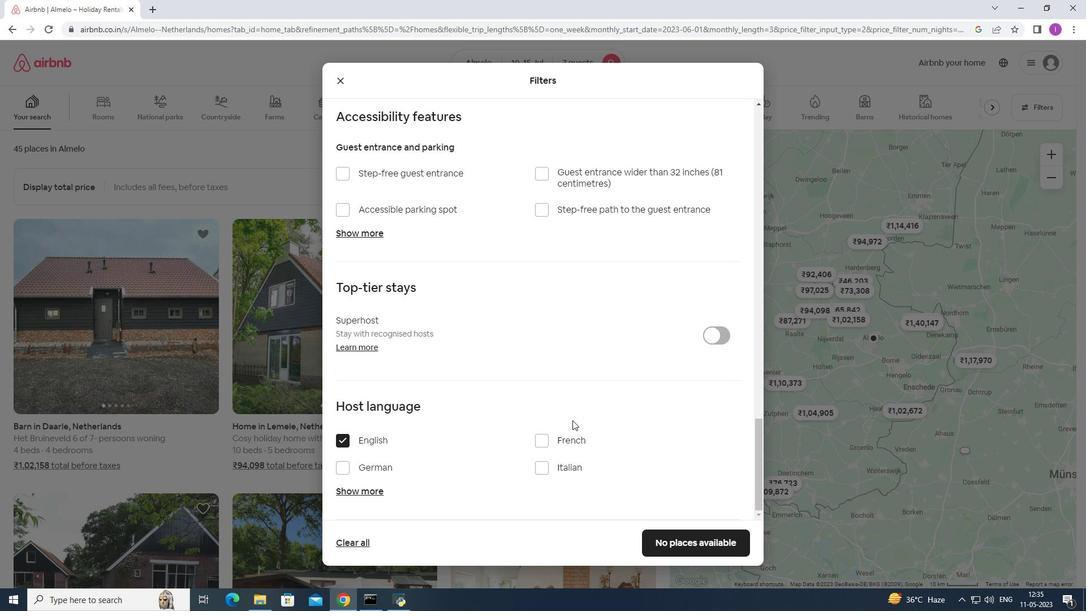 
Action: Mouse scrolled (573, 419) with delta (0, 0)
Screenshot: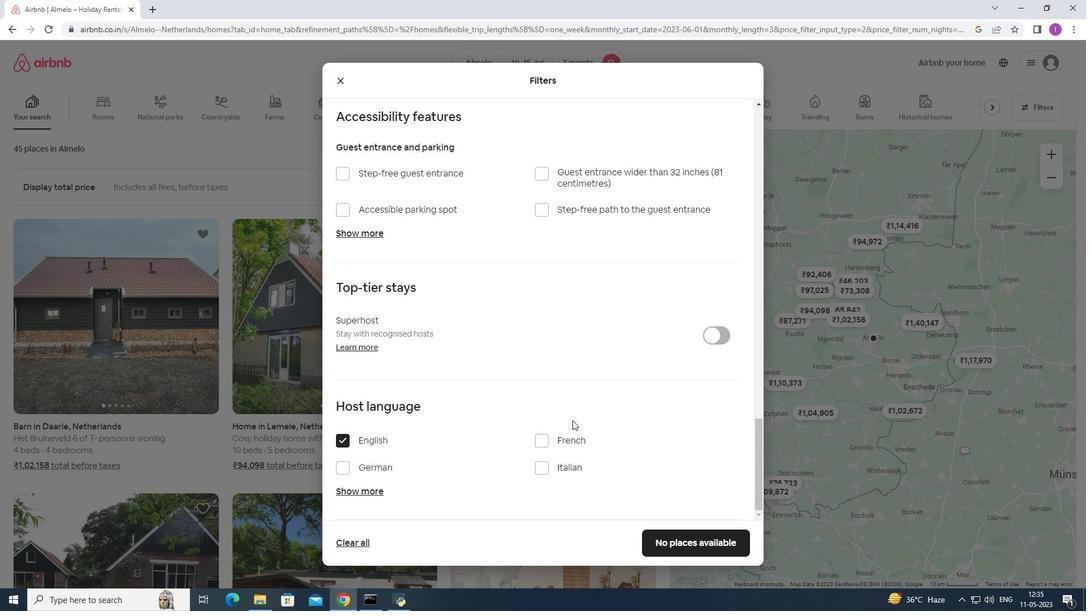 
Action: Mouse moved to (573, 420)
Screenshot: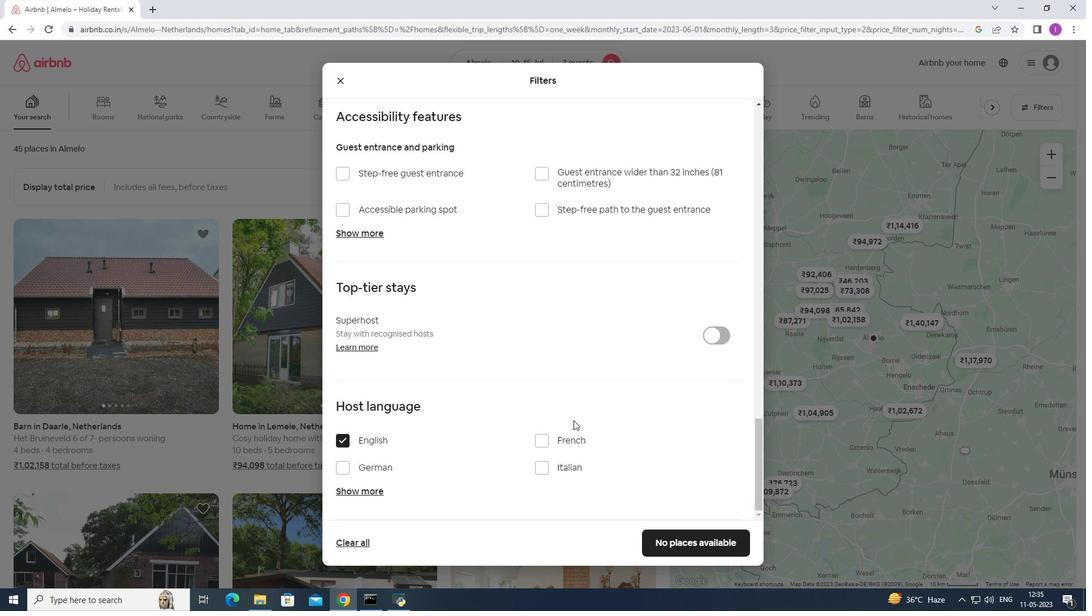 
Action: Mouse scrolled (573, 419) with delta (0, 0)
Screenshot: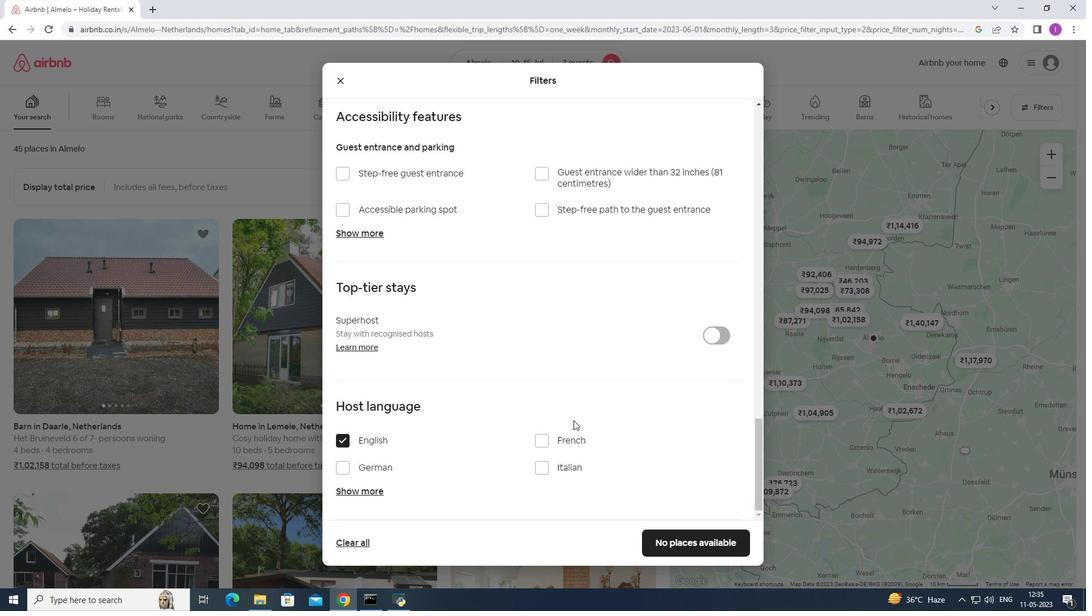 
Action: Mouse scrolled (573, 419) with delta (0, 0)
Screenshot: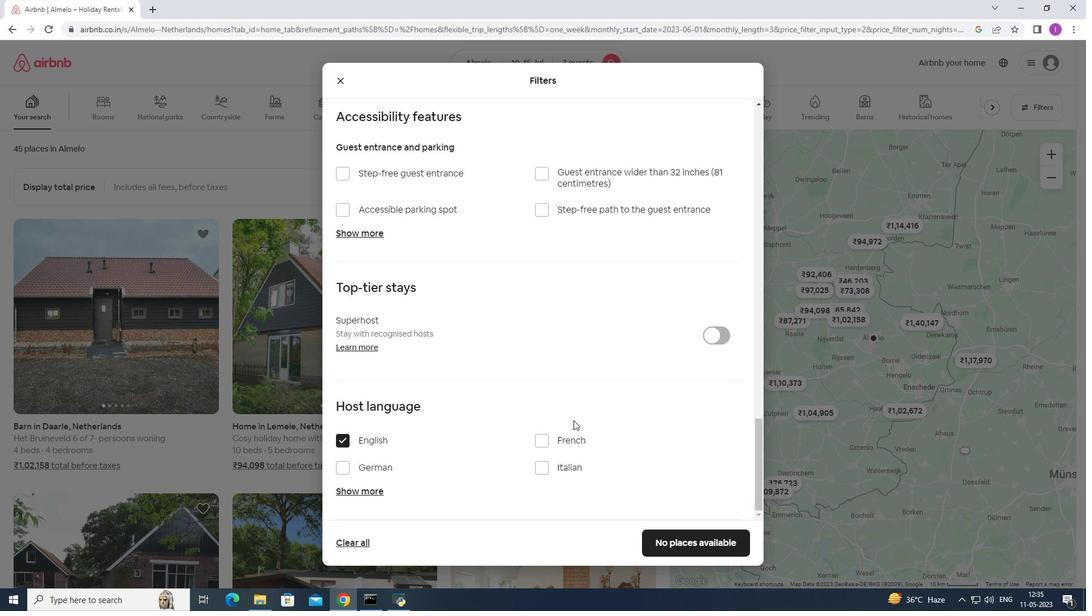
Action: Mouse moved to (604, 425)
Screenshot: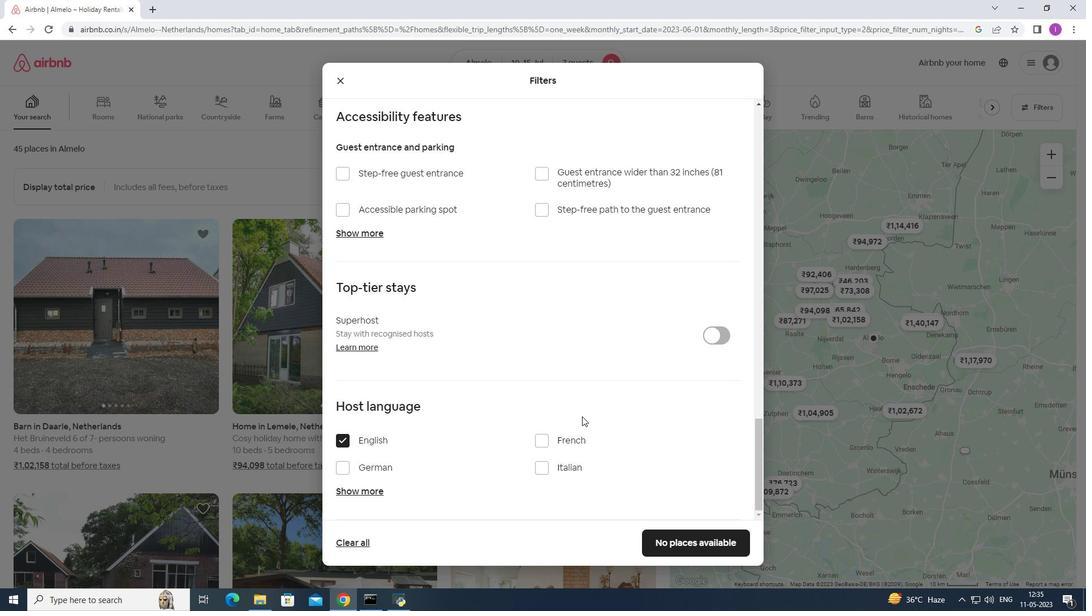 
Action: Mouse scrolled (601, 422) with delta (0, 0)
Screenshot: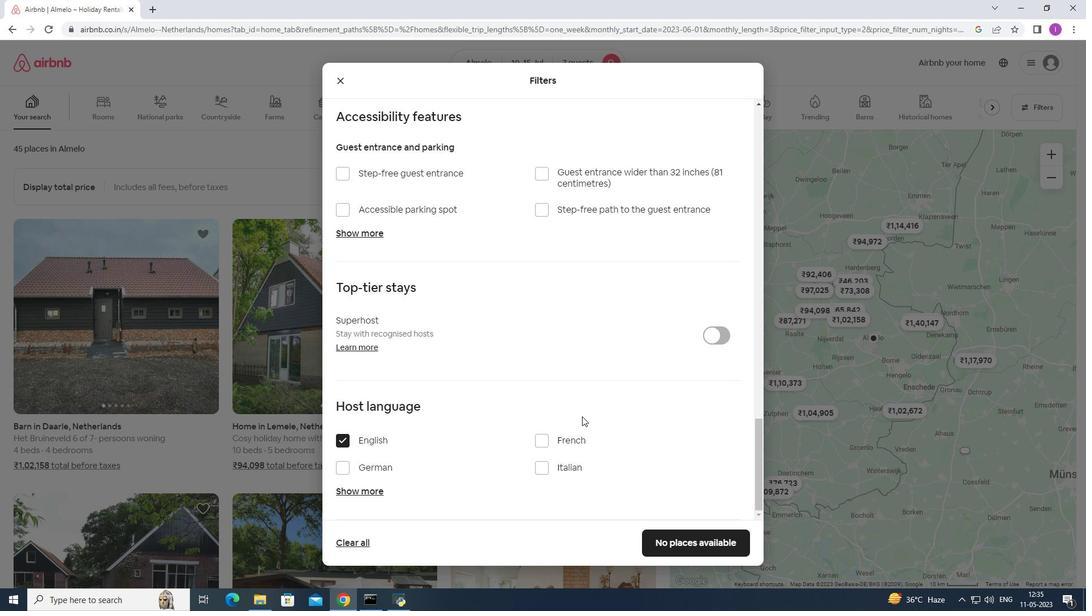 
Action: Mouse moved to (619, 436)
Screenshot: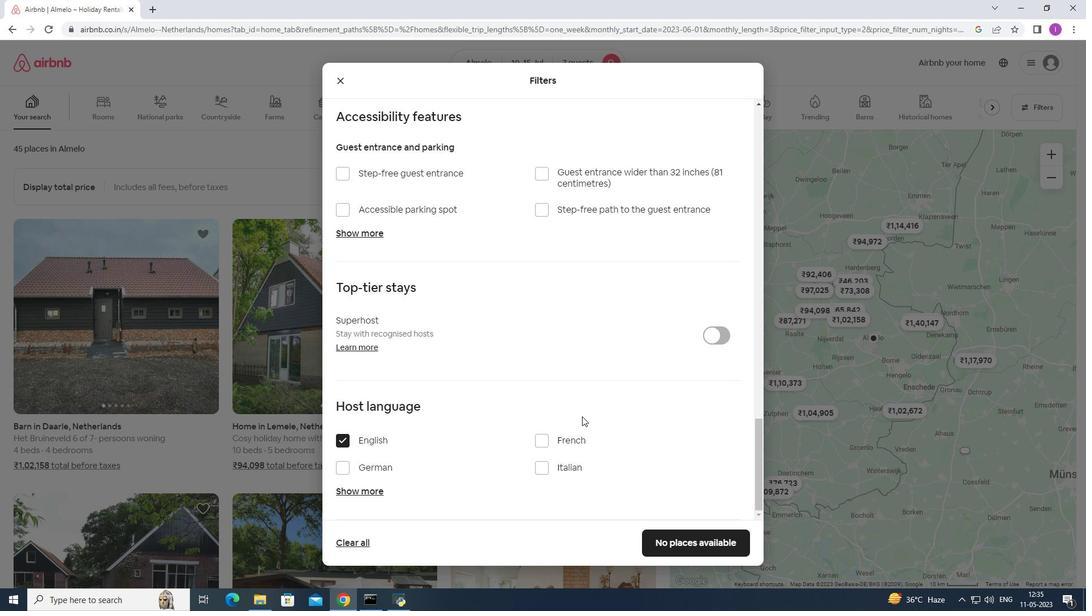 
Action: Mouse scrolled (612, 430) with delta (0, 0)
Screenshot: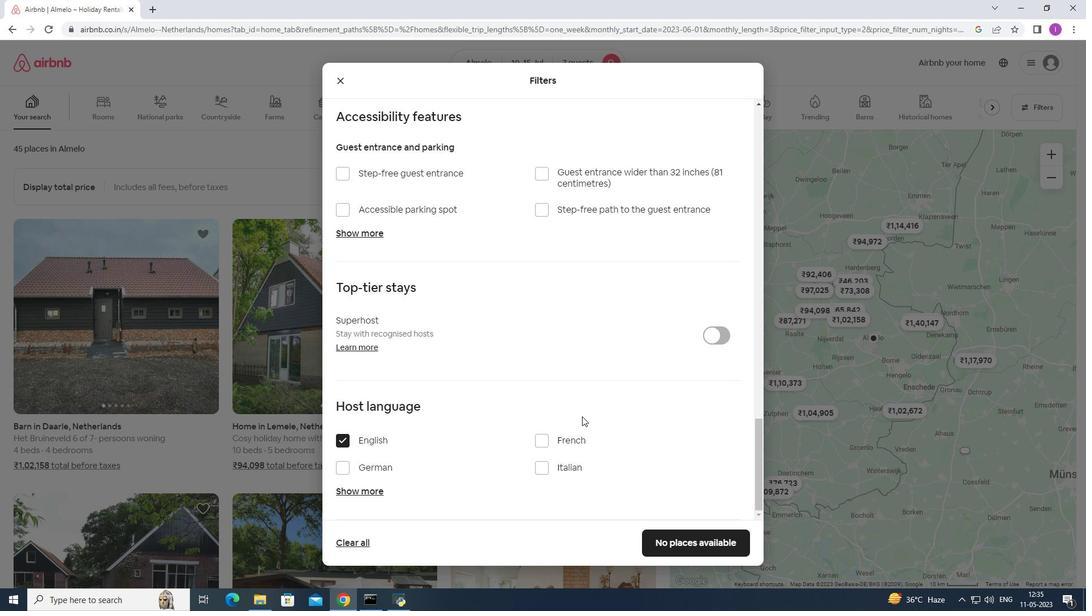
Action: Mouse moved to (632, 446)
Screenshot: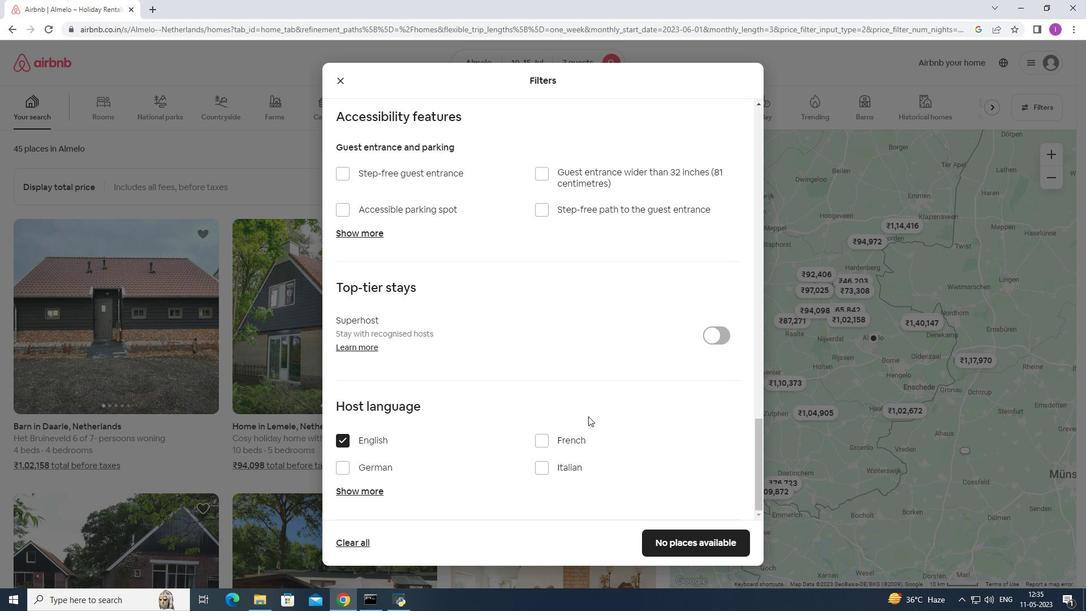 
Action: Mouse scrolled (625, 439) with delta (0, 0)
Screenshot: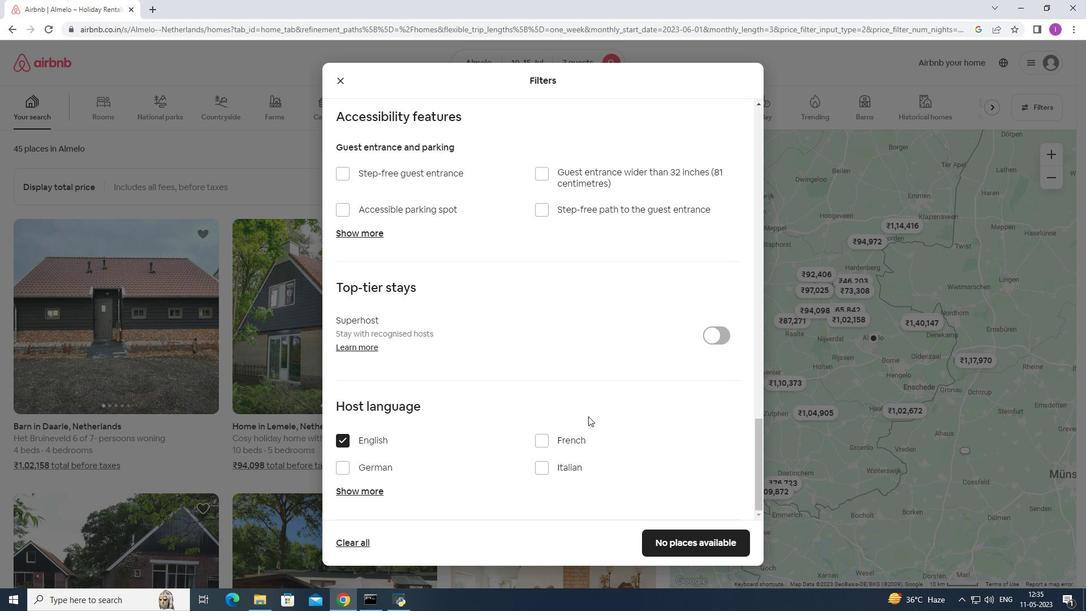 
Action: Mouse moved to (643, 453)
Screenshot: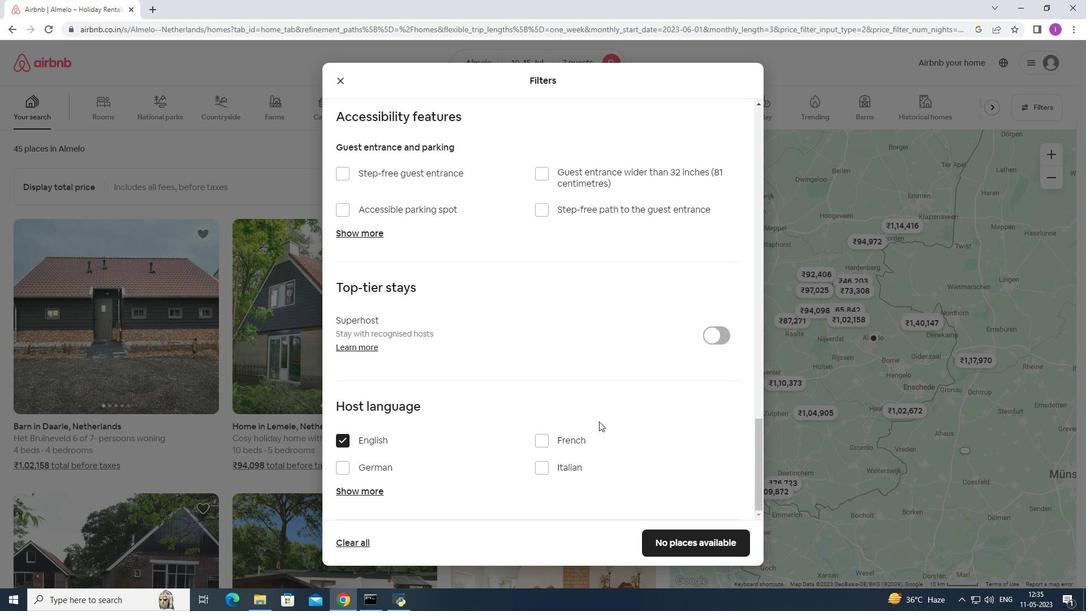 
Action: Mouse scrolled (642, 452) with delta (0, 0)
Screenshot: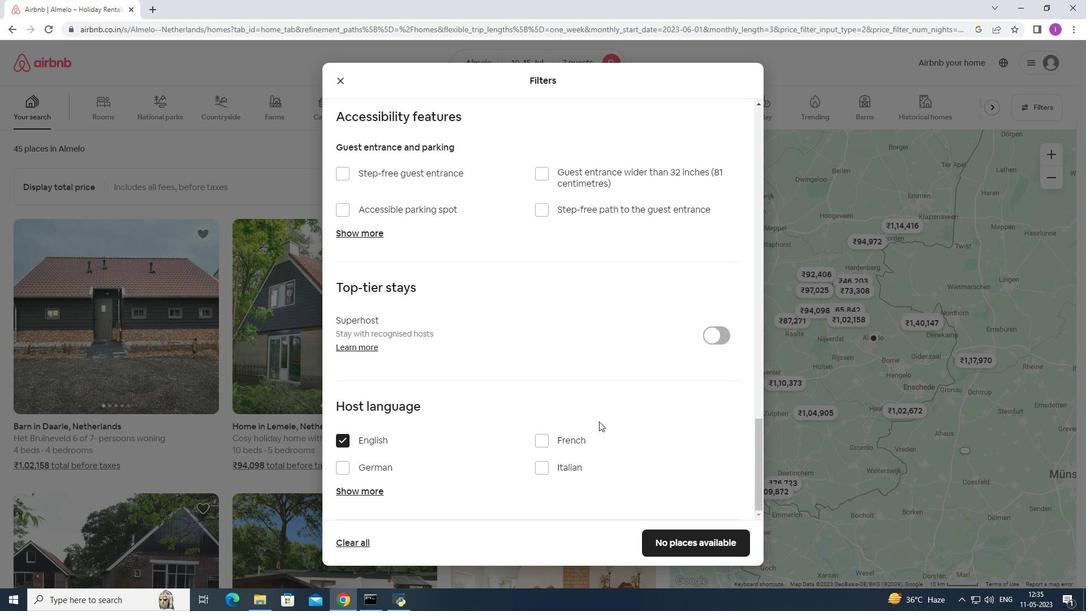 
Action: Mouse moved to (695, 544)
Screenshot: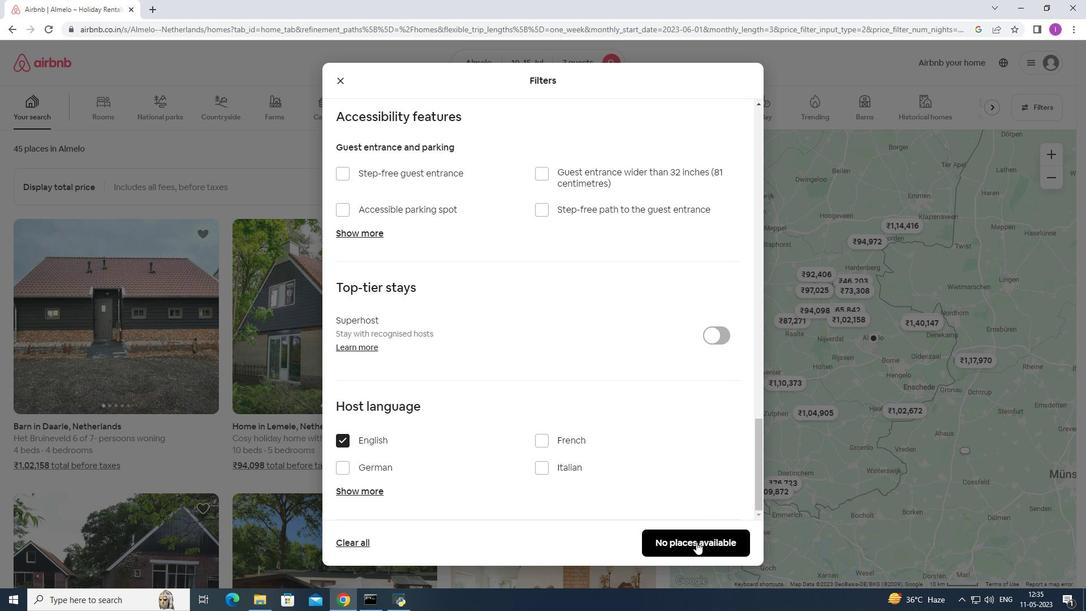 
Action: Mouse pressed left at (695, 544)
Screenshot: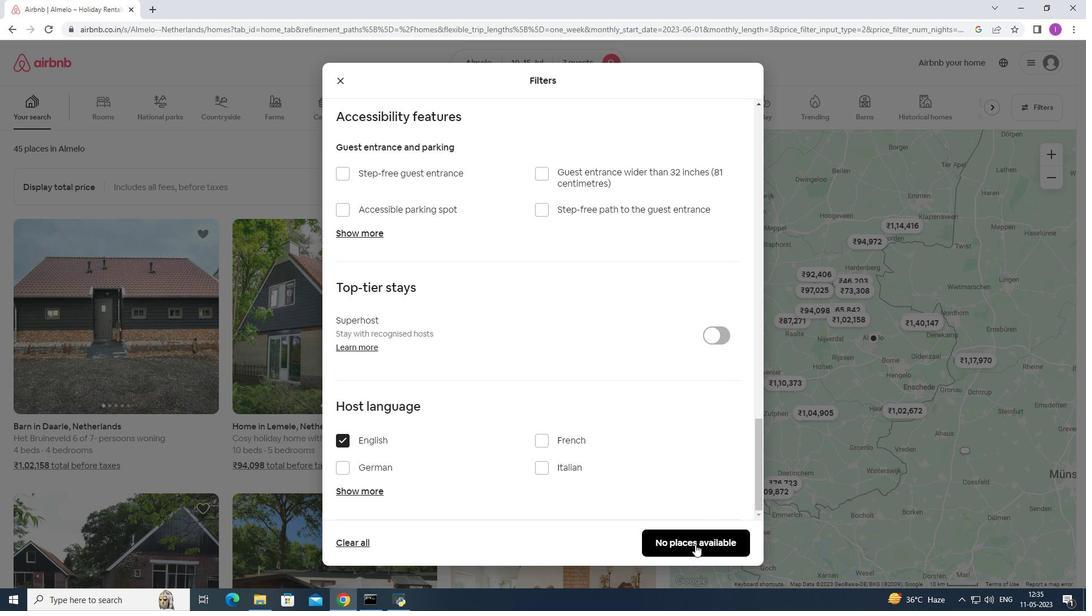 
